 Task: Find a house in Rama, Nicaragua for 6 guests, with a price range of ₹8000 to ₹12000, including WiFi and free parking.
Action: Mouse moved to (595, 135)
Screenshot: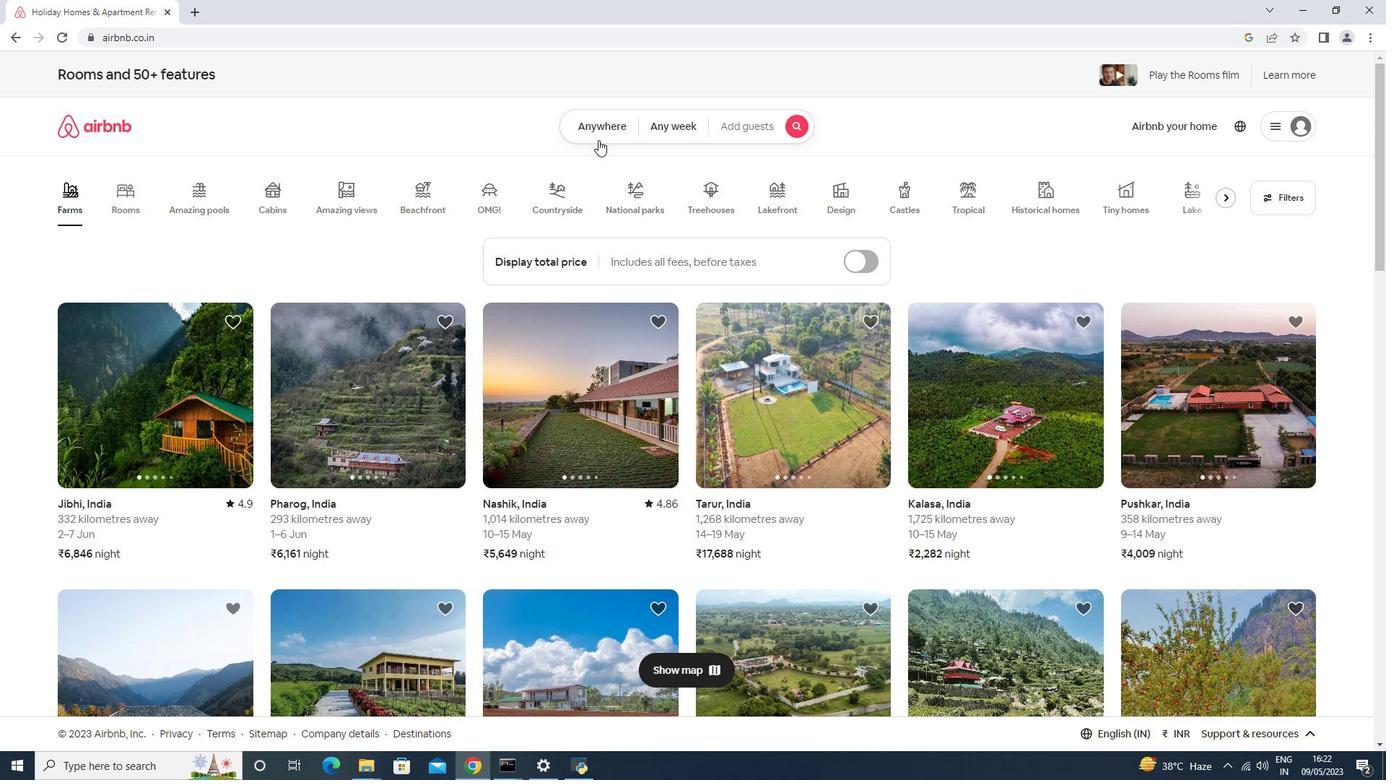 
Action: Mouse pressed left at (595, 135)
Screenshot: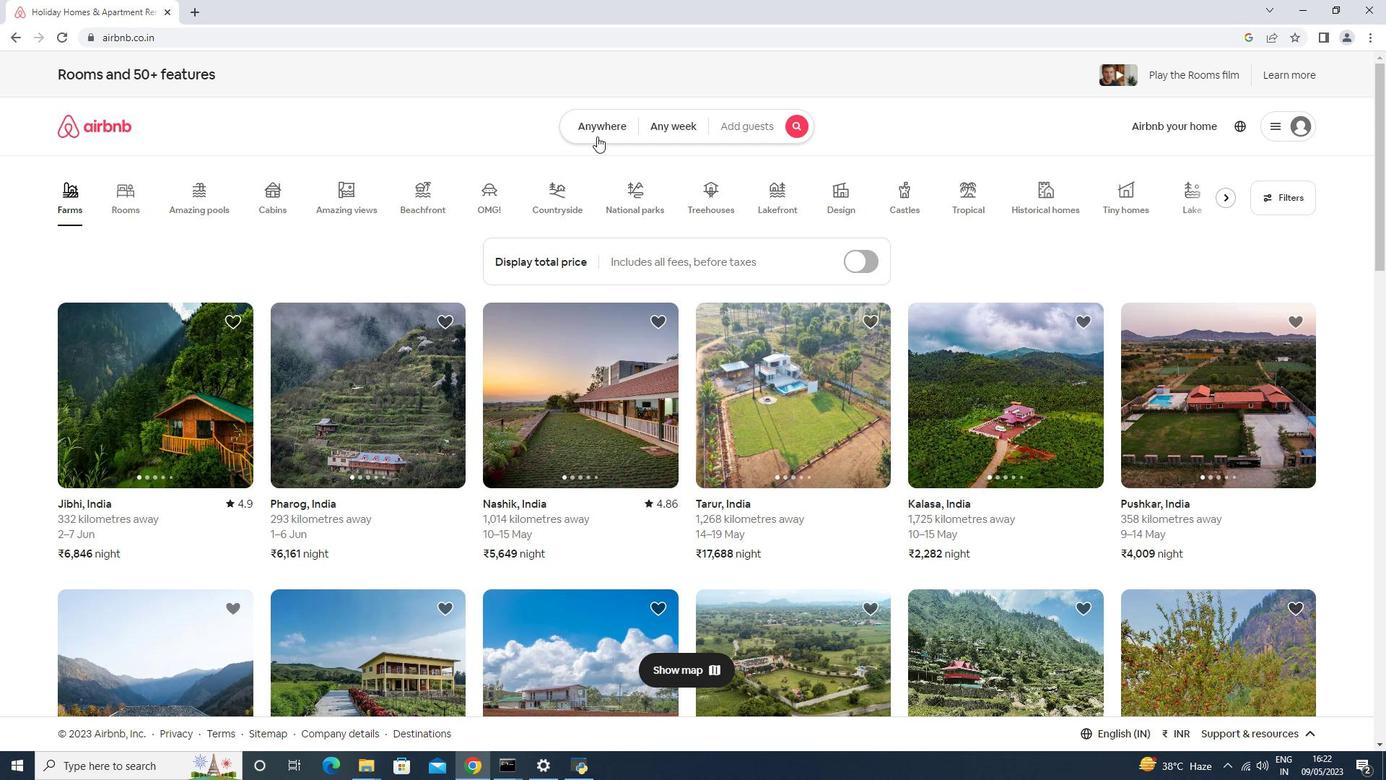 
Action: Mouse moved to (522, 184)
Screenshot: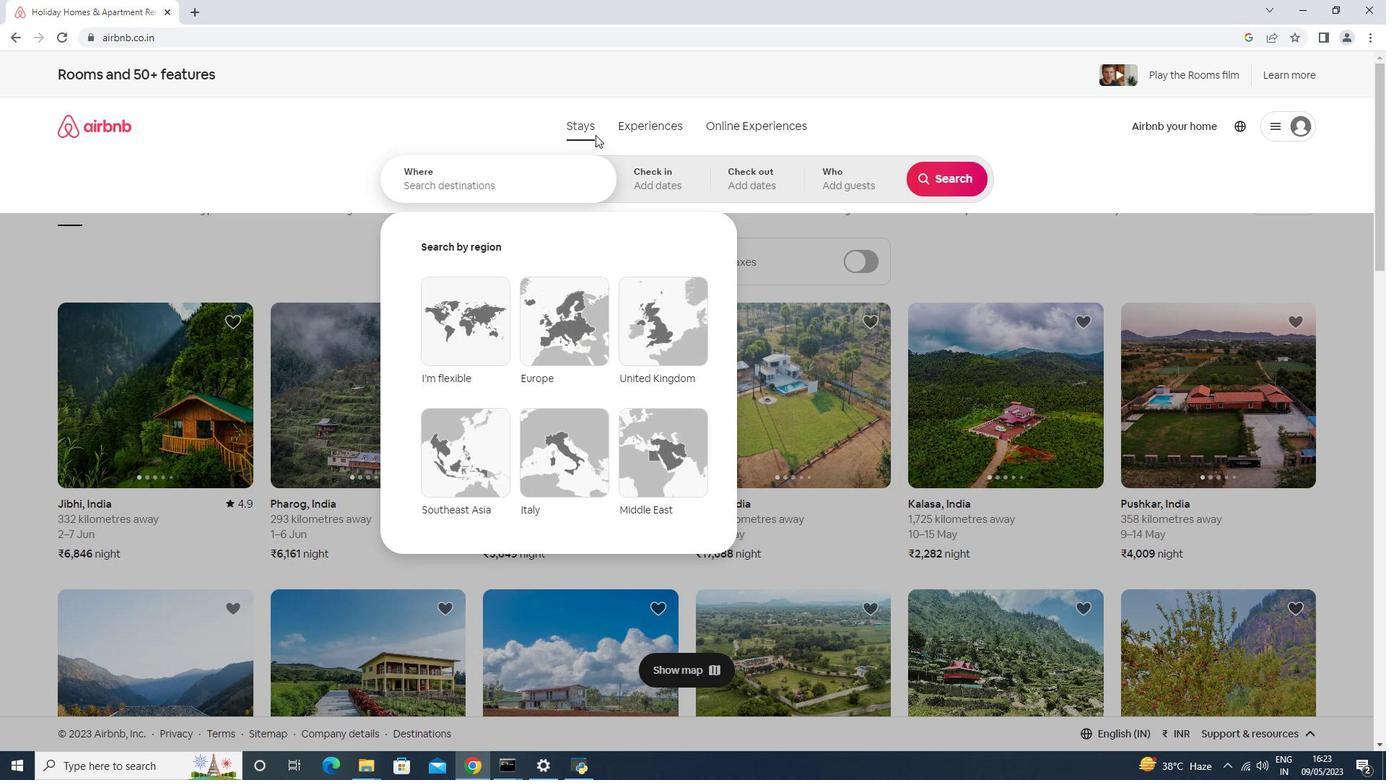 
Action: Mouse pressed left at (522, 184)
Screenshot: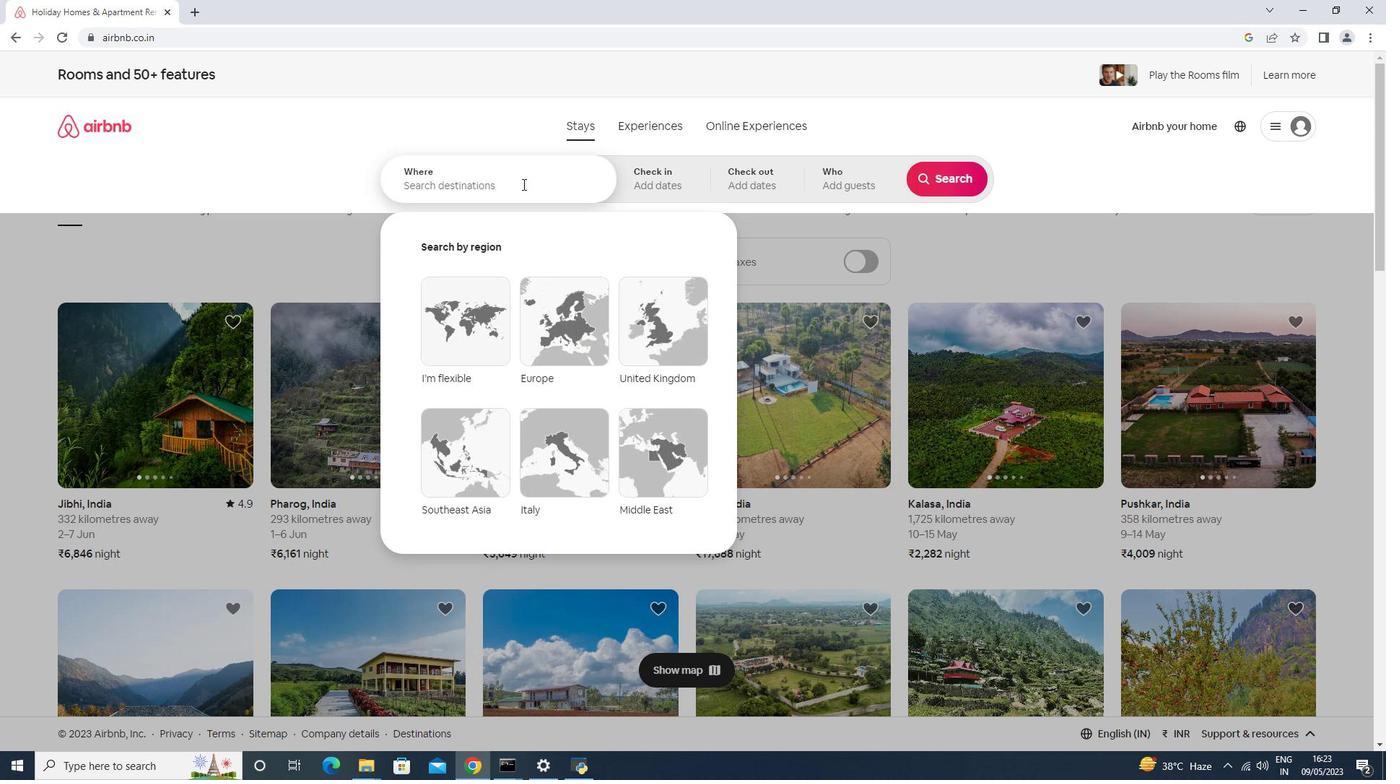 
Action: Key pressed <Key.shift><Key.shift><Key.shift><Key.shift><Key.shift><Key.shift><Key.shift><Key.shift><Key.shift><Key.shift><Key.shift><Key.shift><Key.shift><Key.shift><Key.shift><Key.shift><Key.shift><Key.shift><Key.shift><Key.shift><Key.shift><Key.shift><Key.shift><Key.shift><Key.shift><Key.shift><Key.shift><Key.shift><Key.shift><Key.shift><Key.shift><Key.shift><Key.shift><Key.shift><Key.shift><Key.shift><Key.shift><Key.shift><Key.shift><Key.shift><Key.shift><Key.shift><Key.shift><Key.shift><Key.shift>Rama<Key.space><Key.backspace>,<Key.space><Key.shift>Nicaragua<Key.down><Key.enter>
Screenshot: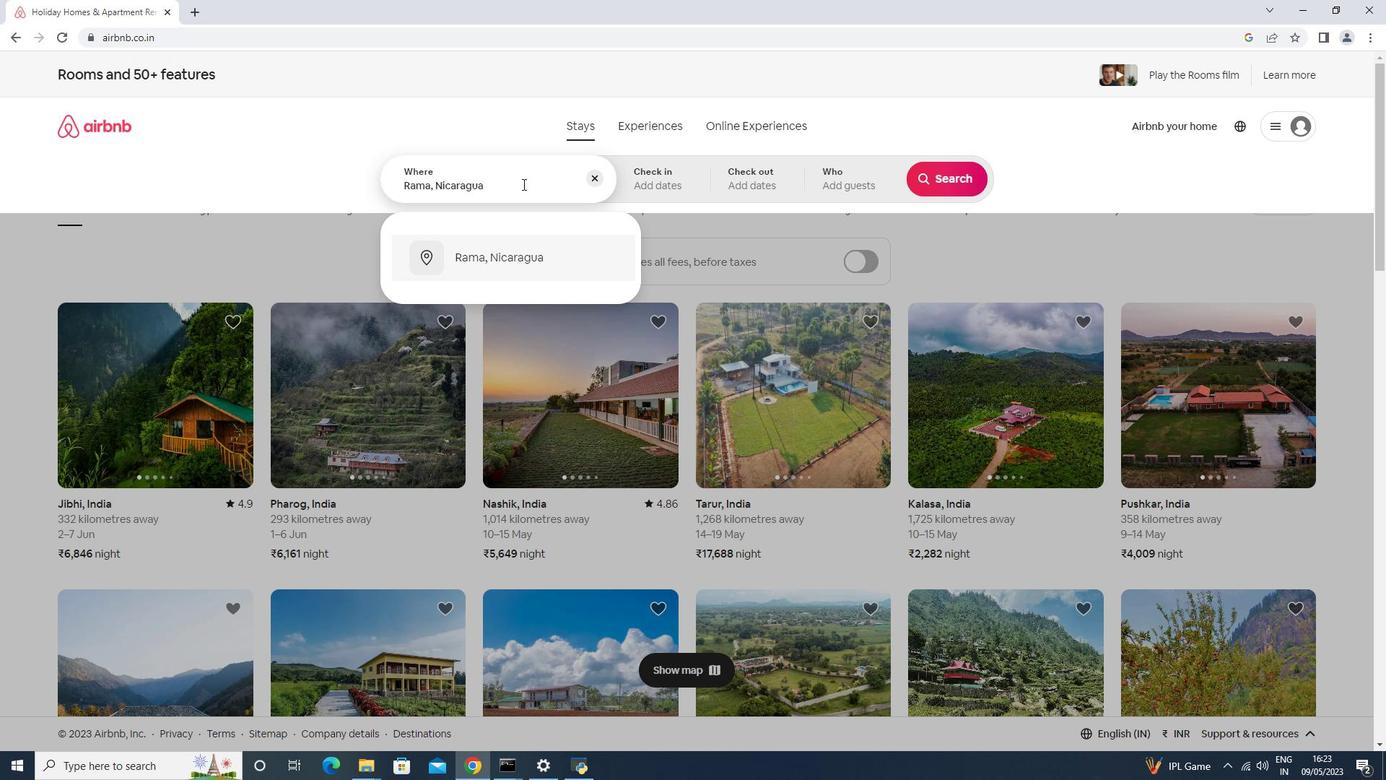 
Action: Mouse moved to (942, 297)
Screenshot: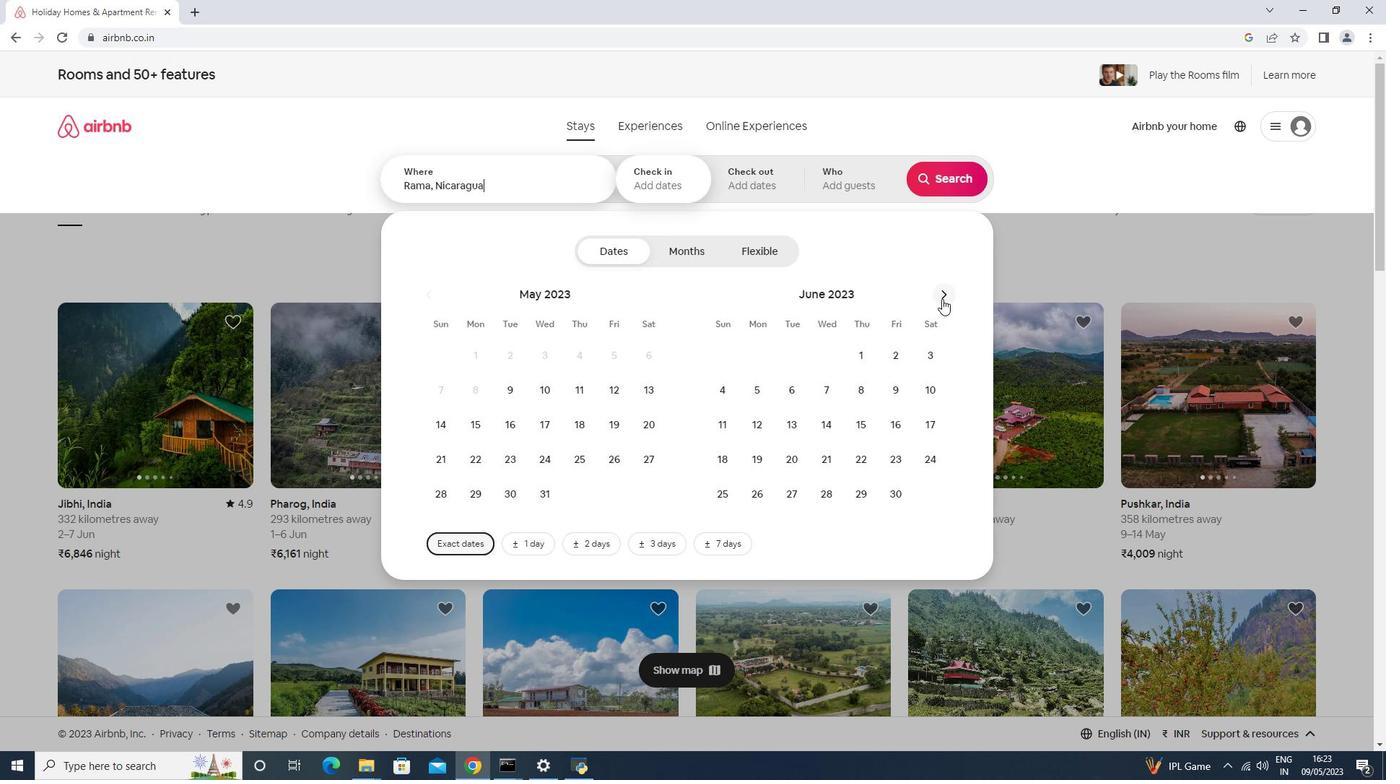 
Action: Mouse pressed left at (942, 297)
Screenshot: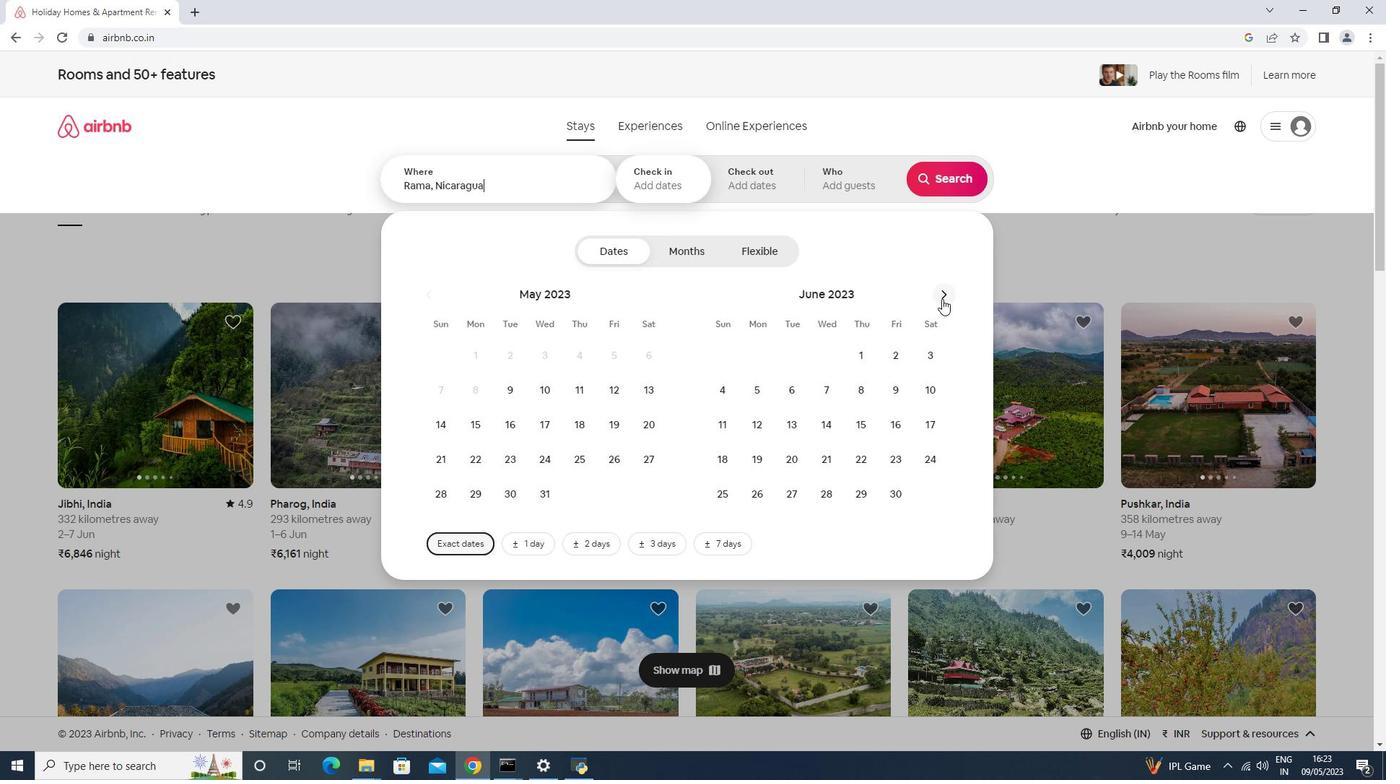 
Action: Mouse pressed left at (942, 297)
Screenshot: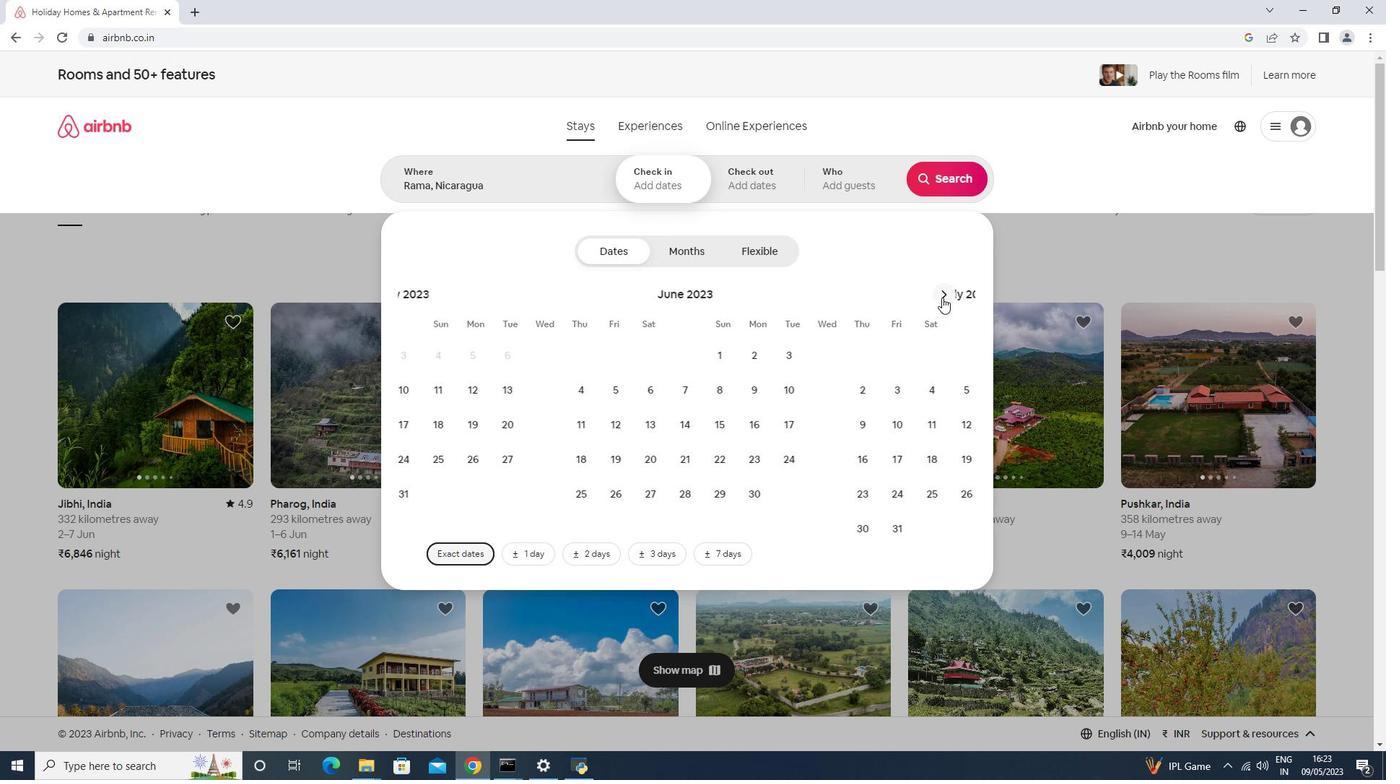 
Action: Mouse pressed left at (942, 297)
Screenshot: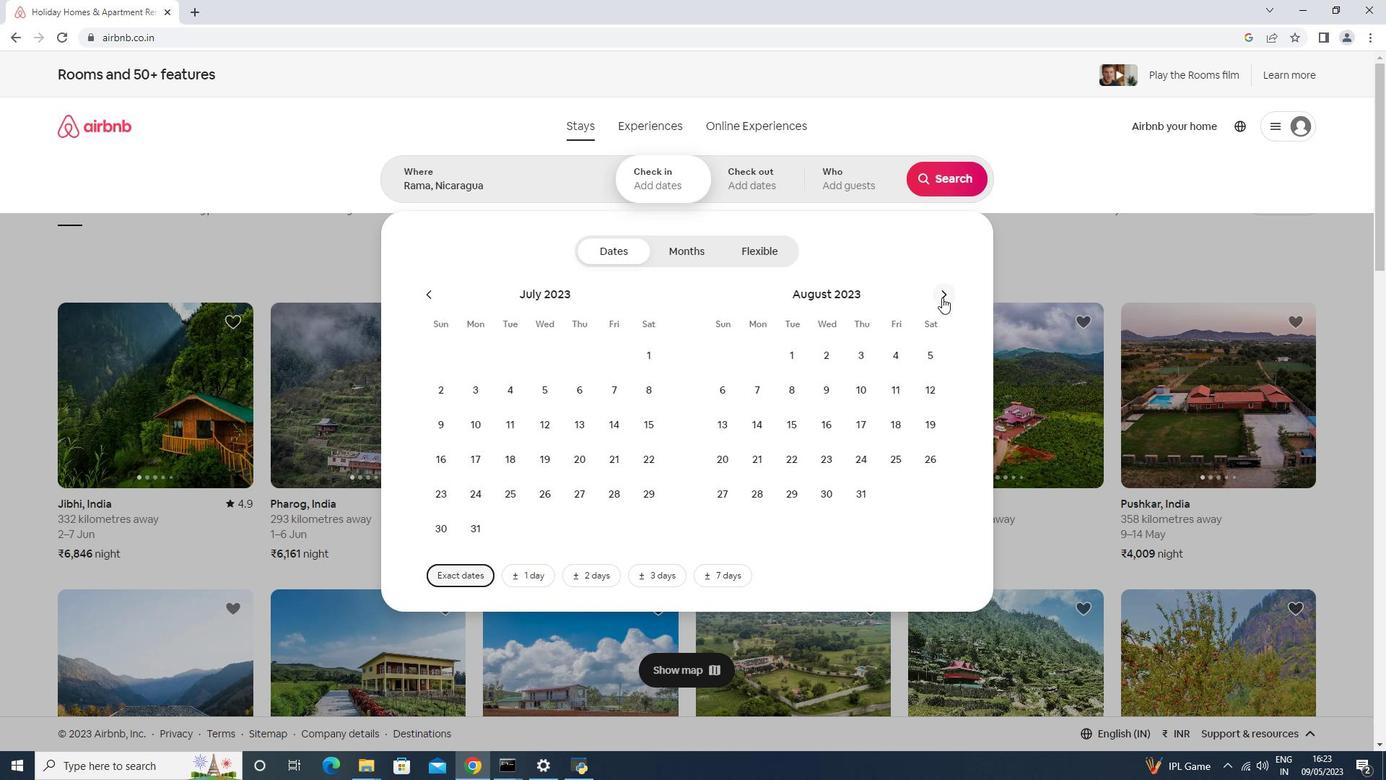
Action: Mouse moved to (832, 389)
Screenshot: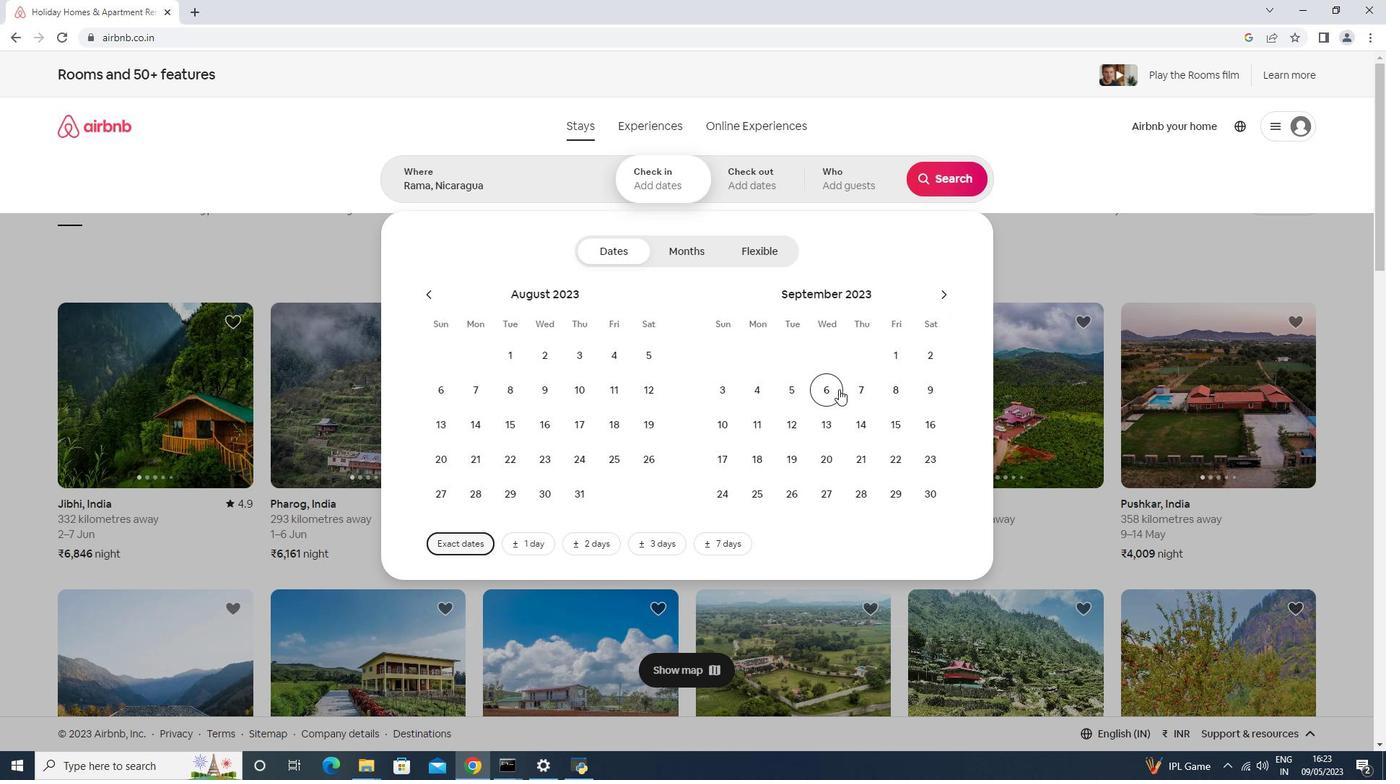 
Action: Mouse pressed left at (832, 389)
Screenshot: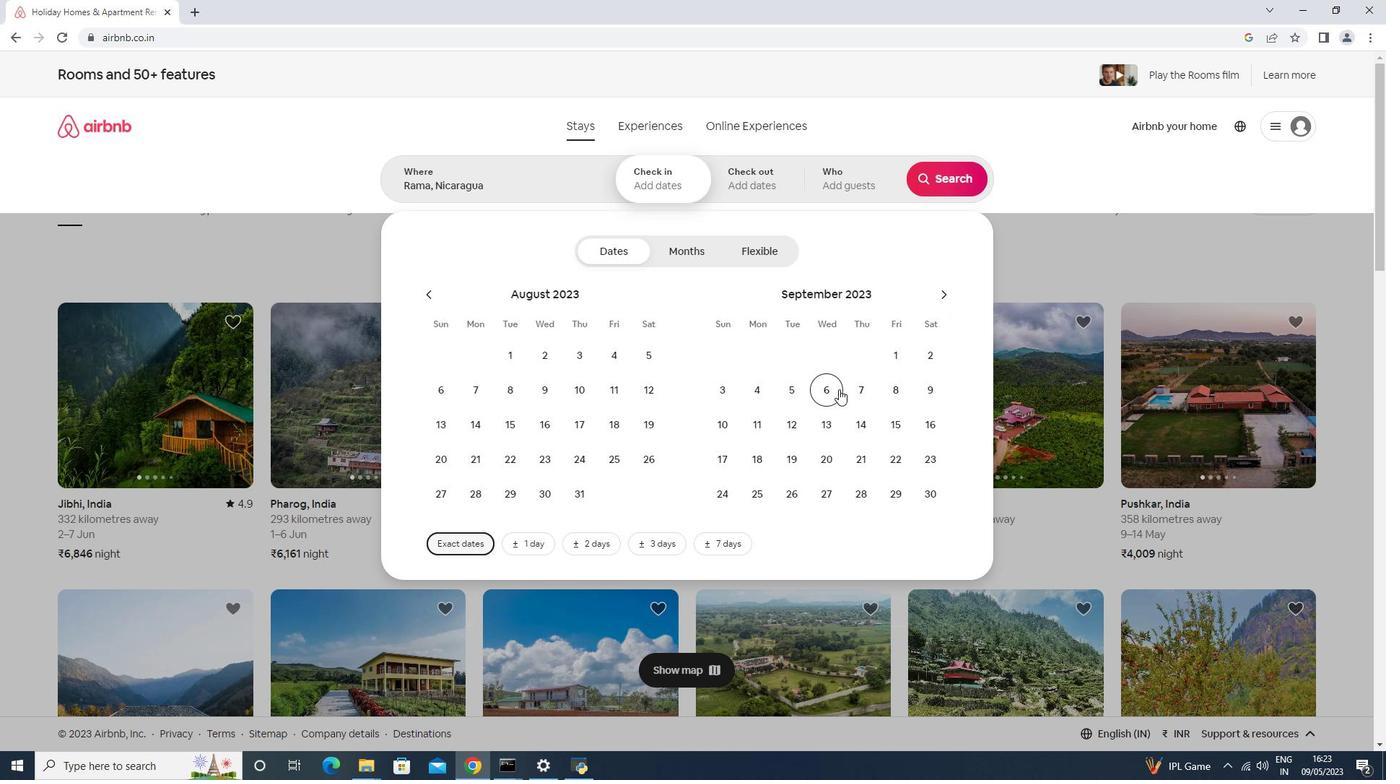 
Action: Mouse moved to (793, 417)
Screenshot: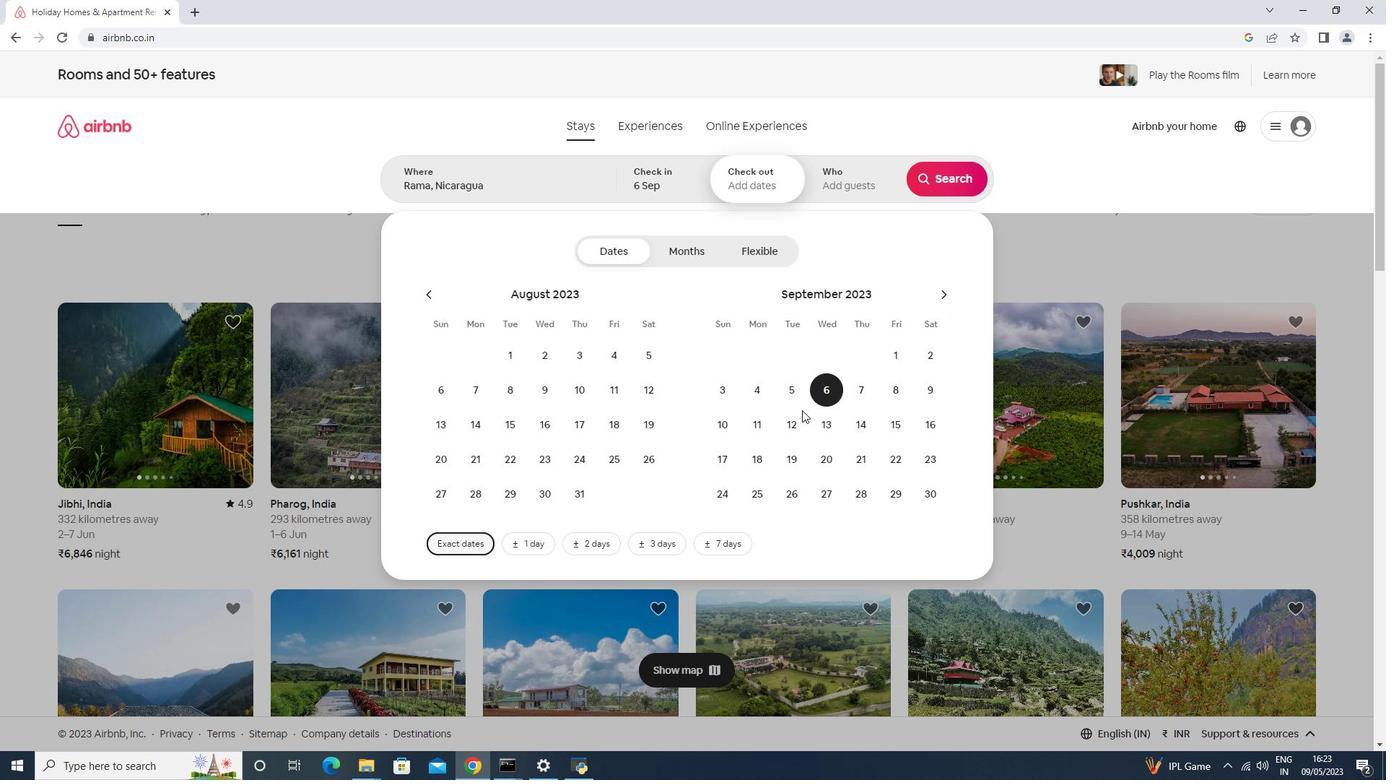 
Action: Mouse pressed left at (793, 417)
Screenshot: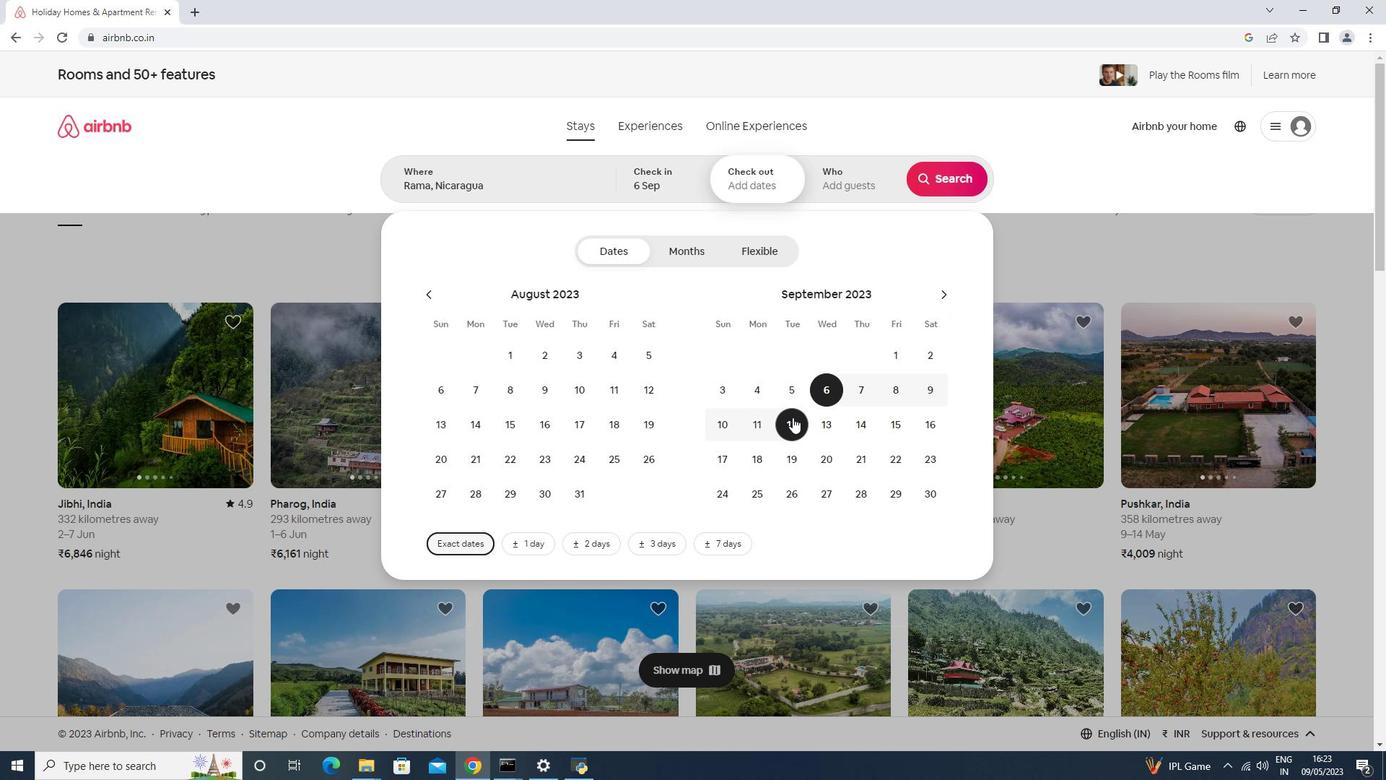 
Action: Mouse moved to (840, 193)
Screenshot: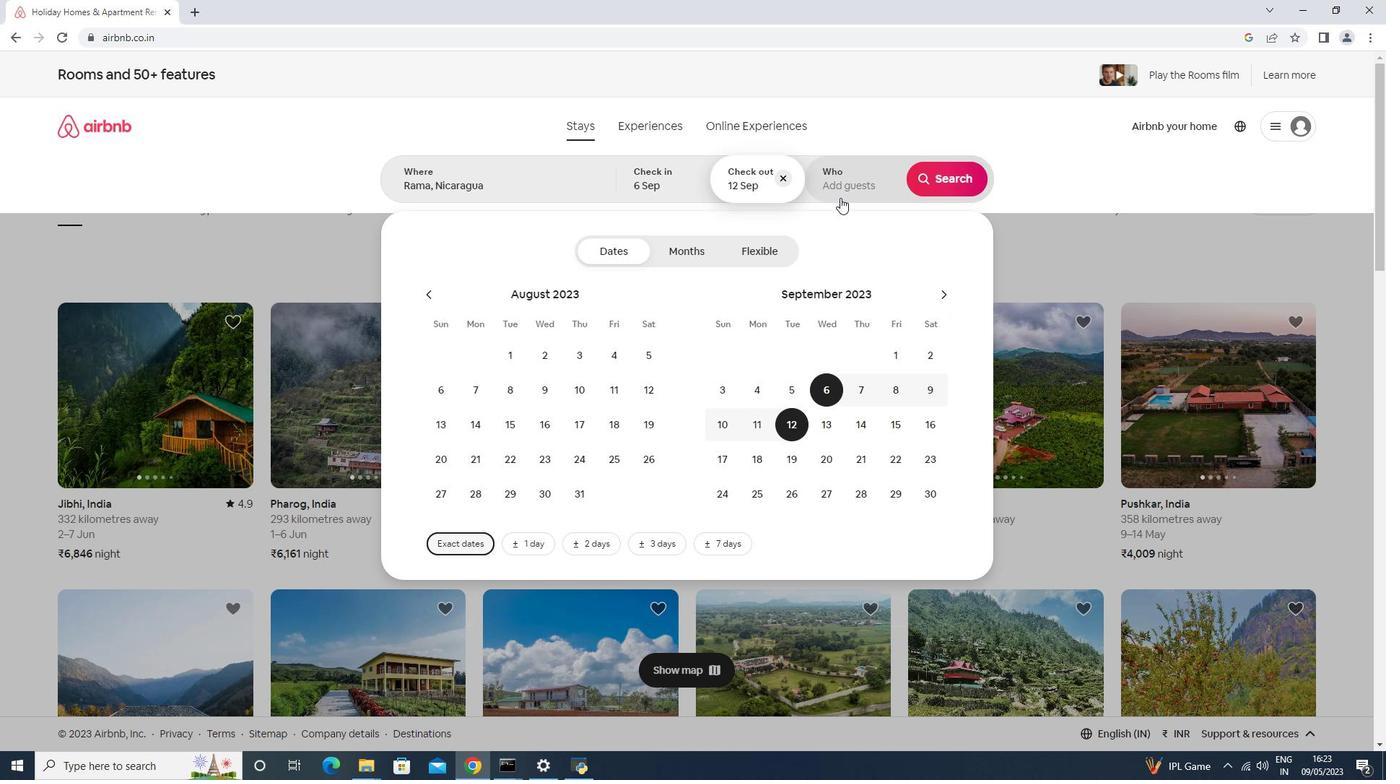 
Action: Mouse pressed left at (840, 193)
Screenshot: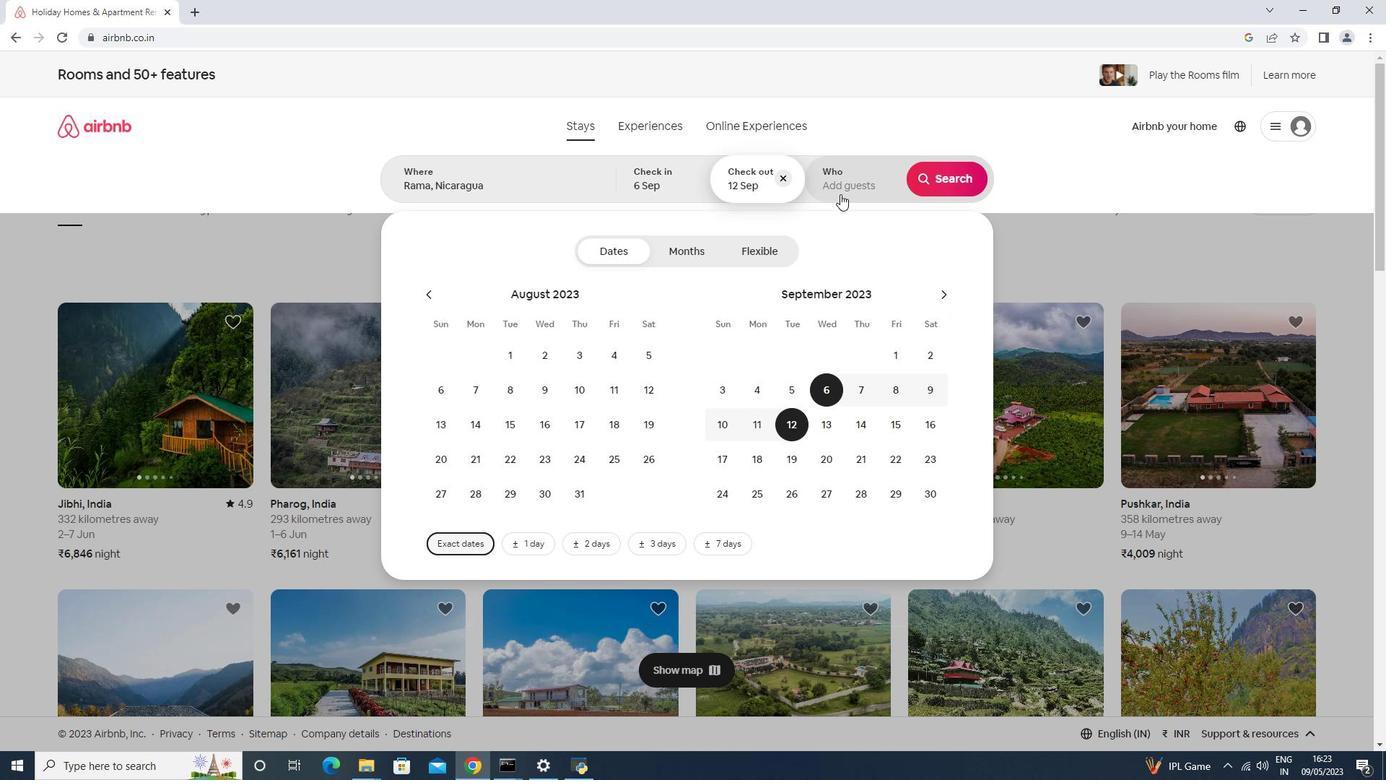 
Action: Mouse moved to (942, 259)
Screenshot: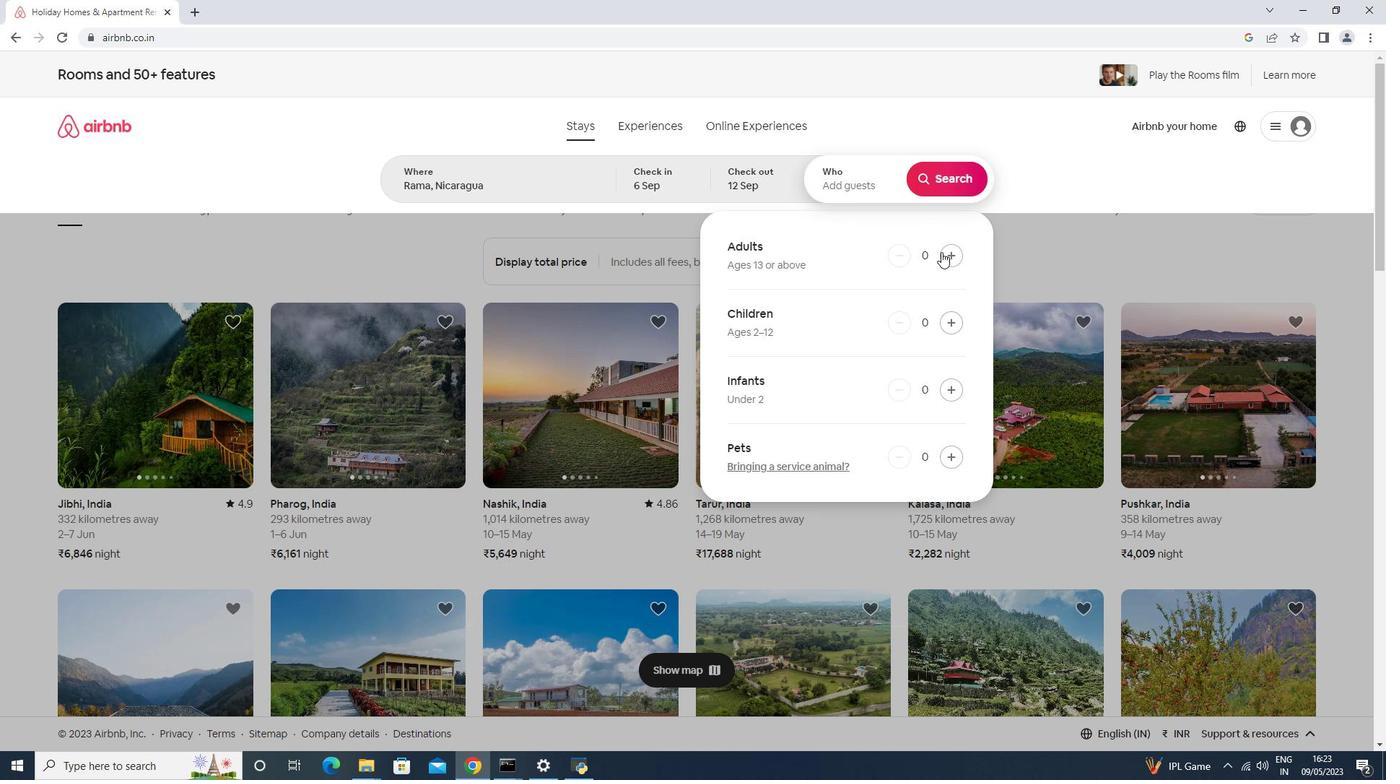 
Action: Mouse pressed left at (942, 259)
Screenshot: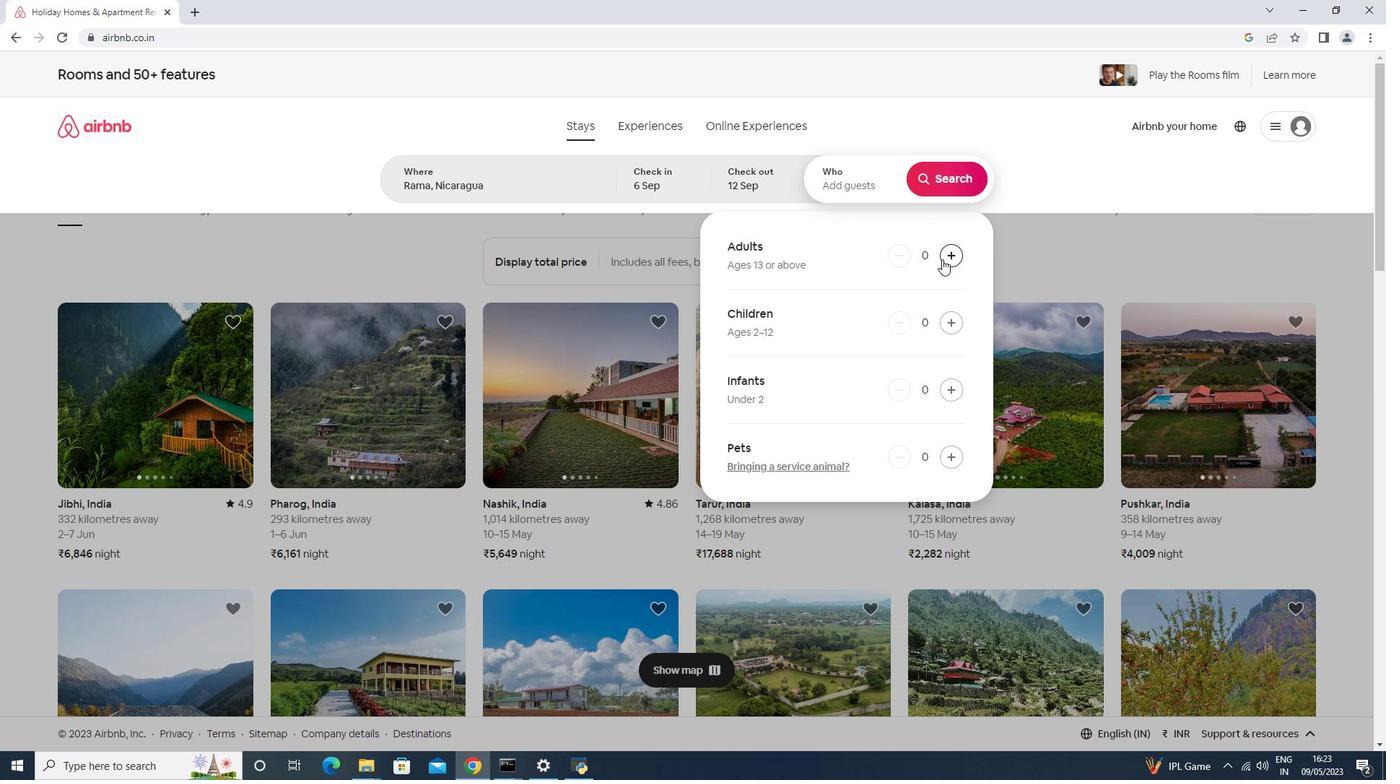 
Action: Mouse pressed left at (942, 259)
Screenshot: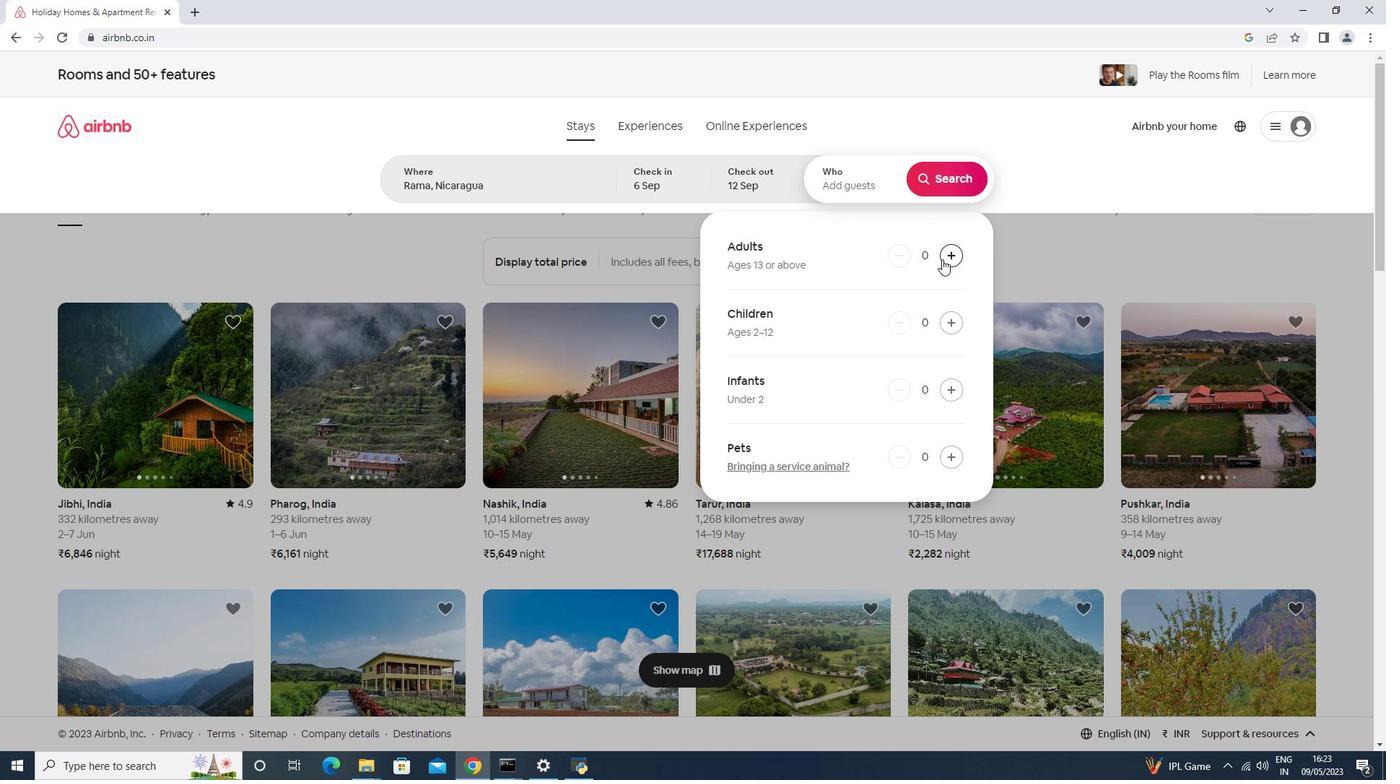 
Action: Mouse pressed left at (942, 259)
Screenshot: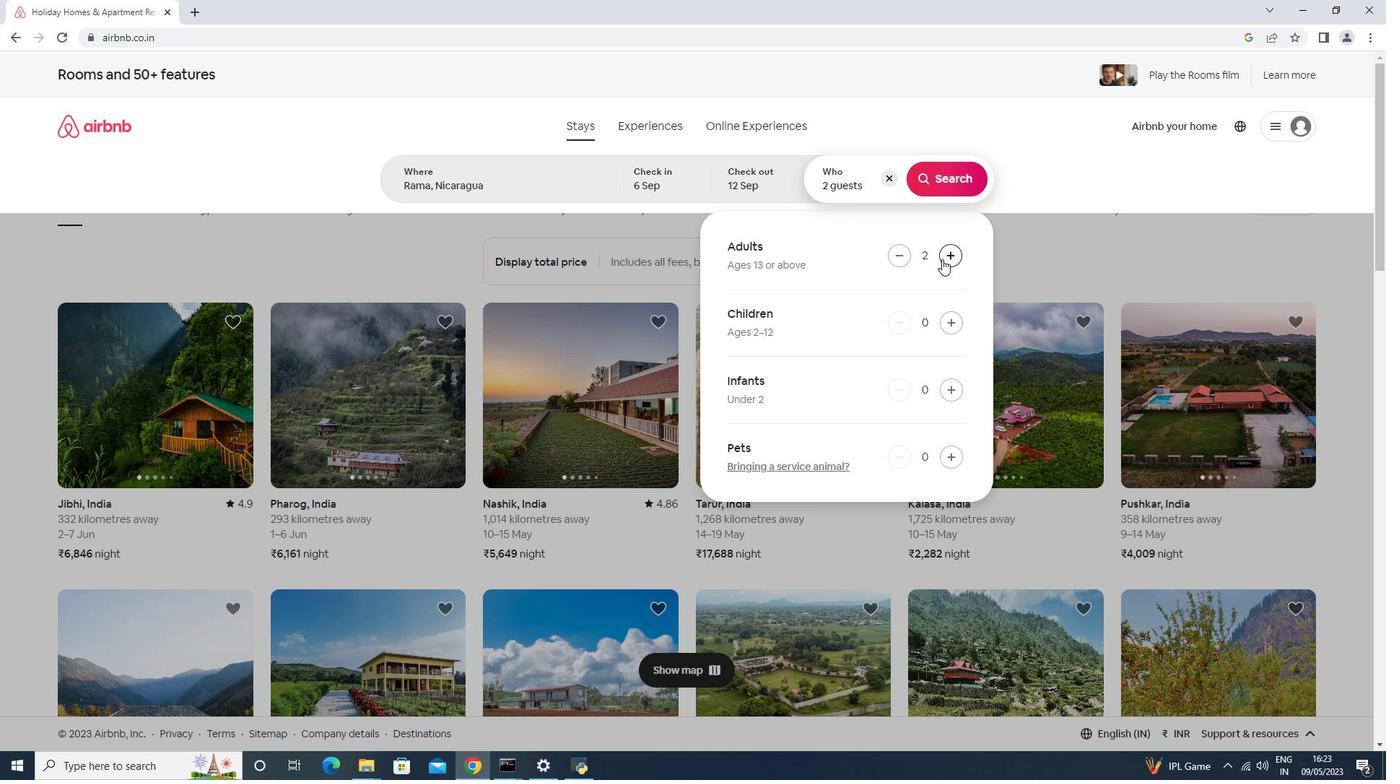 
Action: Mouse pressed left at (942, 259)
Screenshot: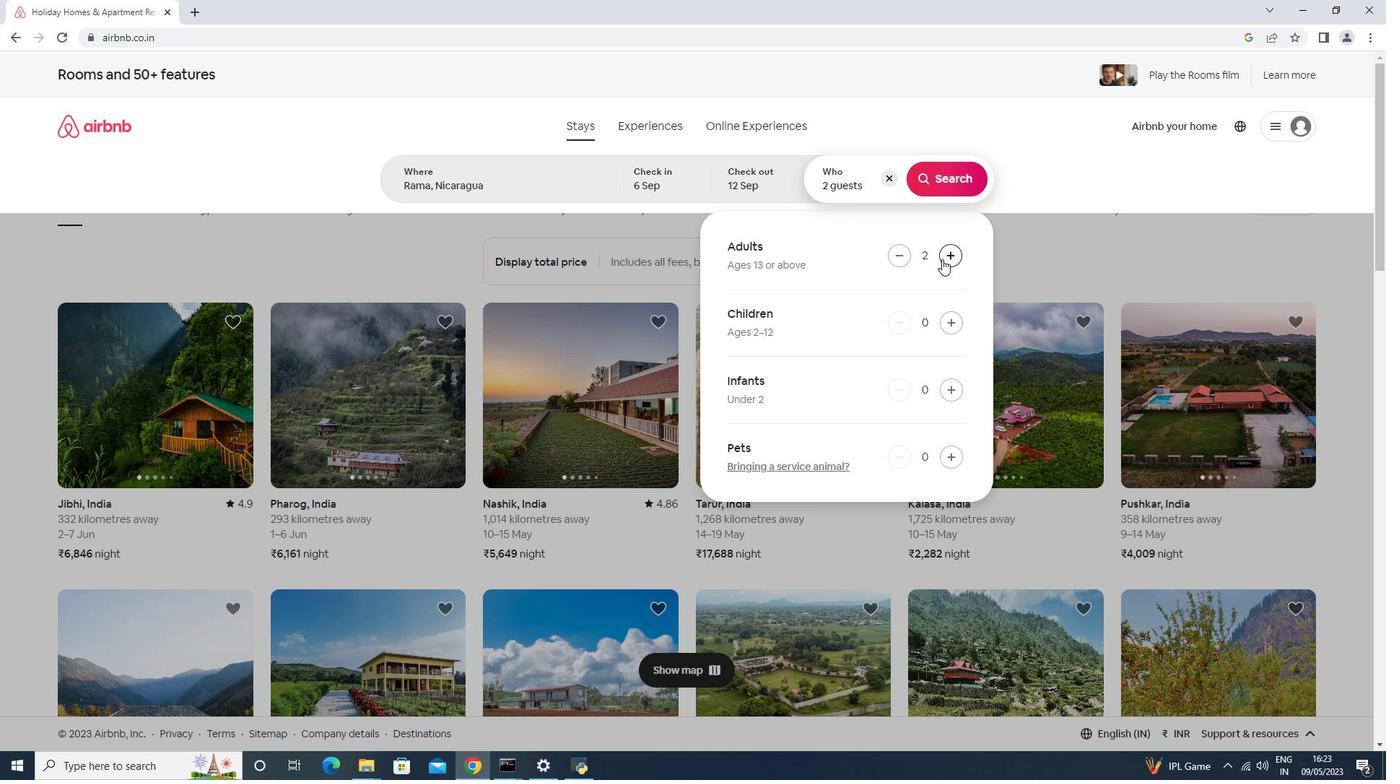 
Action: Mouse pressed left at (942, 259)
Screenshot: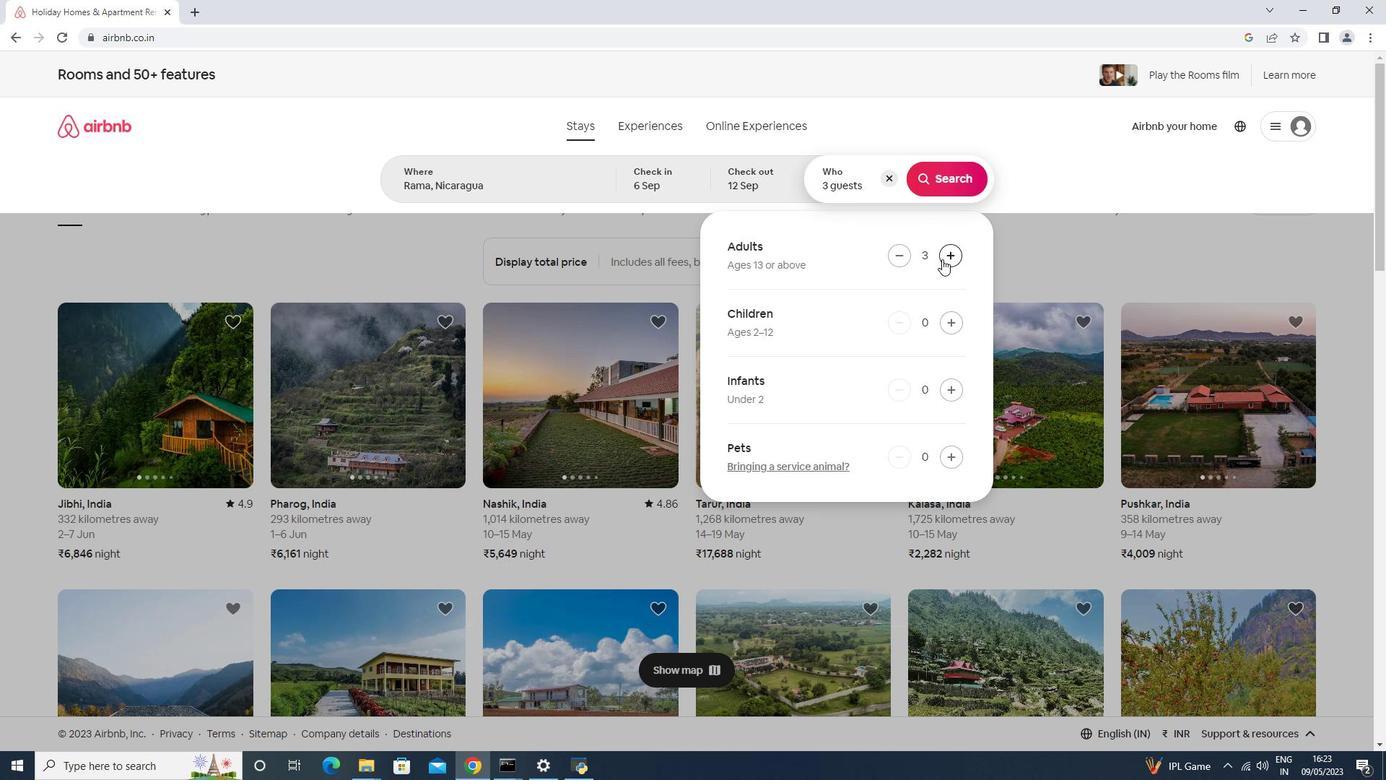 
Action: Mouse pressed left at (942, 259)
Screenshot: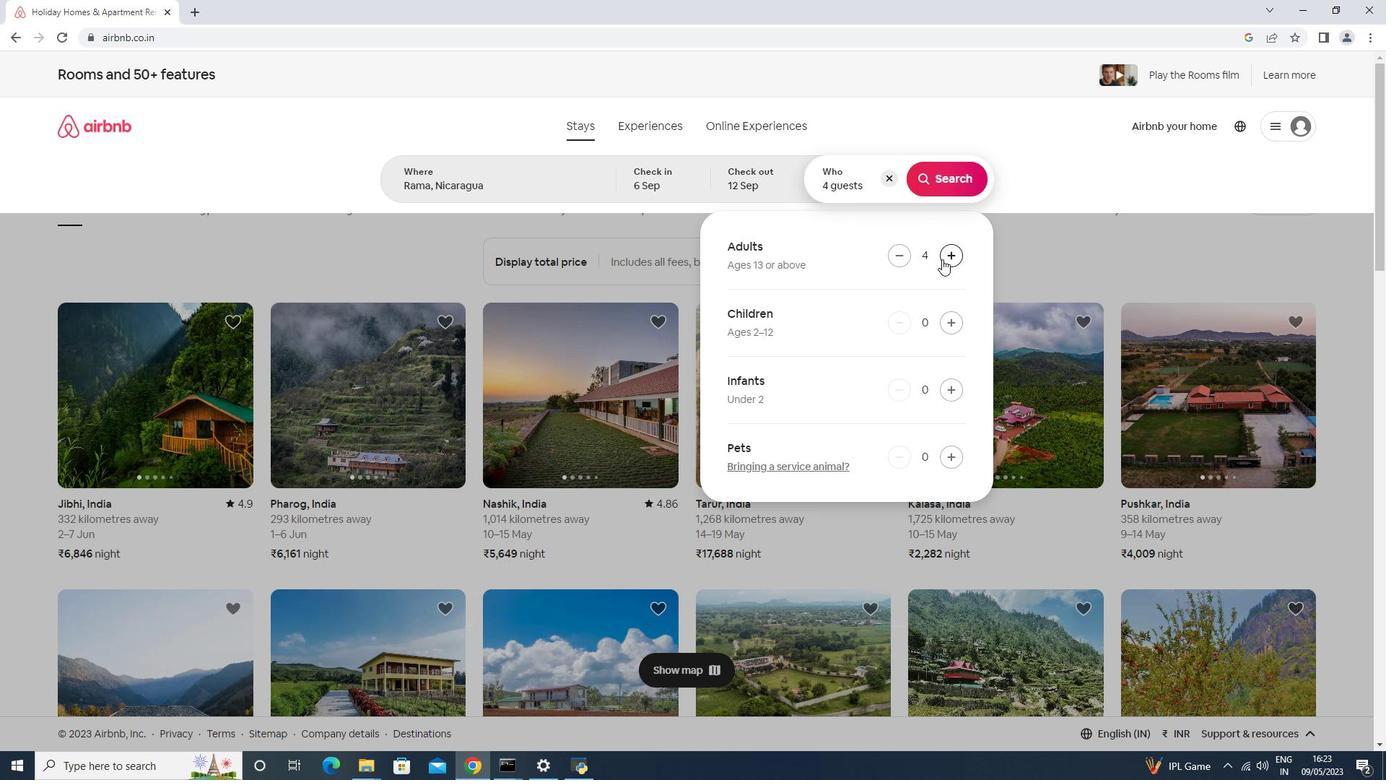 
Action: Mouse moved to (940, 172)
Screenshot: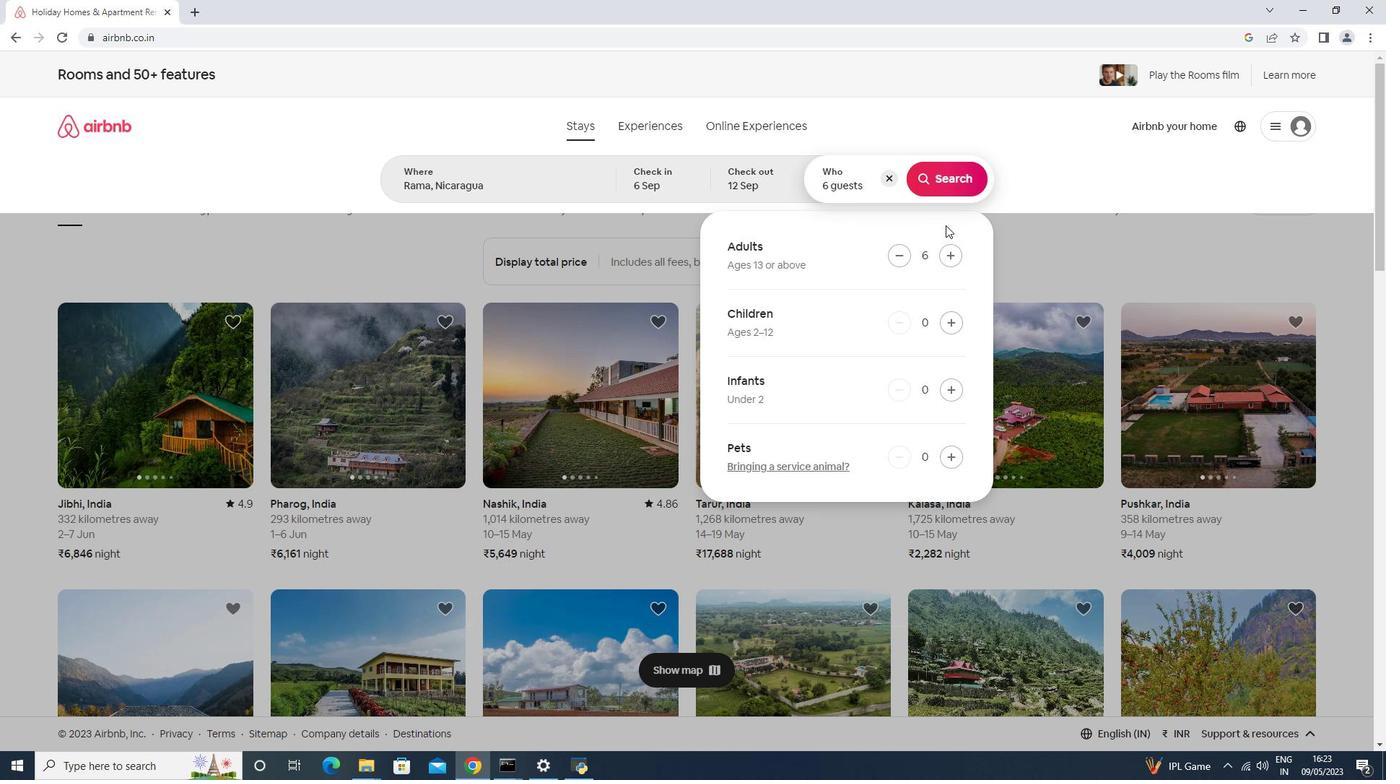 
Action: Mouse pressed left at (940, 172)
Screenshot: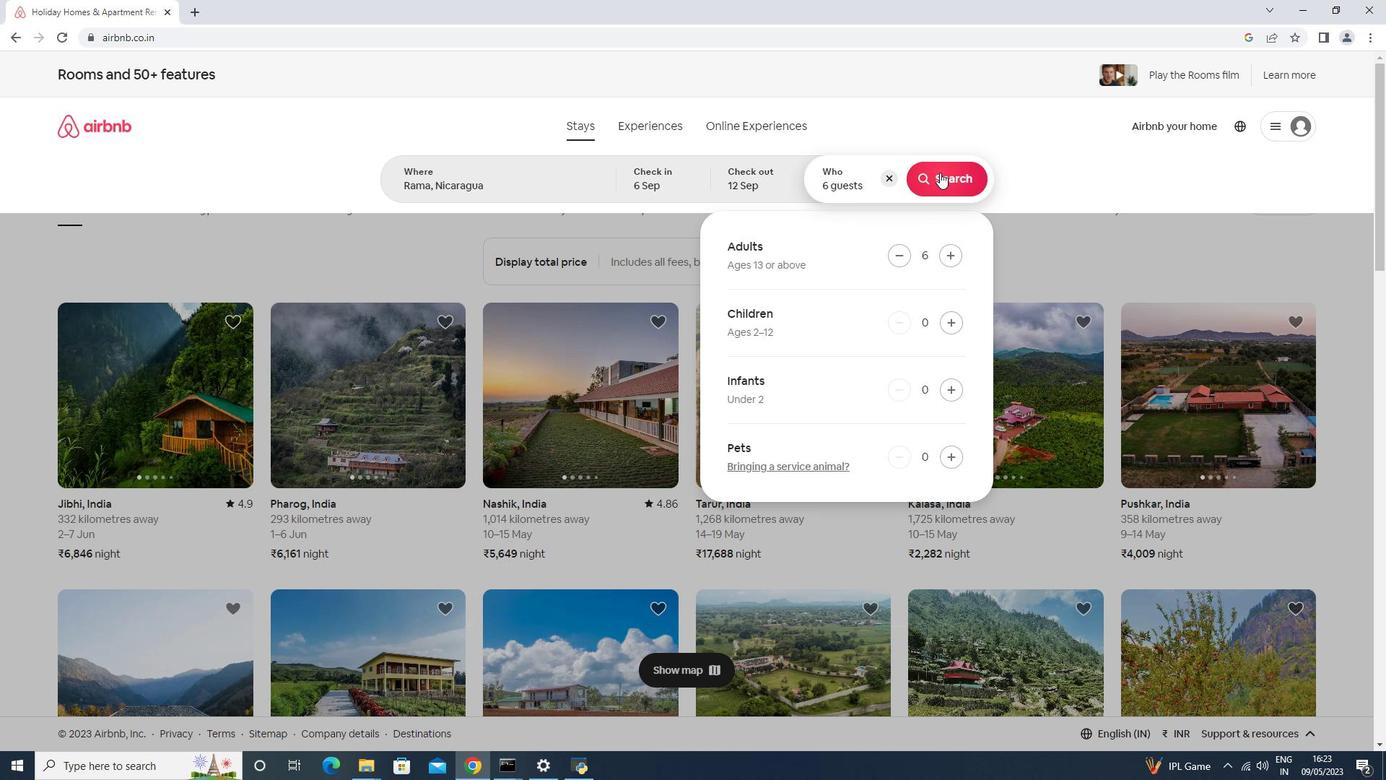 
Action: Mouse moved to (1319, 140)
Screenshot: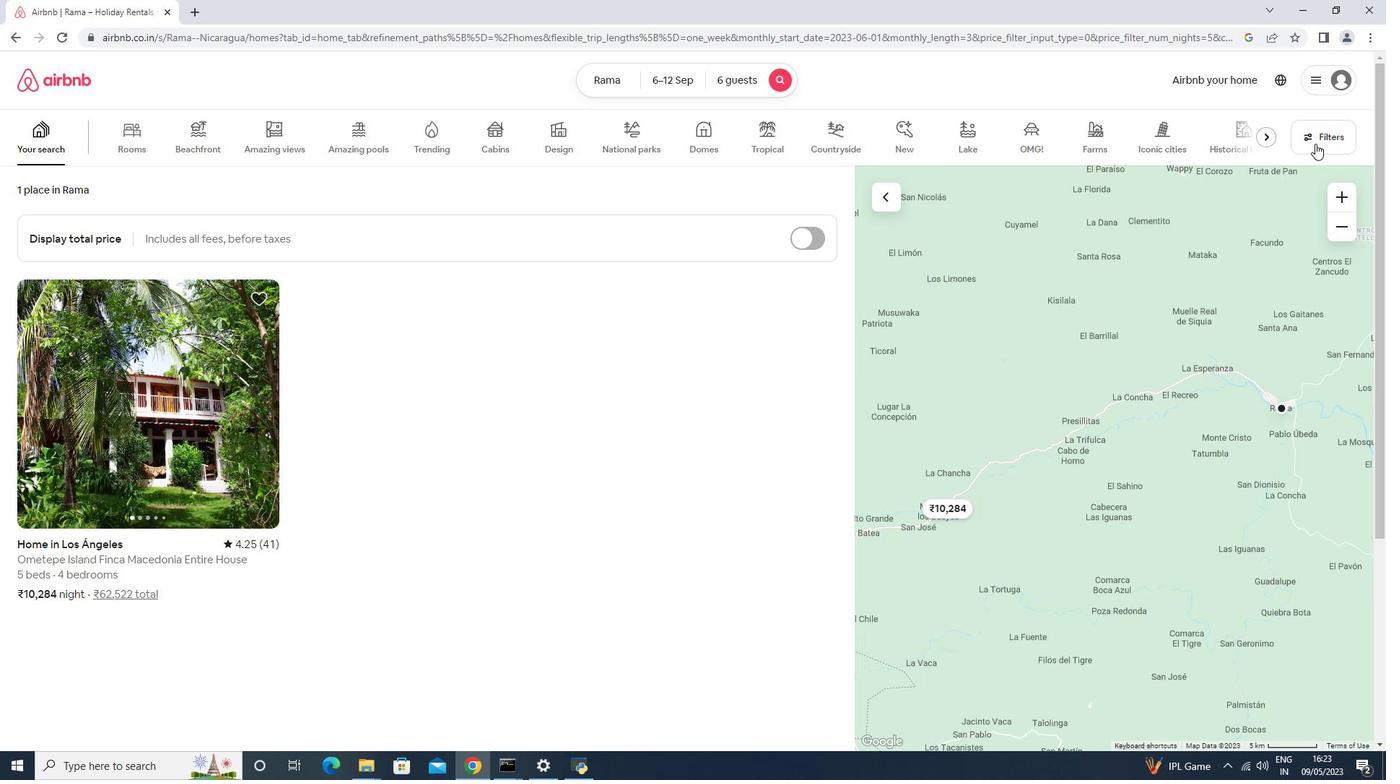 
Action: Mouse pressed left at (1319, 140)
Screenshot: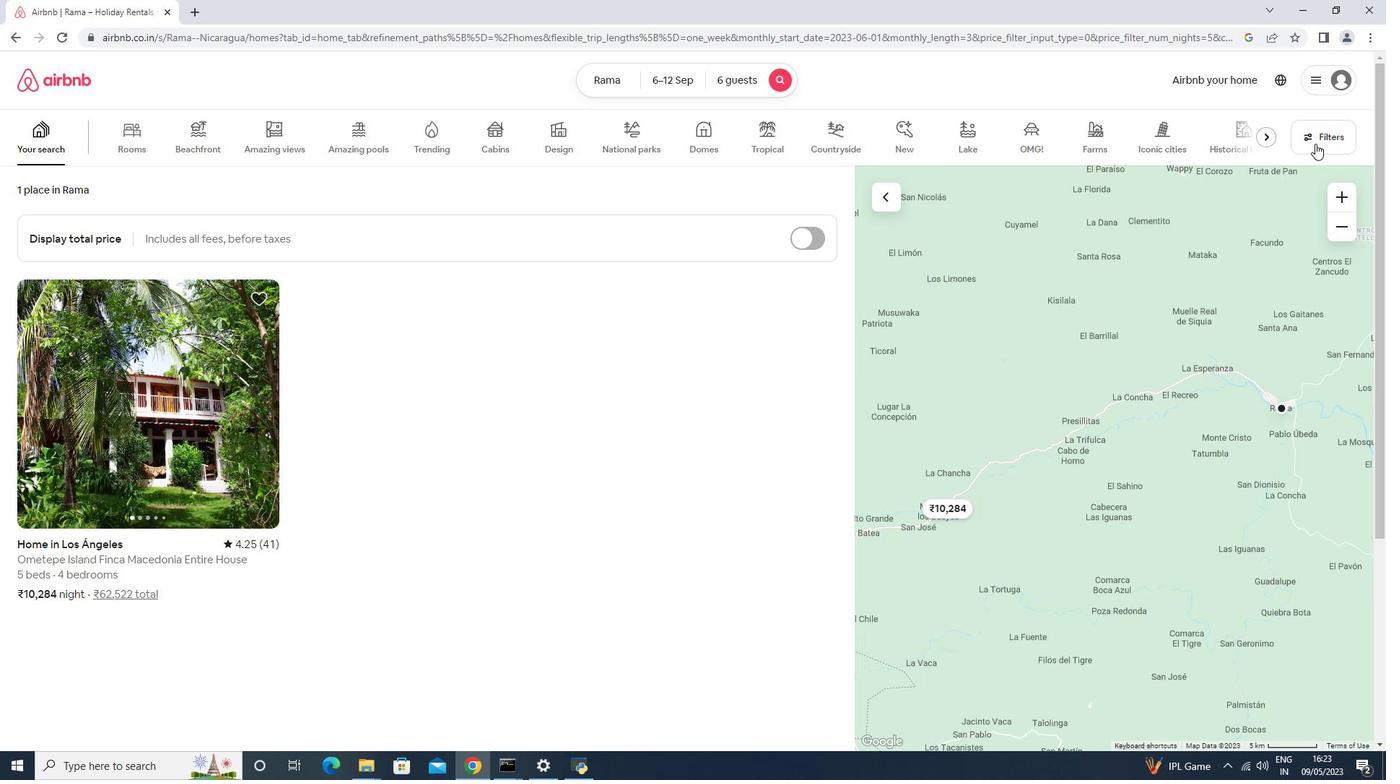 
Action: Mouse moved to (600, 478)
Screenshot: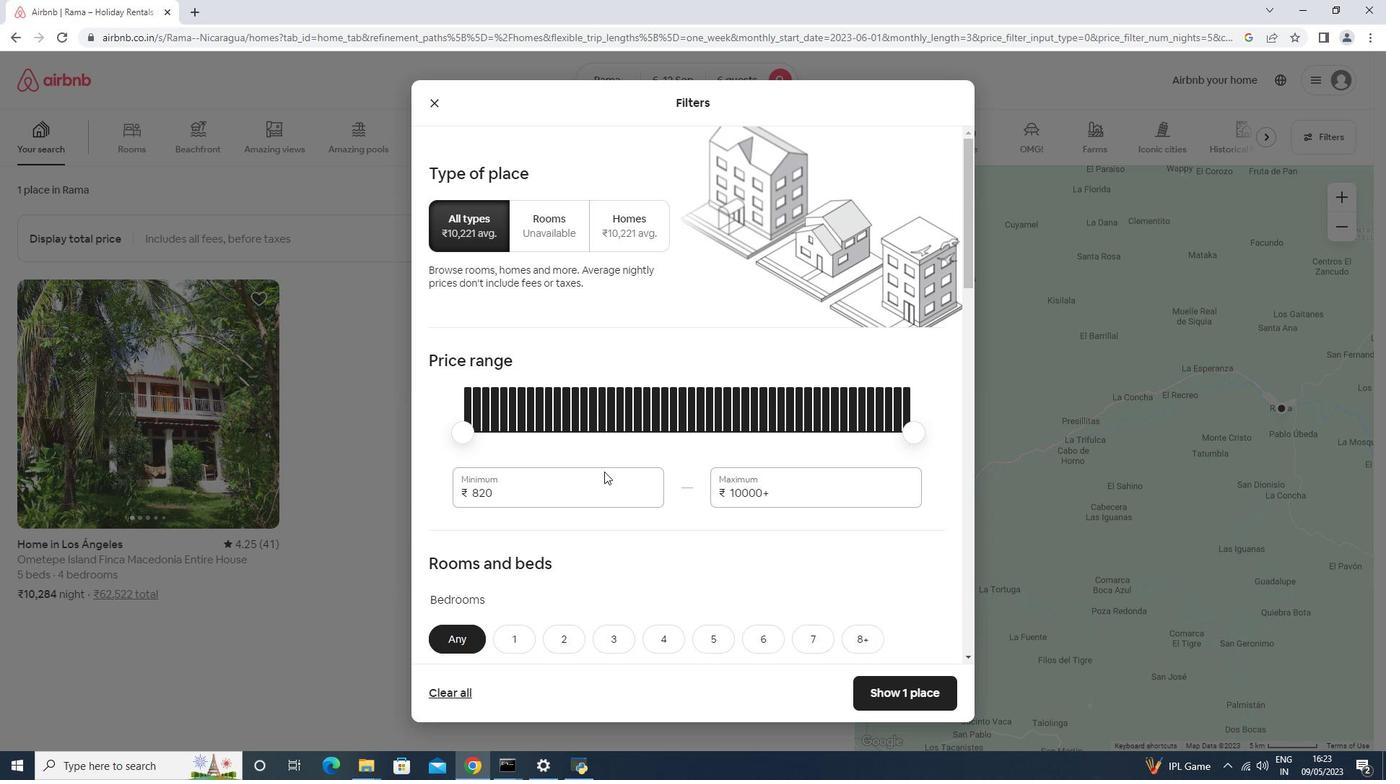 
Action: Mouse pressed left at (600, 478)
Screenshot: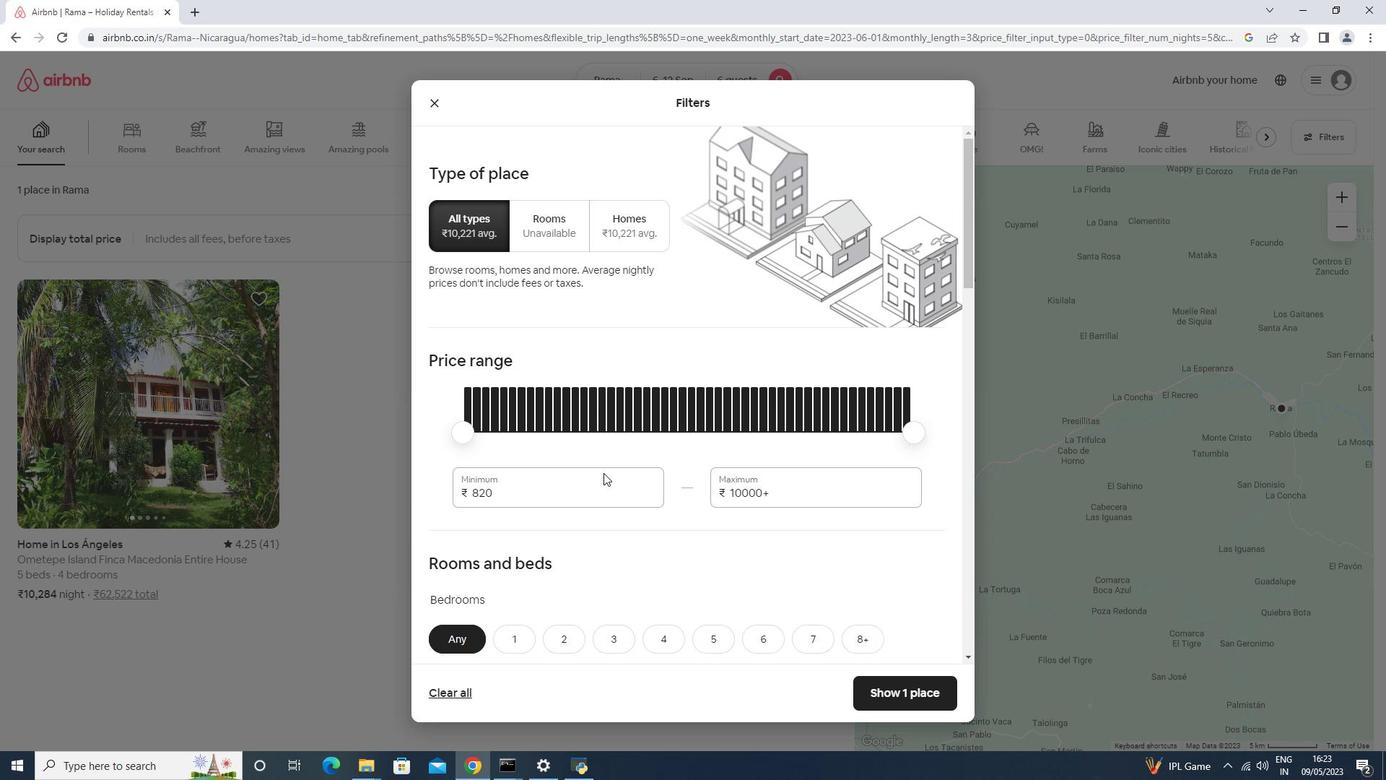 
Action: Key pressed <Key.backspace><Key.backspace>000<Key.tab>12000
Screenshot: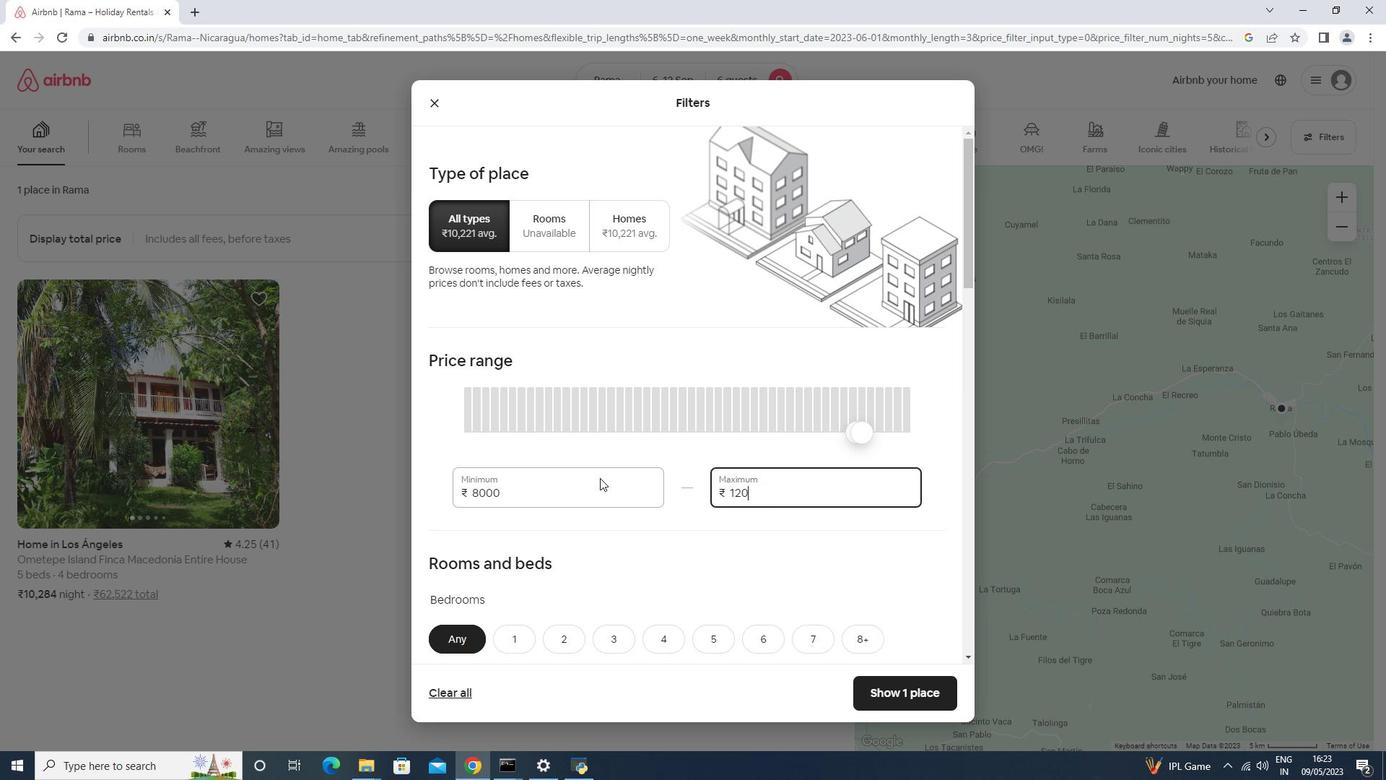 
Action: Mouse scrolled (600, 477) with delta (0, 0)
Screenshot: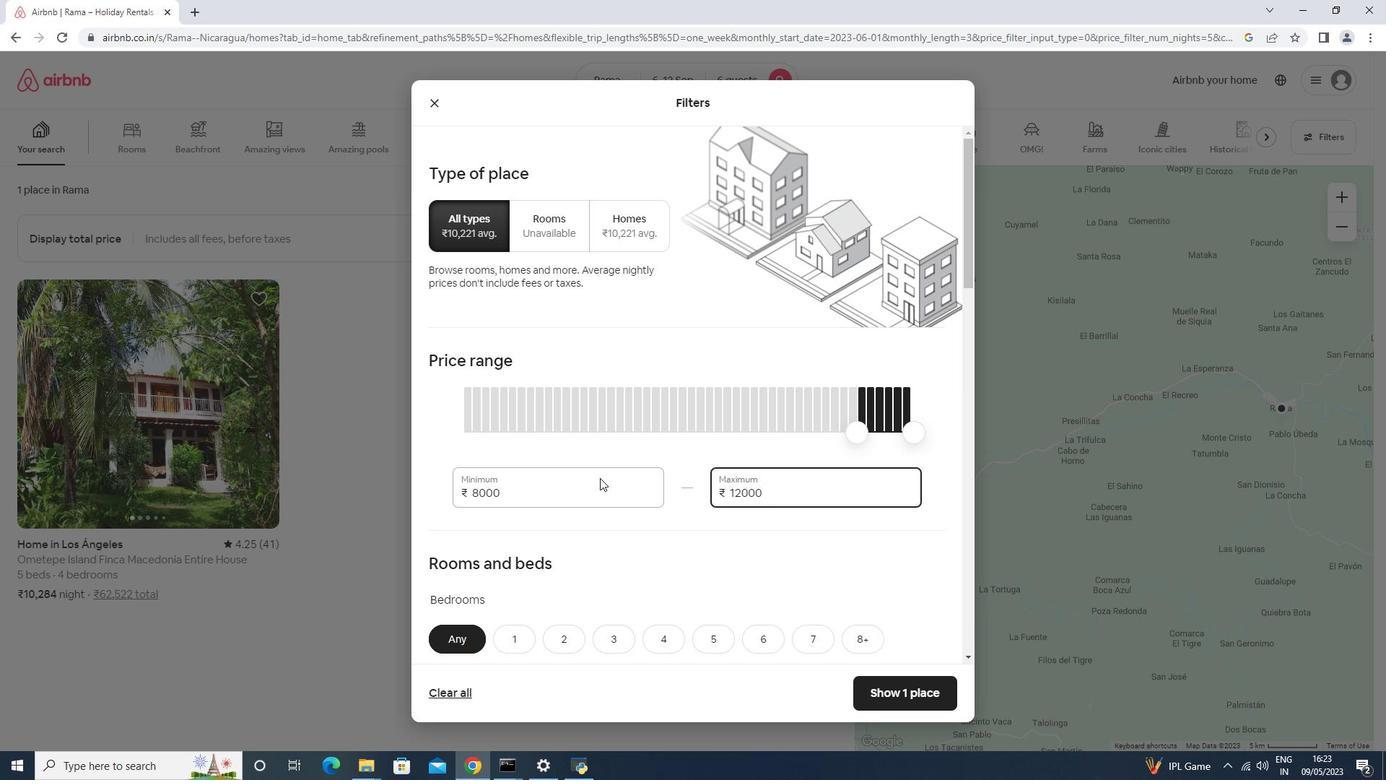 
Action: Mouse scrolled (600, 477) with delta (0, 0)
Screenshot: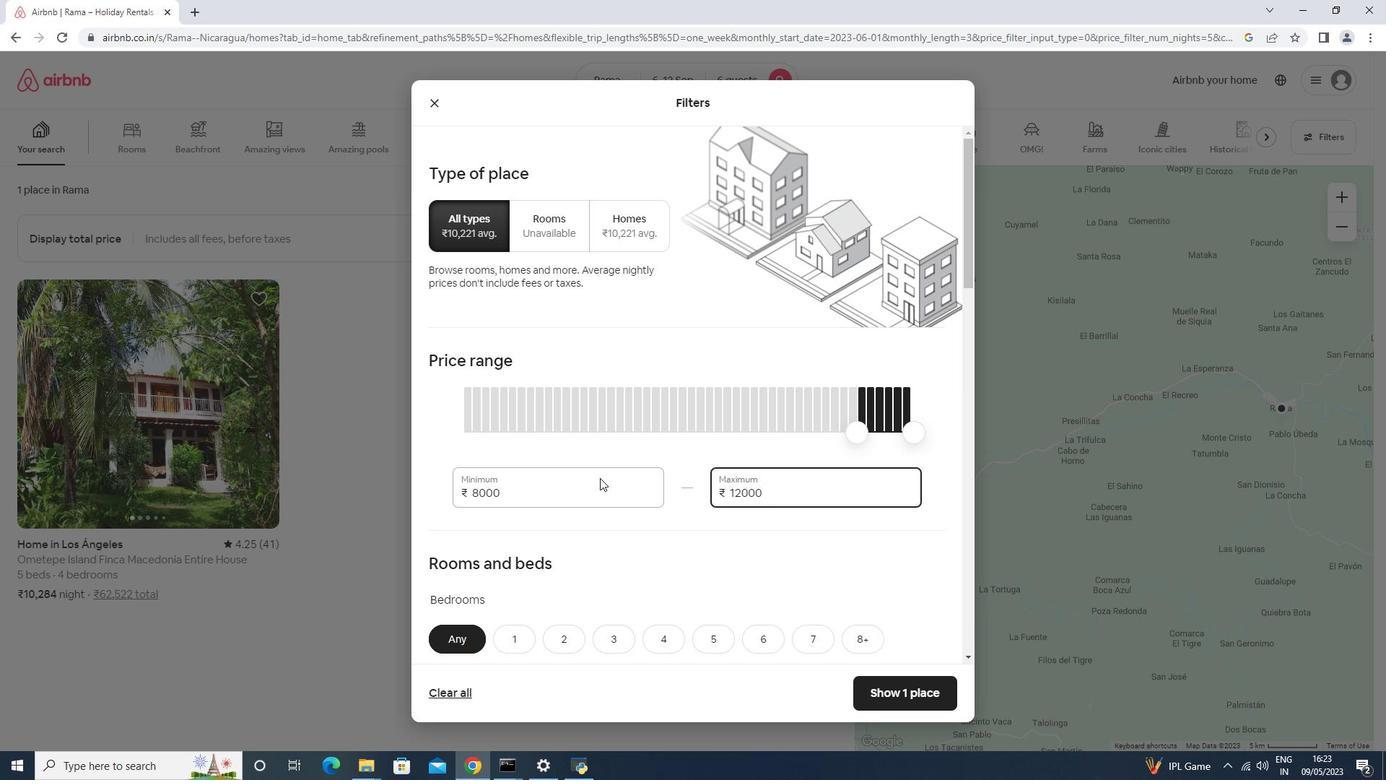 
Action: Mouse scrolled (600, 477) with delta (0, 0)
Screenshot: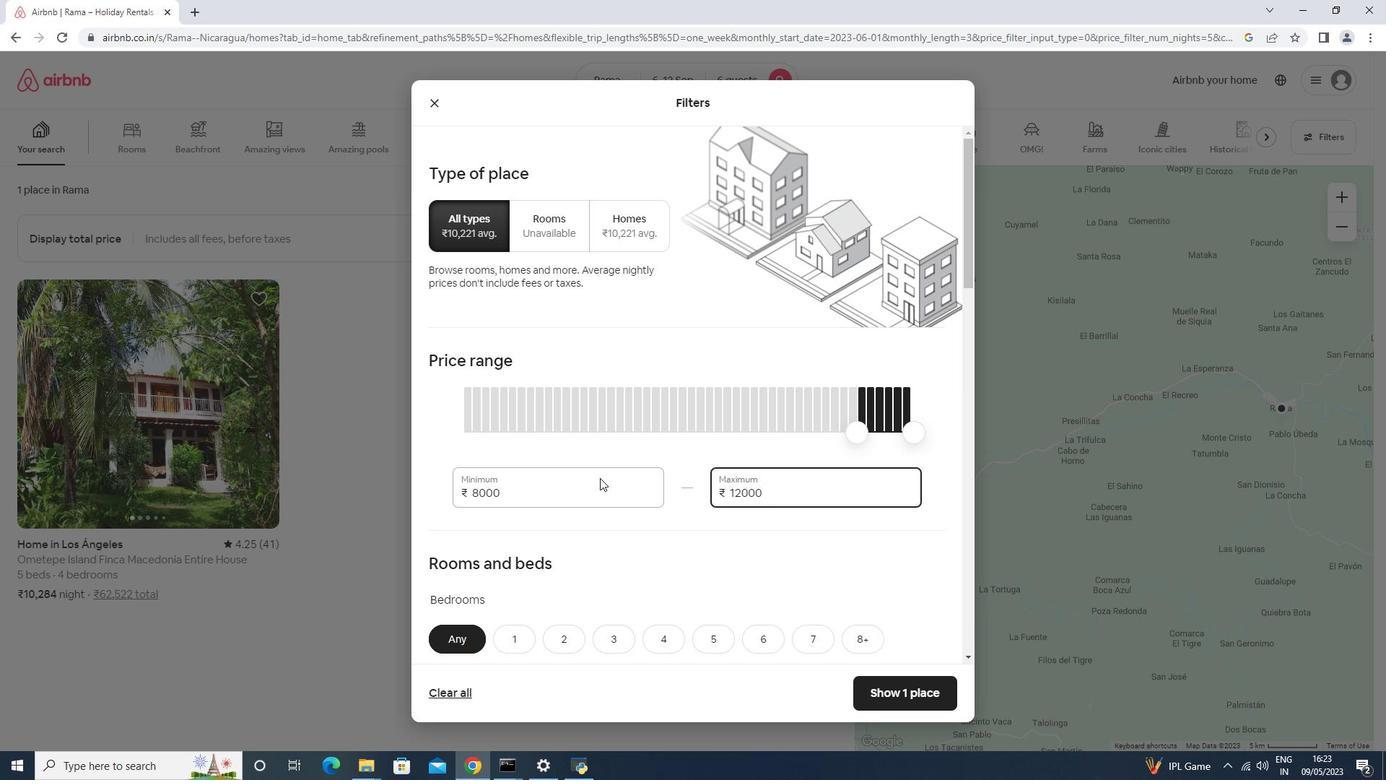 
Action: Mouse moved to (765, 426)
Screenshot: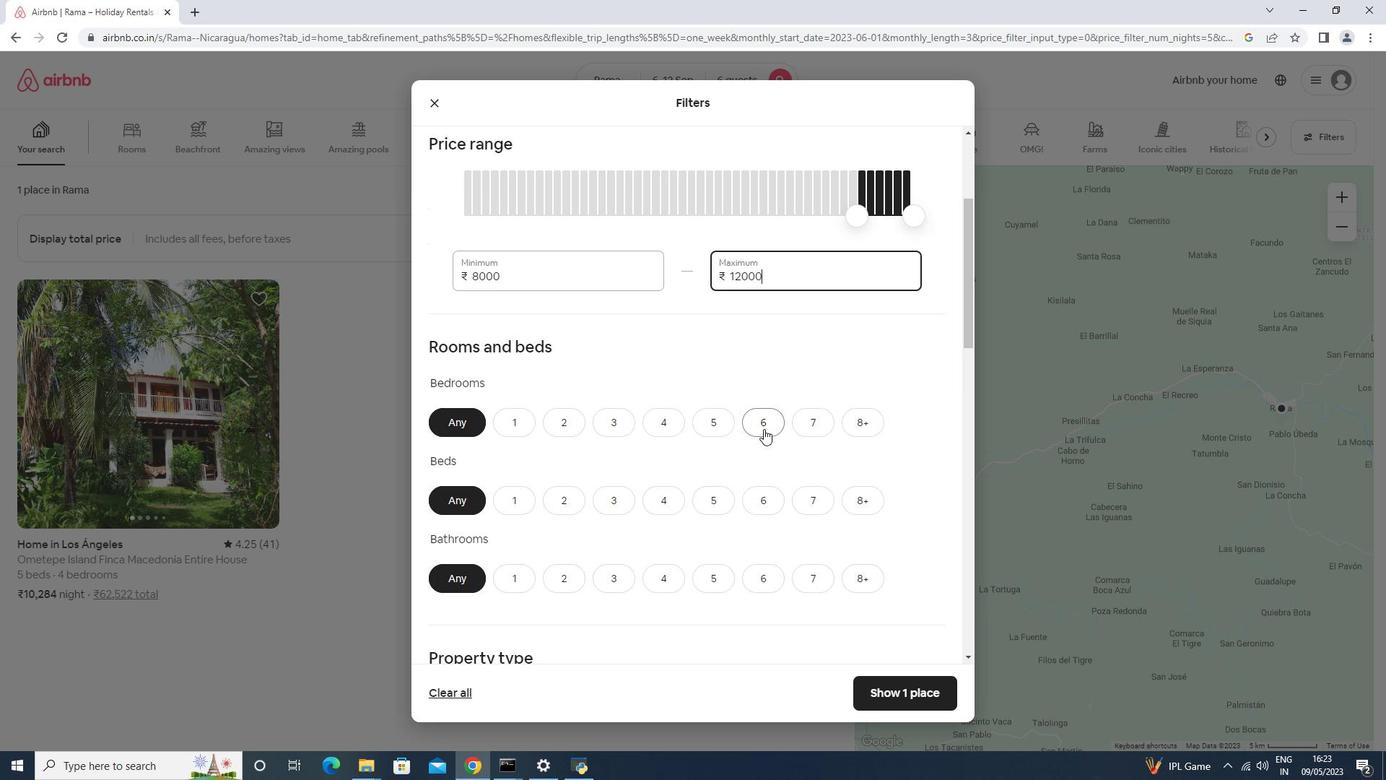 
Action: Mouse pressed left at (765, 426)
Screenshot: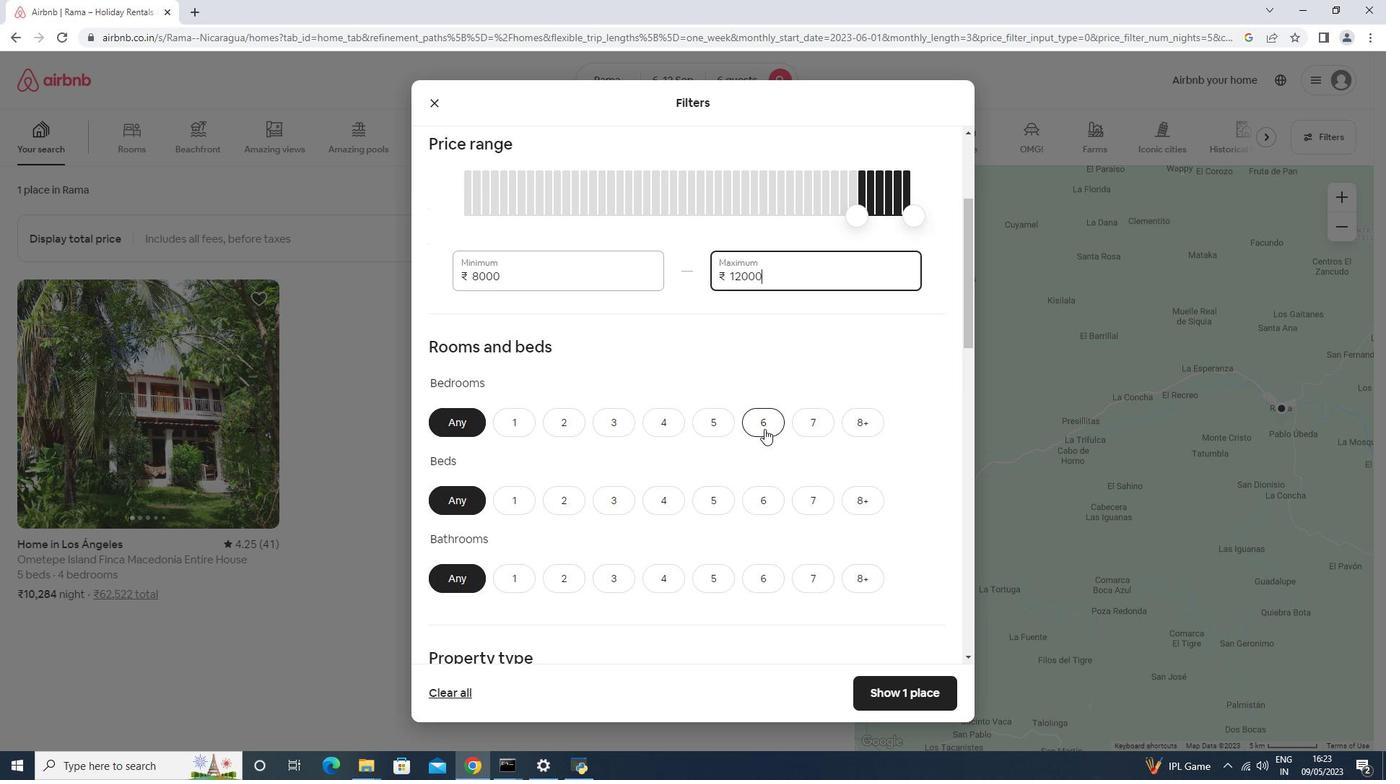 
Action: Mouse moved to (775, 537)
Screenshot: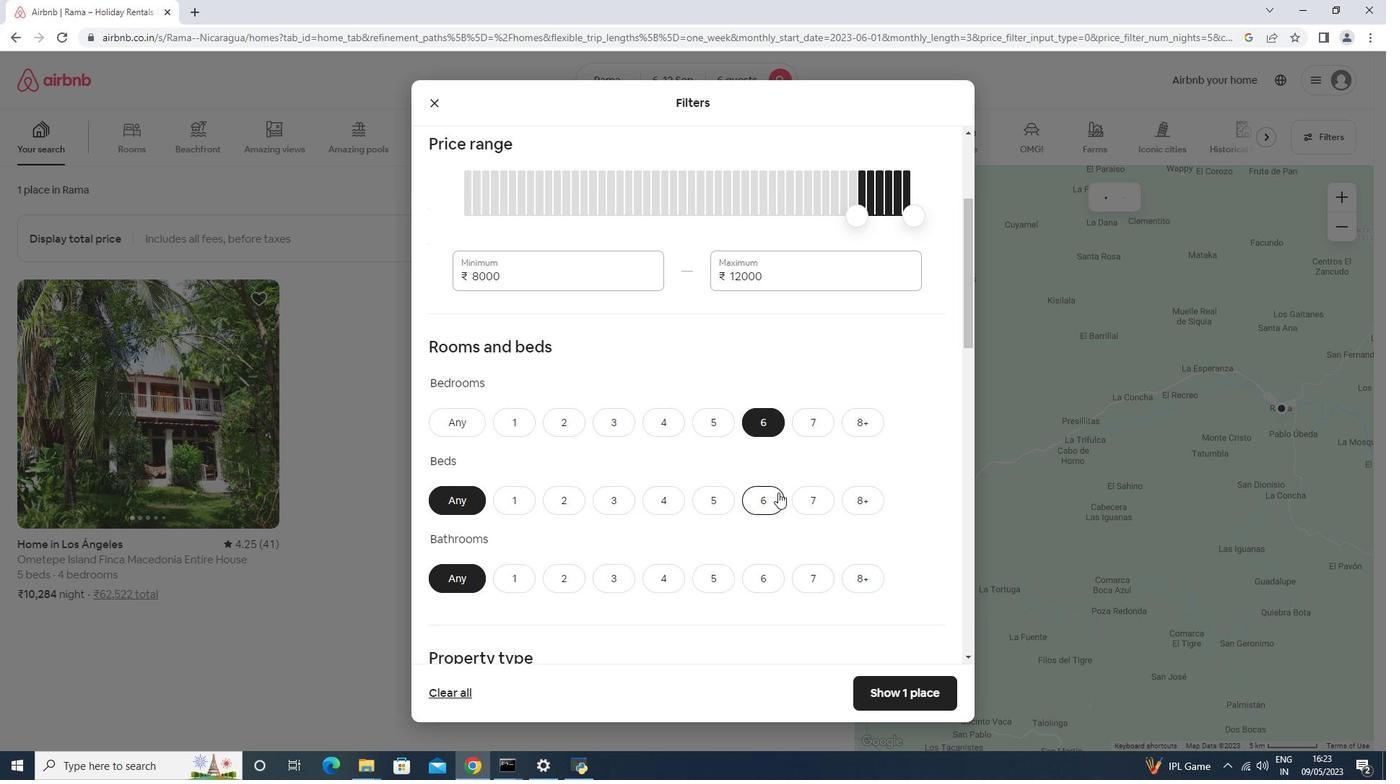 
Action: Mouse pressed left at (774, 499)
Screenshot: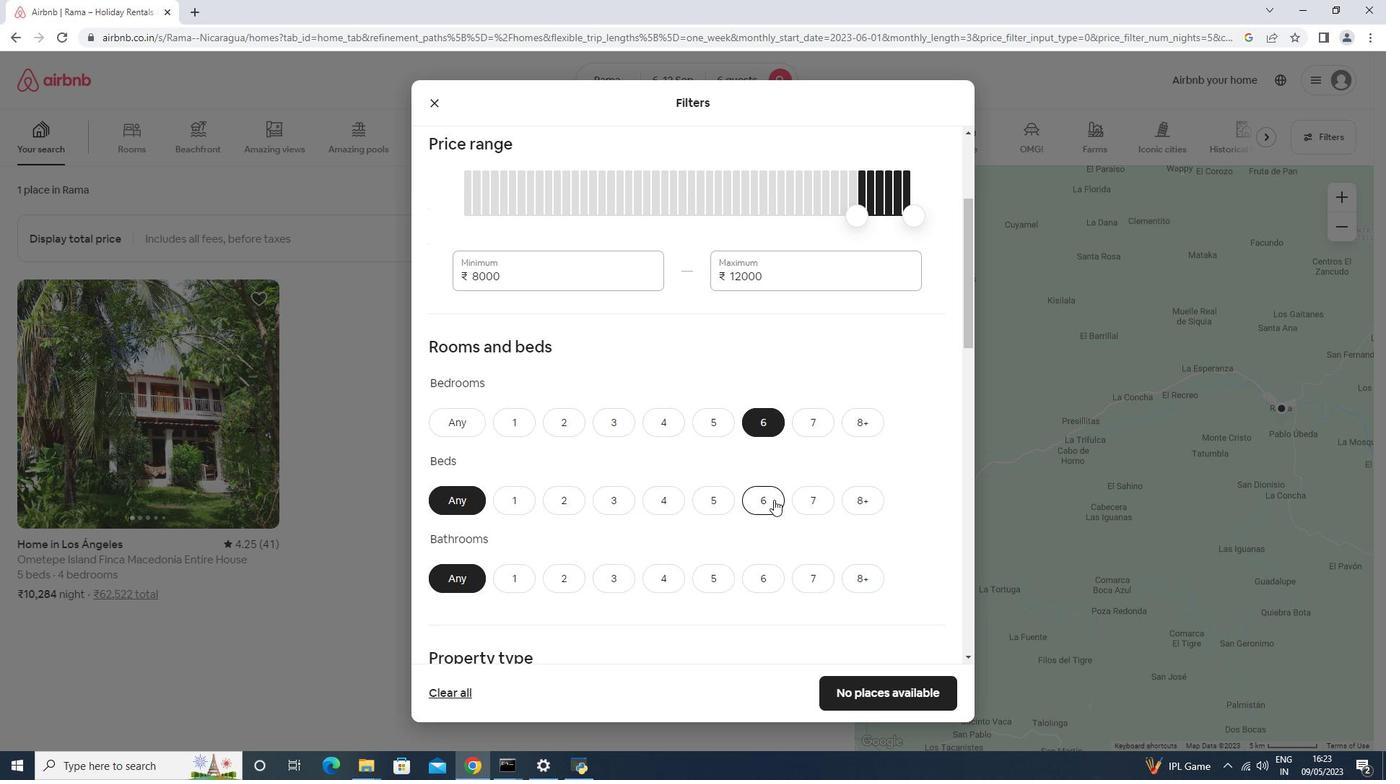 
Action: Mouse moved to (758, 598)
Screenshot: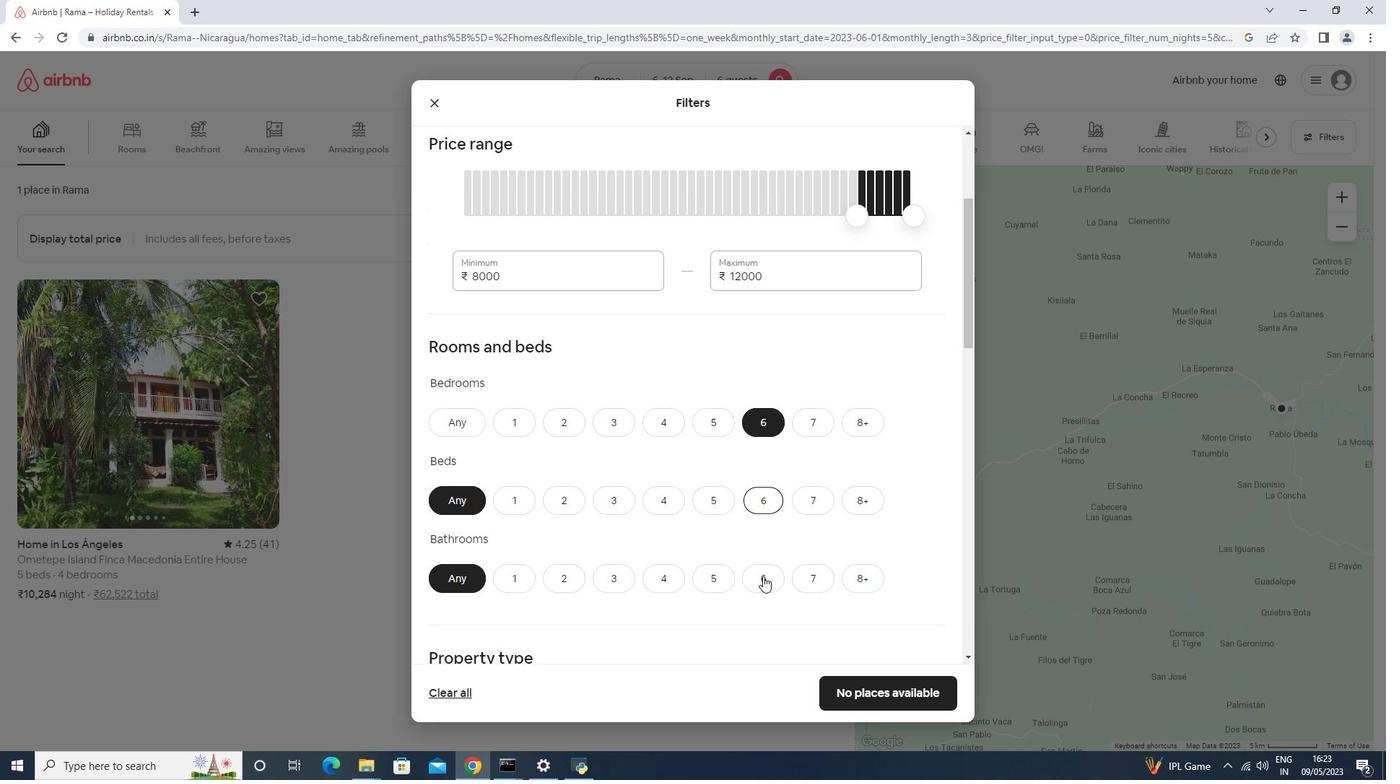 
Action: Mouse pressed left at (758, 598)
Screenshot: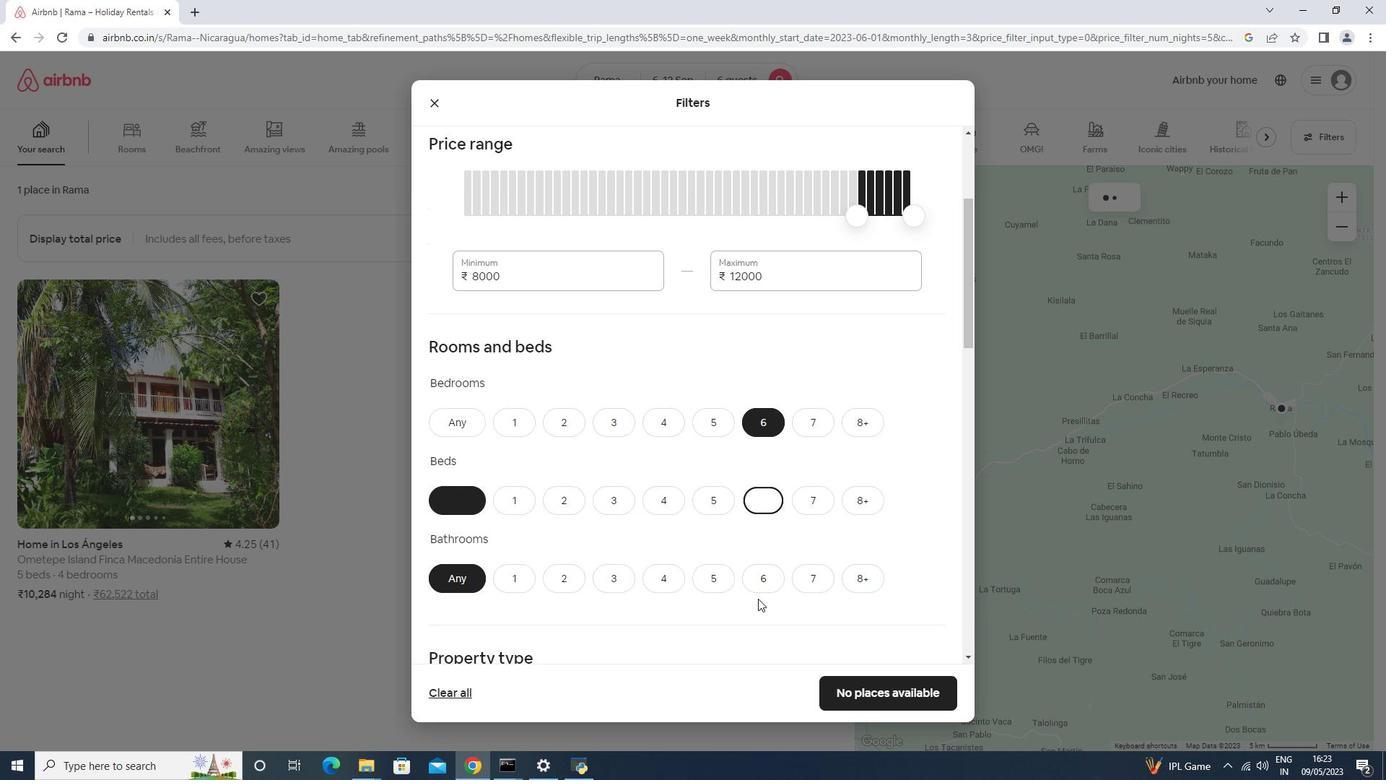 
Action: Mouse moved to (759, 584)
Screenshot: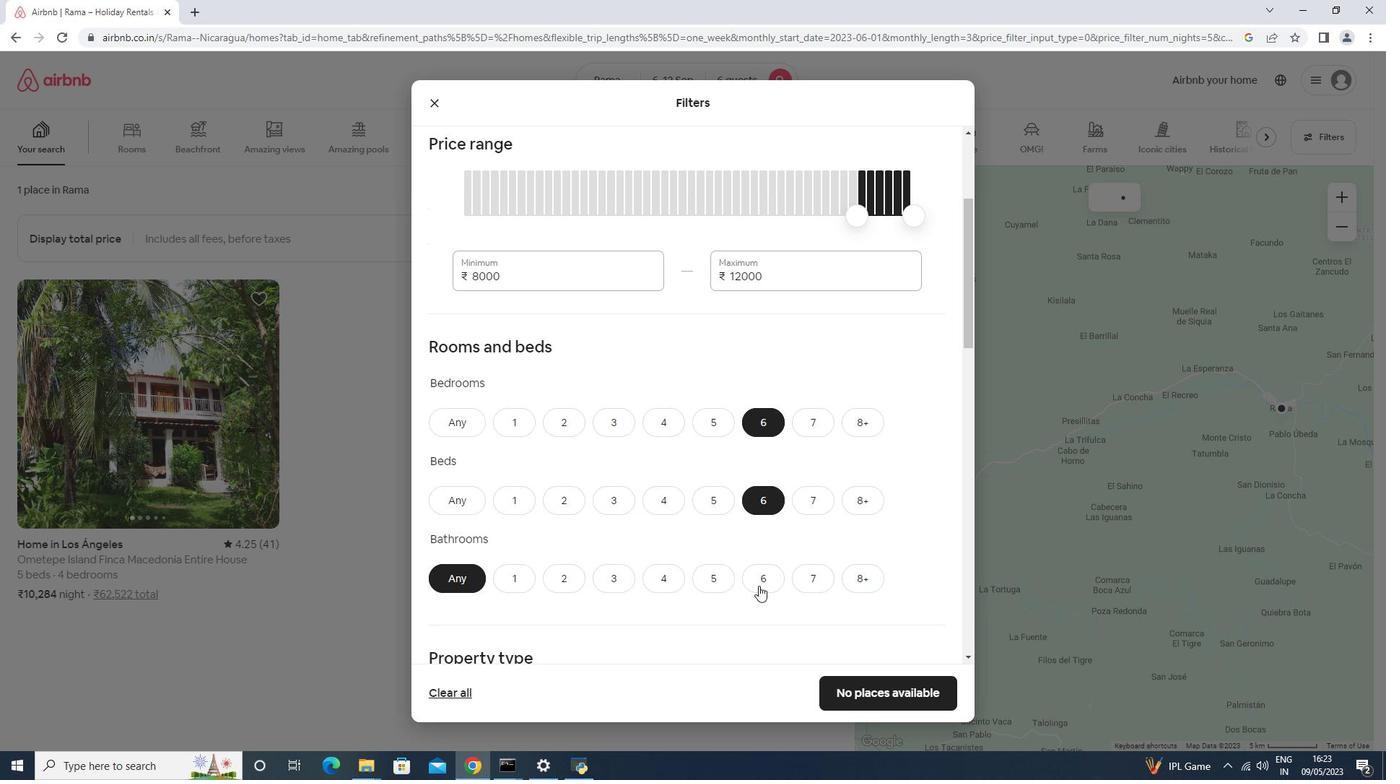 
Action: Mouse pressed left at (759, 584)
Screenshot: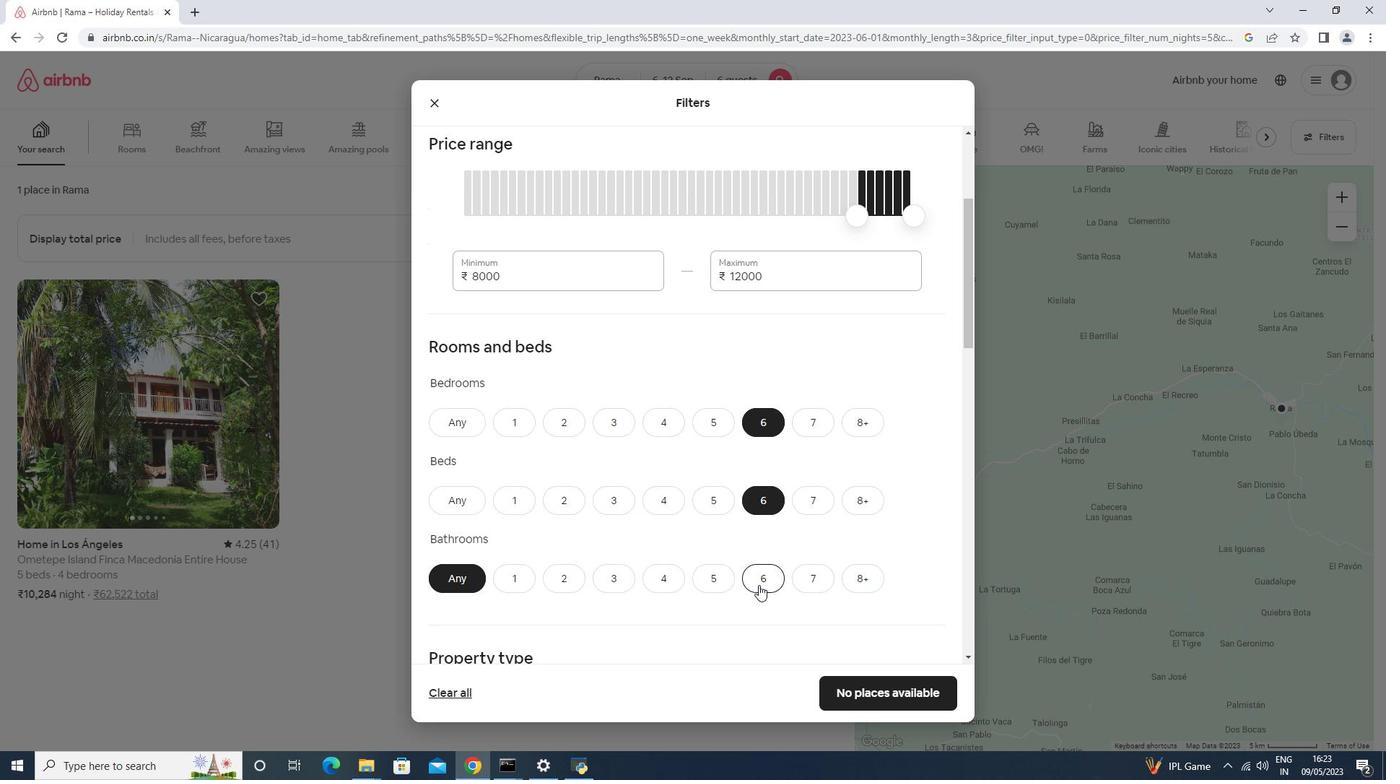 
Action: Mouse moved to (759, 572)
Screenshot: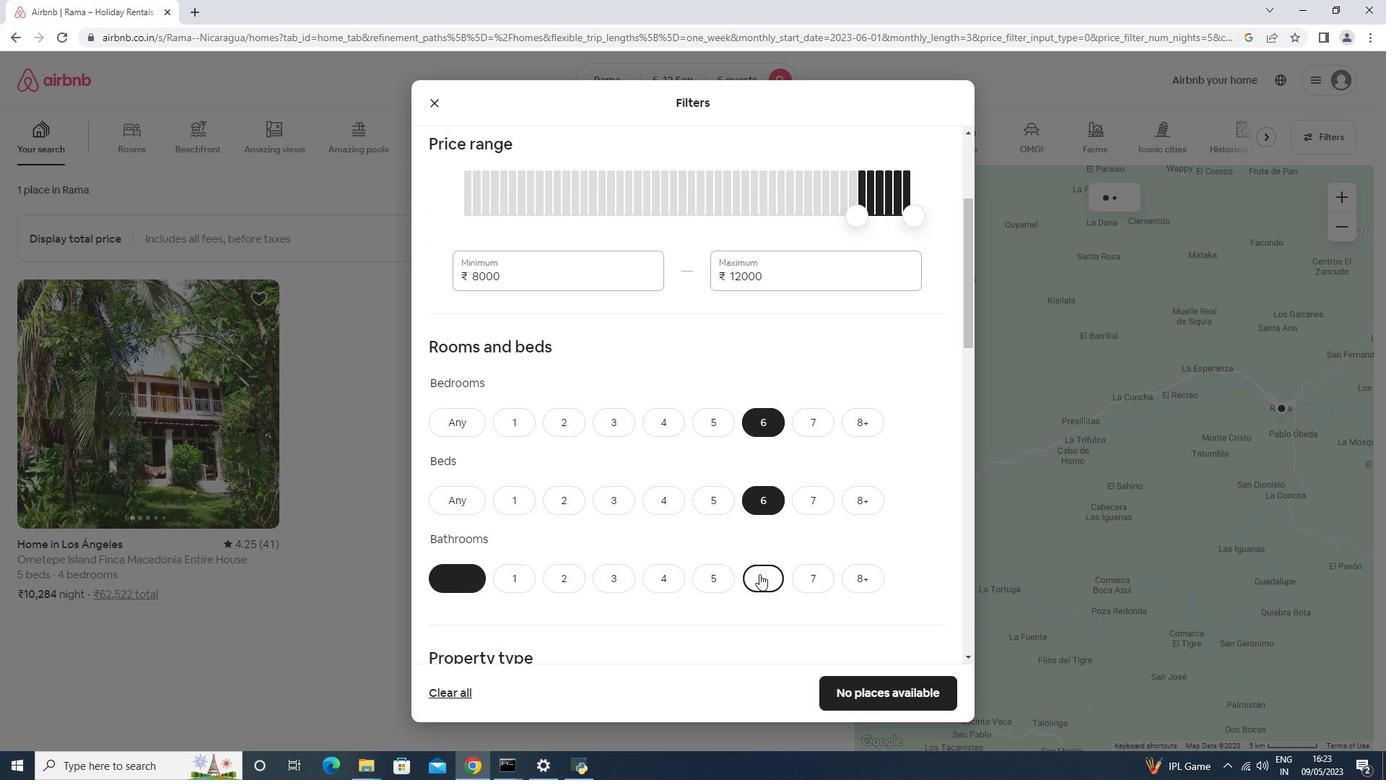 
Action: Mouse scrolled (759, 571) with delta (0, 0)
Screenshot: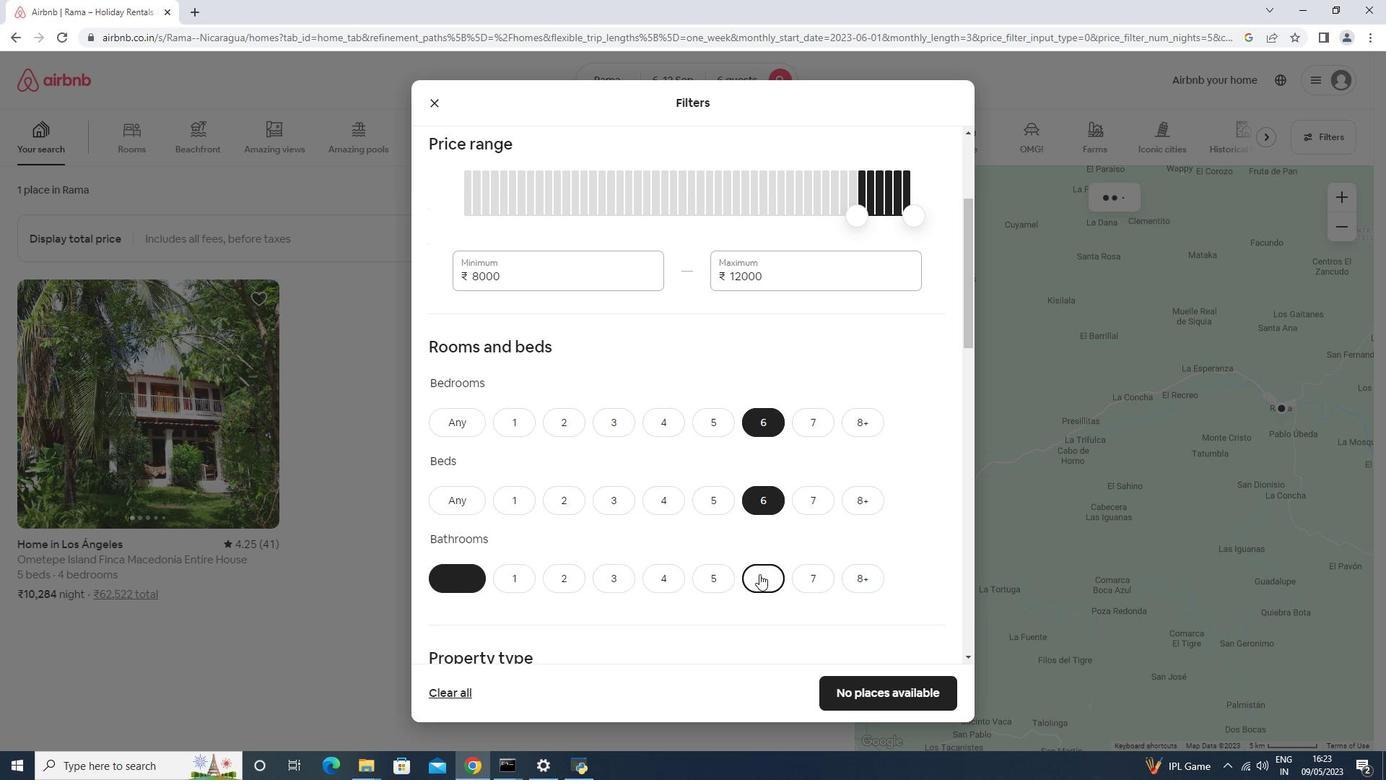 
Action: Mouse scrolled (759, 571) with delta (0, 0)
Screenshot: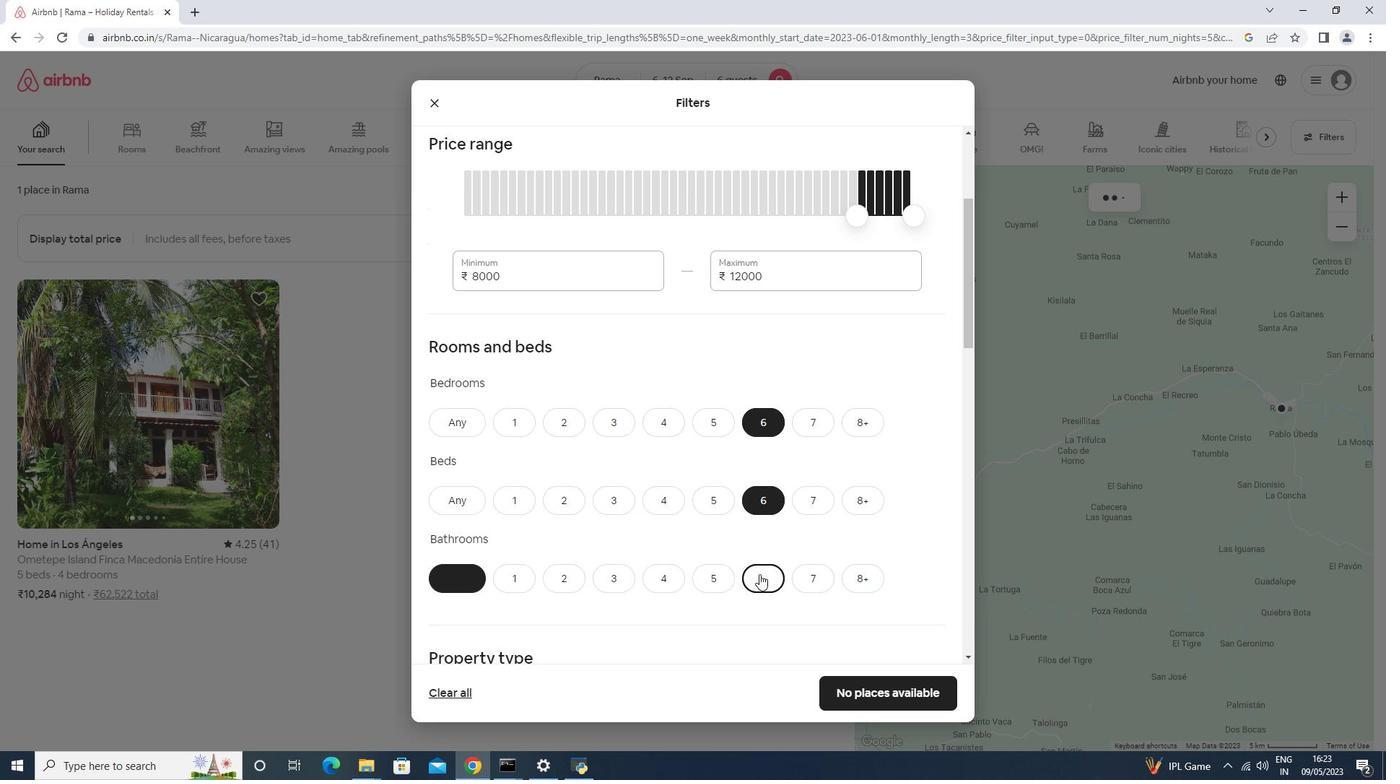 
Action: Mouse scrolled (759, 571) with delta (0, 0)
Screenshot: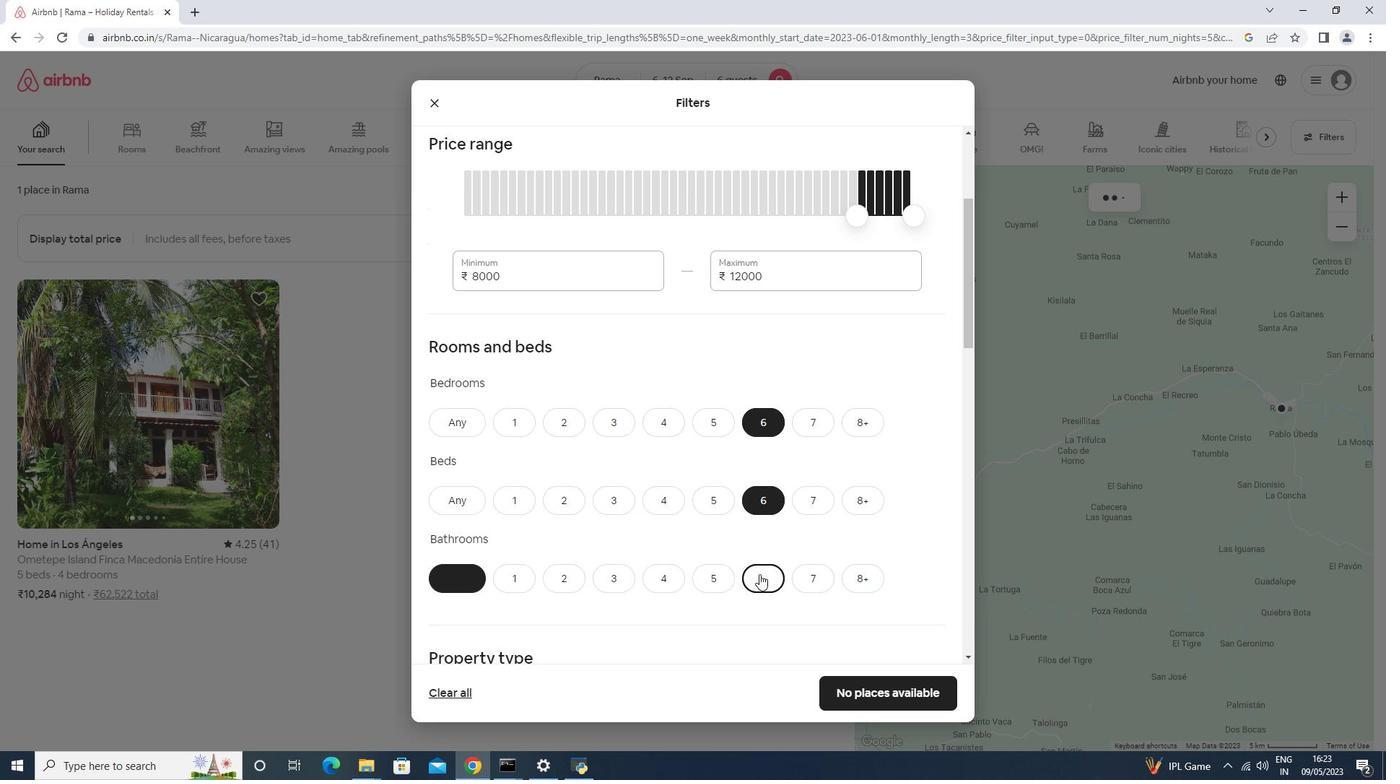 
Action: Mouse scrolled (759, 571) with delta (0, 0)
Screenshot: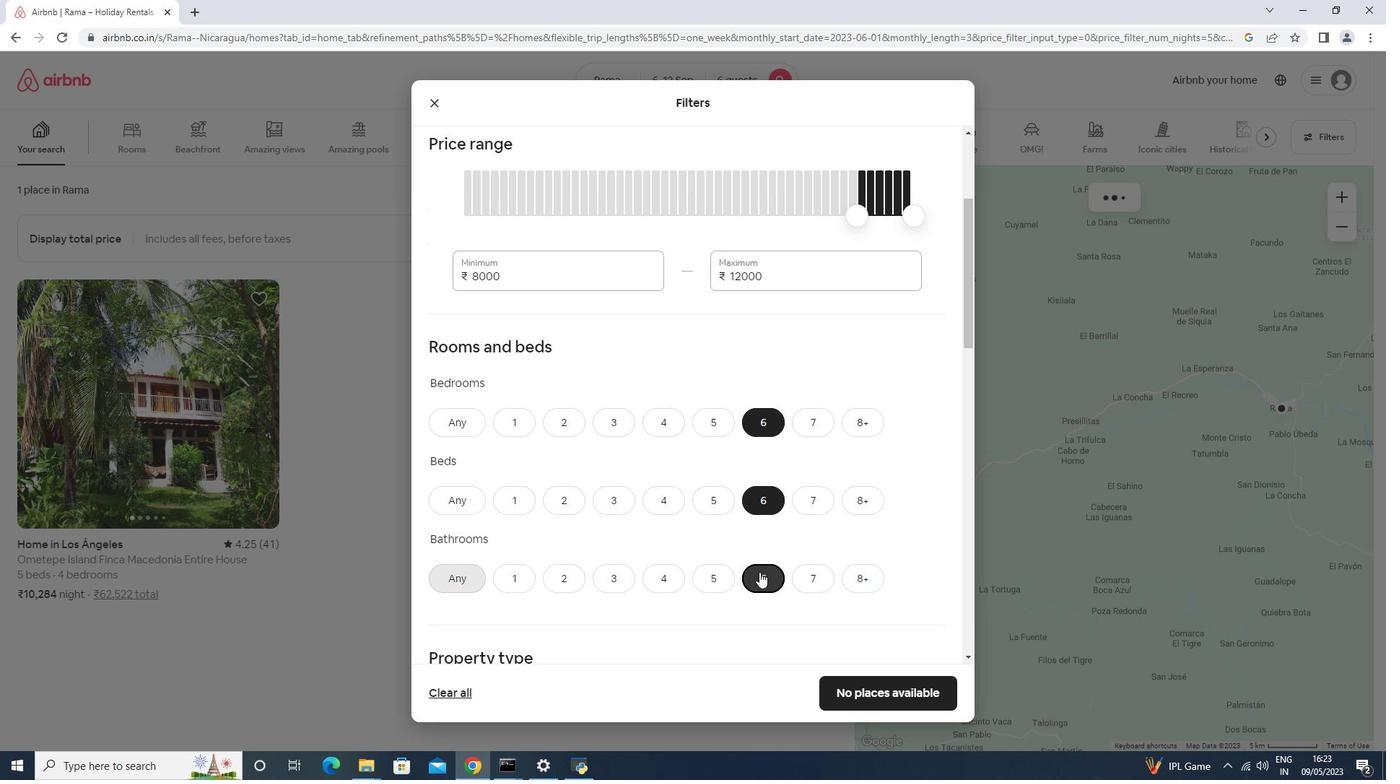 
Action: Mouse moved to (598, 566)
Screenshot: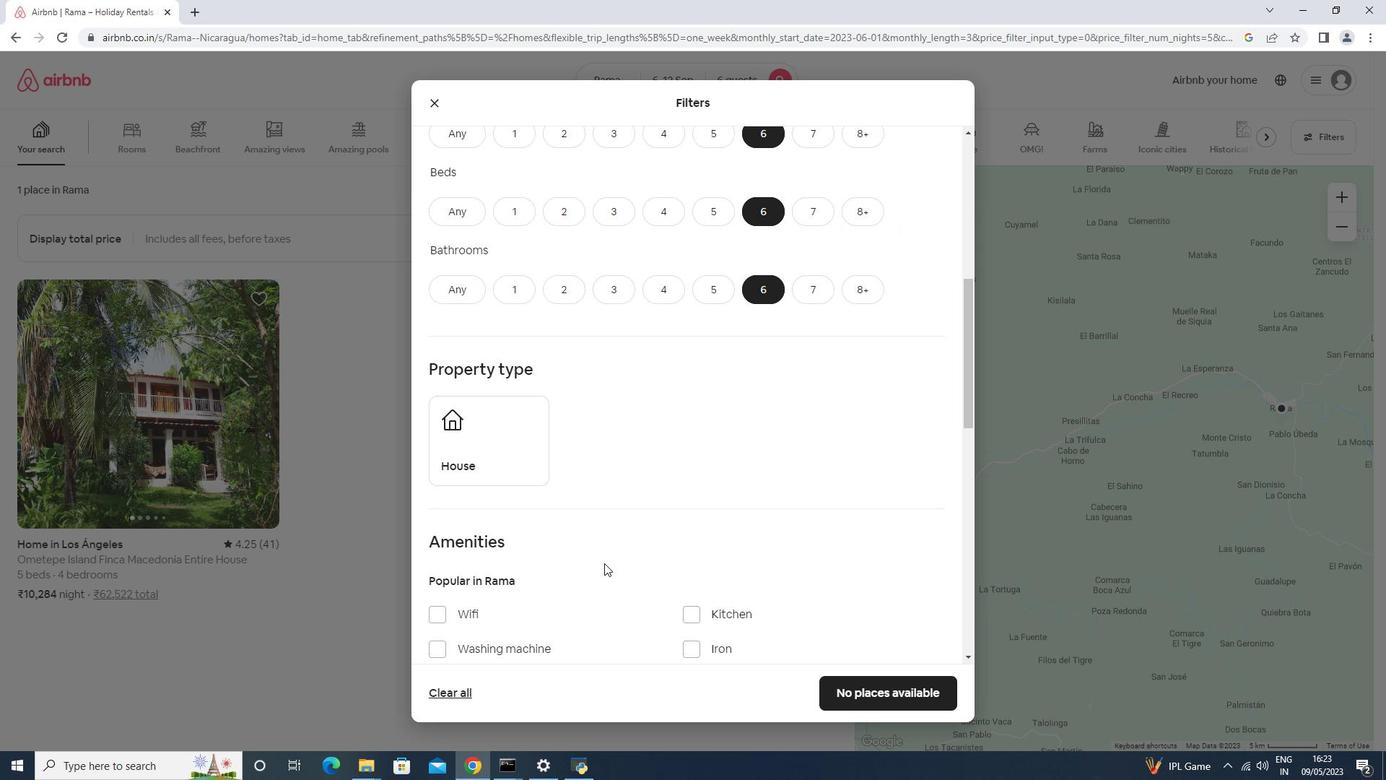 
Action: Mouse scrolled (598, 565) with delta (0, 0)
Screenshot: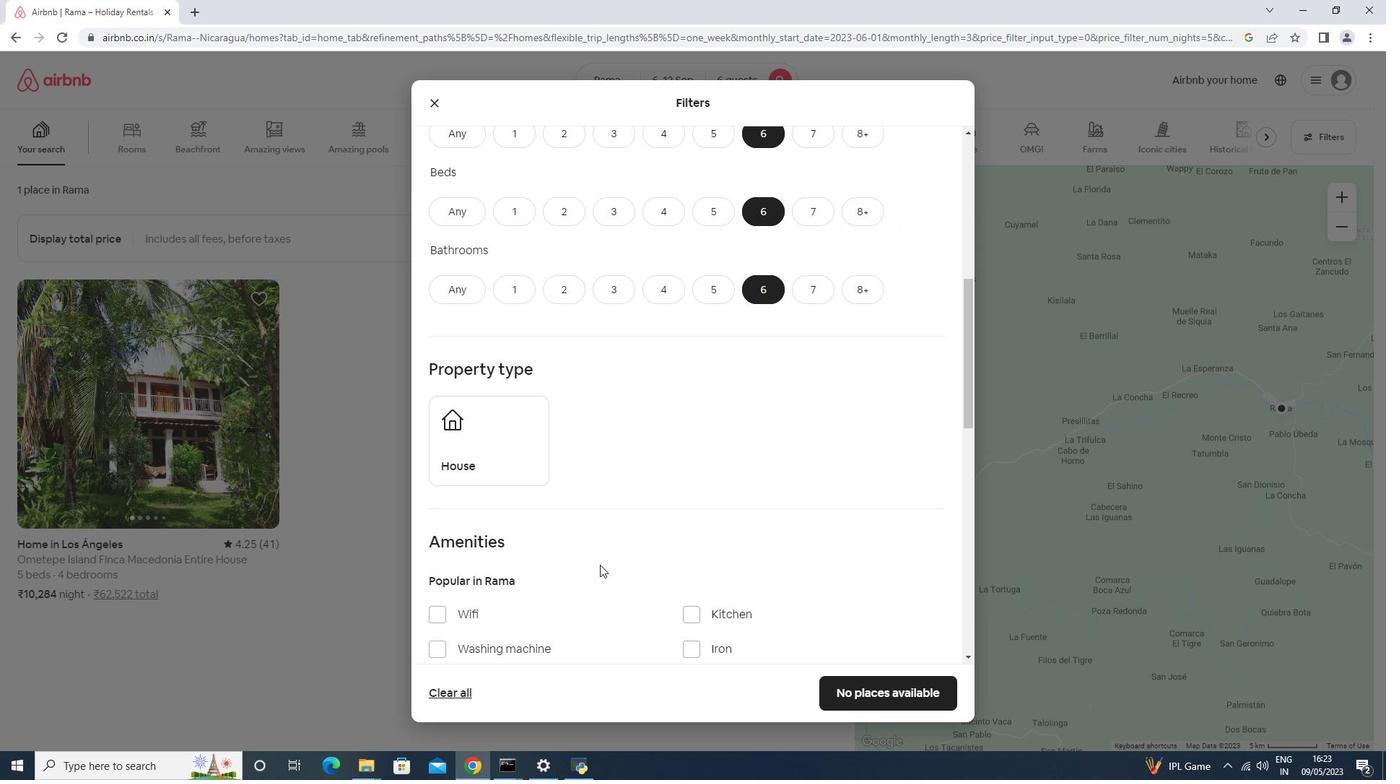 
Action: Mouse scrolled (598, 565) with delta (0, 0)
Screenshot: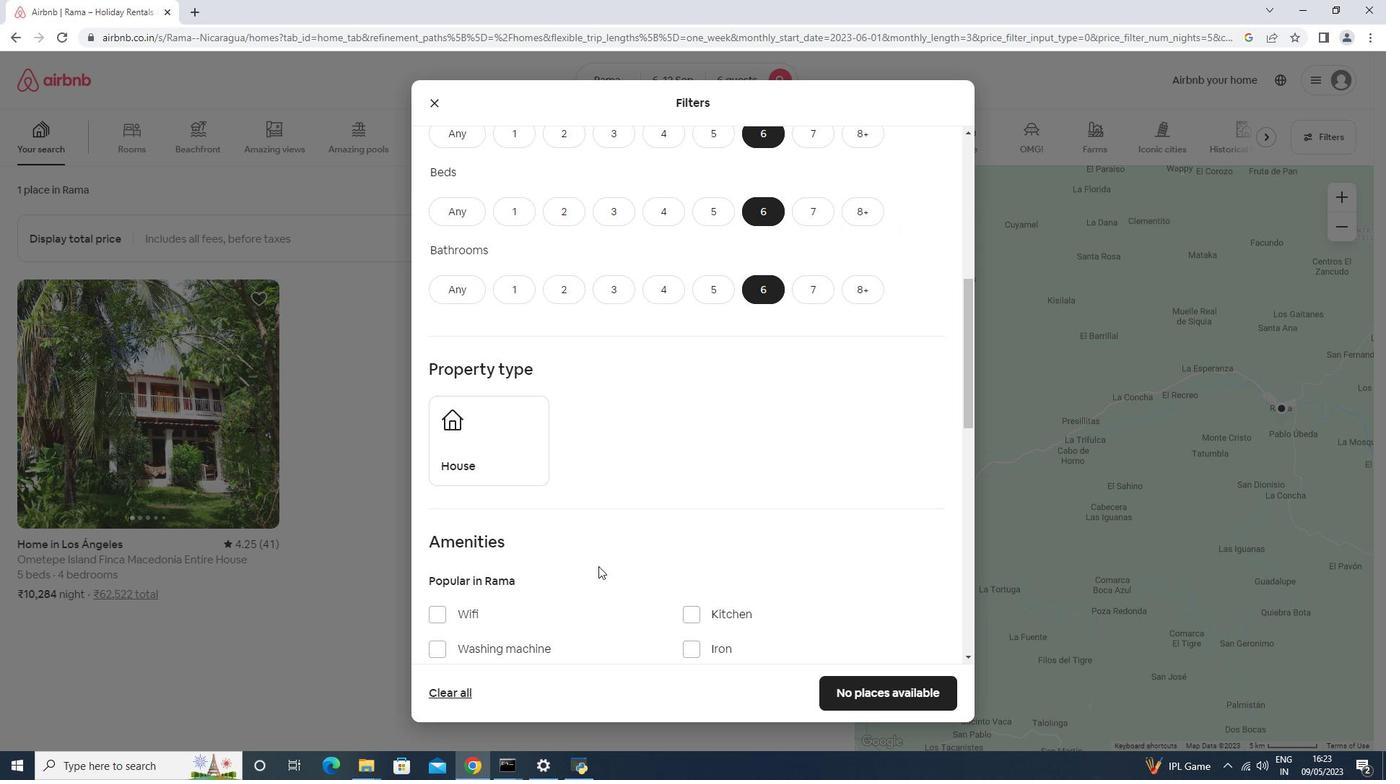 
Action: Mouse scrolled (598, 565) with delta (0, 0)
Screenshot: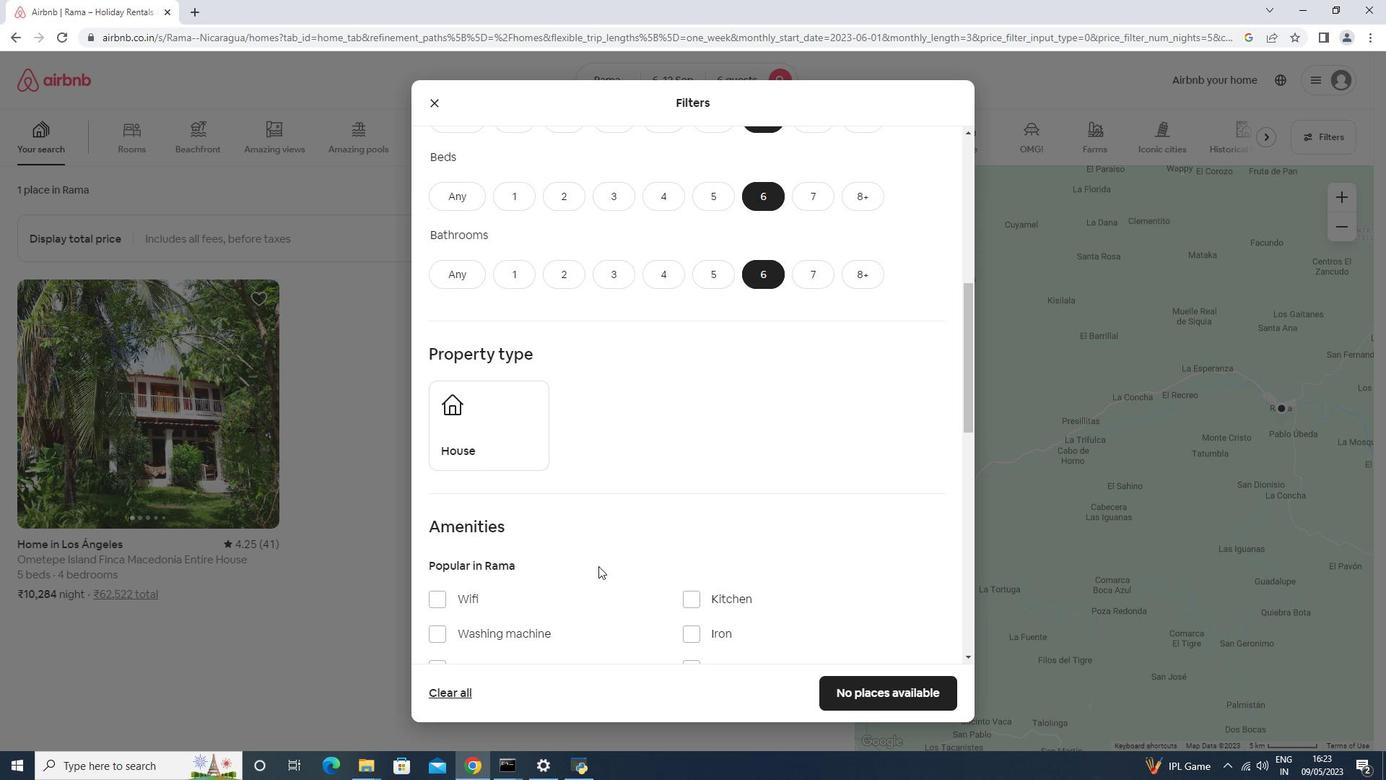 
Action: Mouse moved to (481, 494)
Screenshot: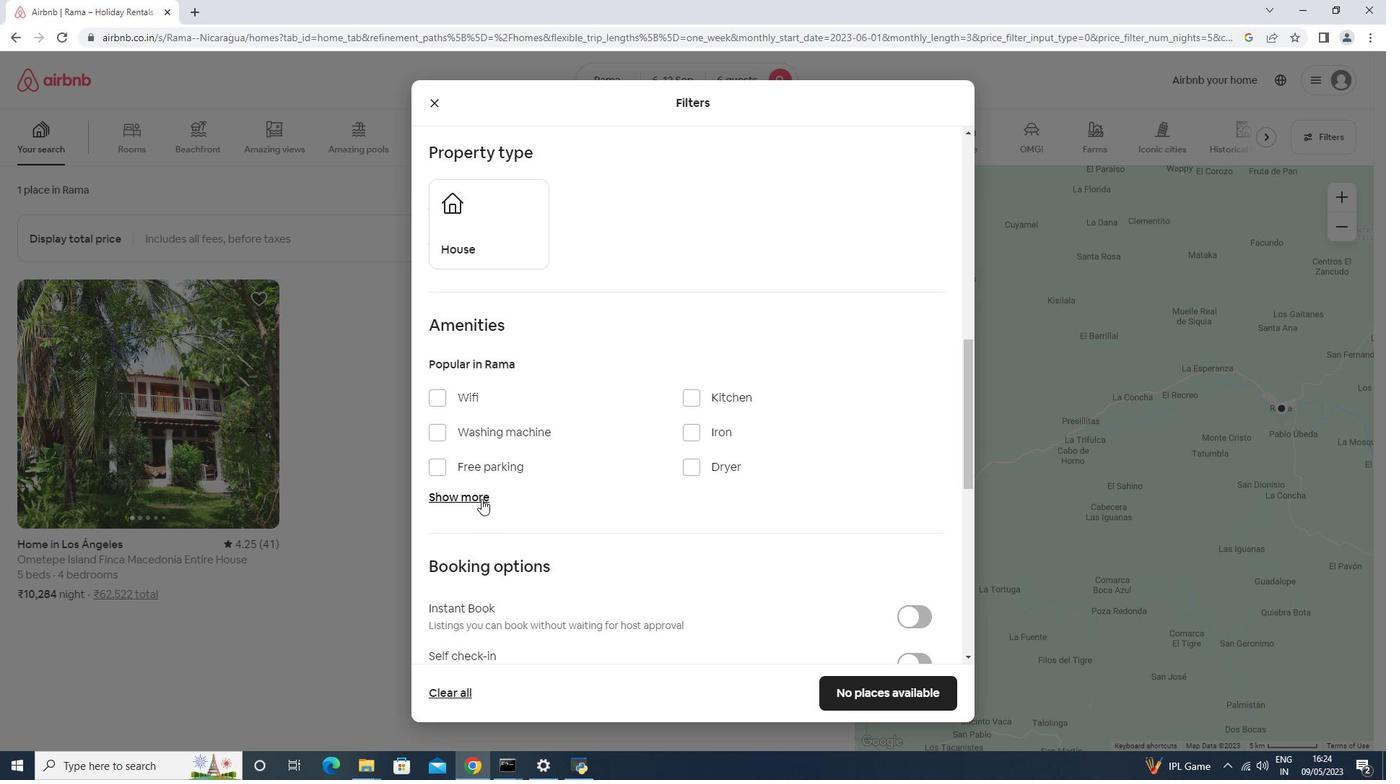 
Action: Mouse pressed left at (481, 494)
Screenshot: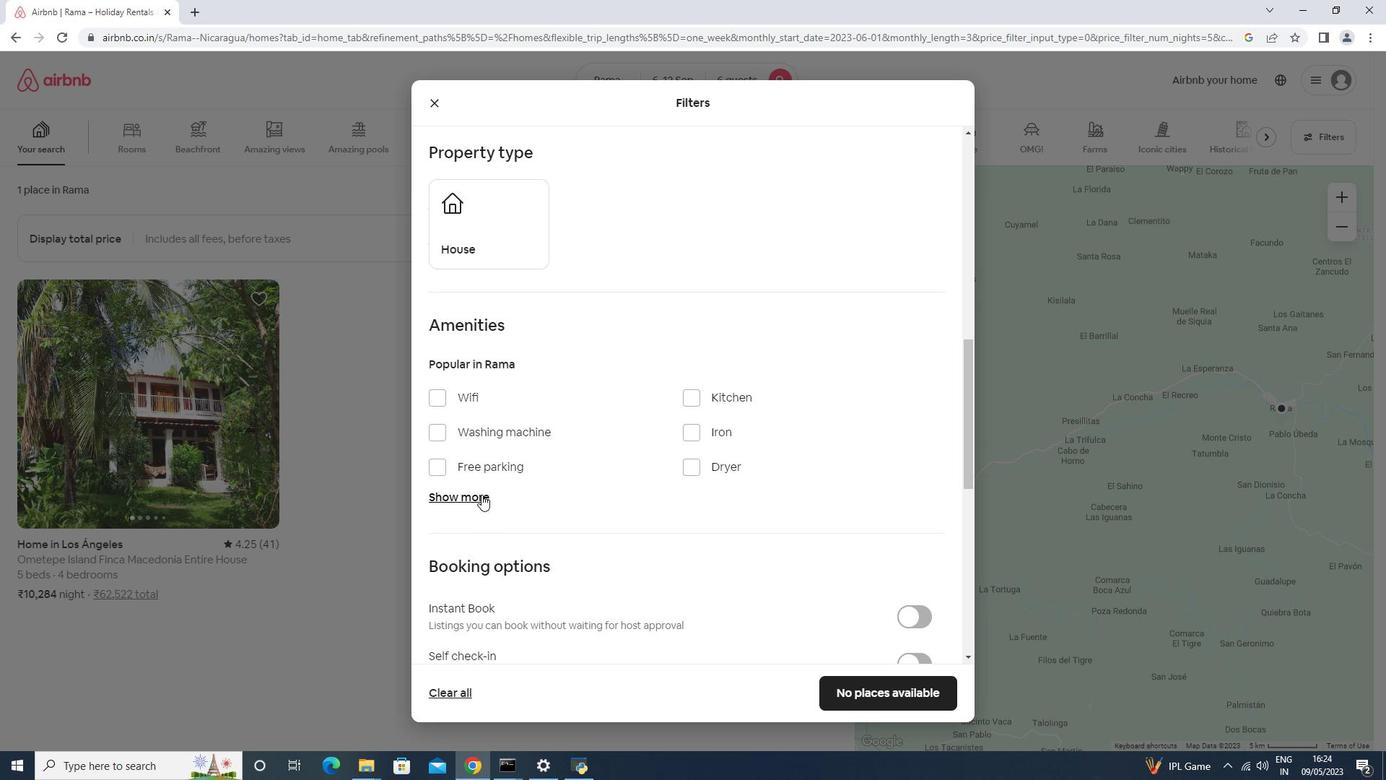 
Action: Mouse moved to (471, 393)
Screenshot: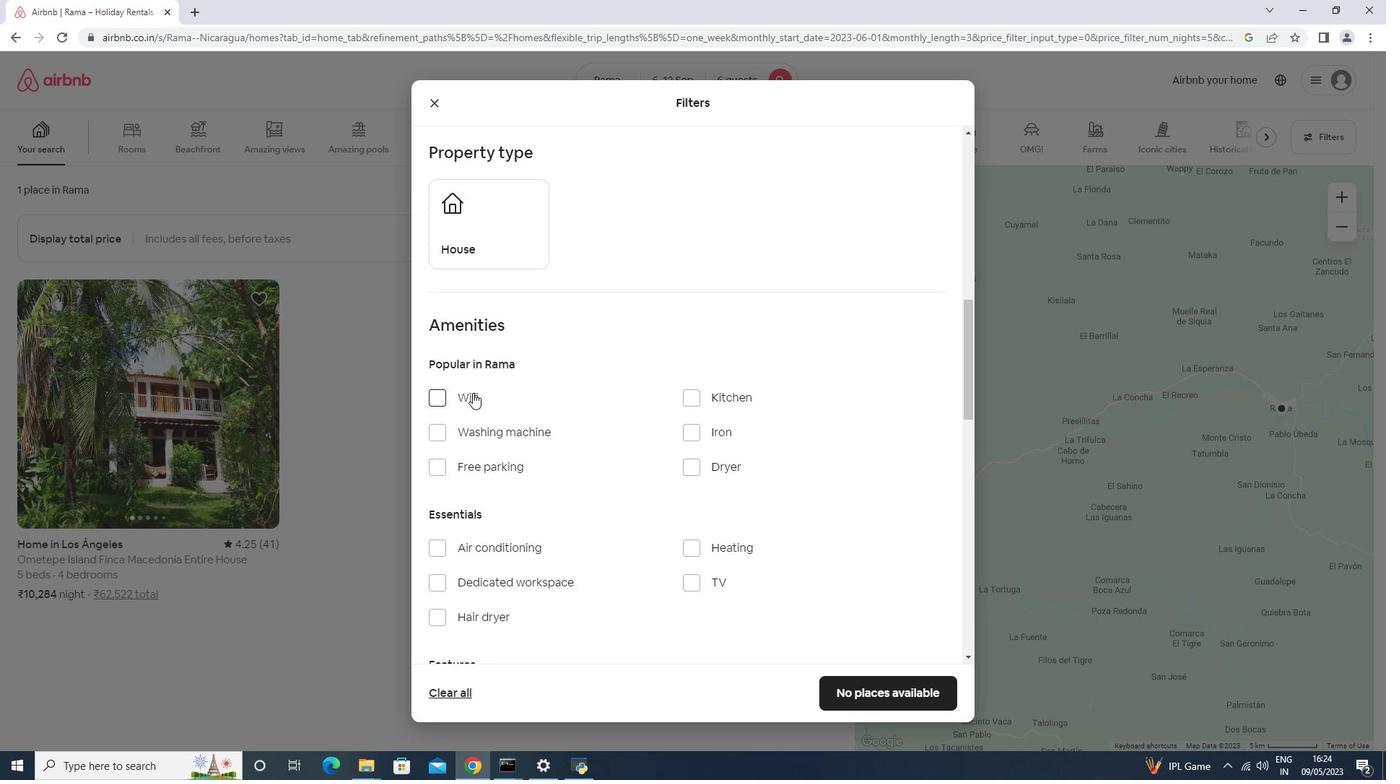 
Action: Mouse pressed left at (471, 393)
Screenshot: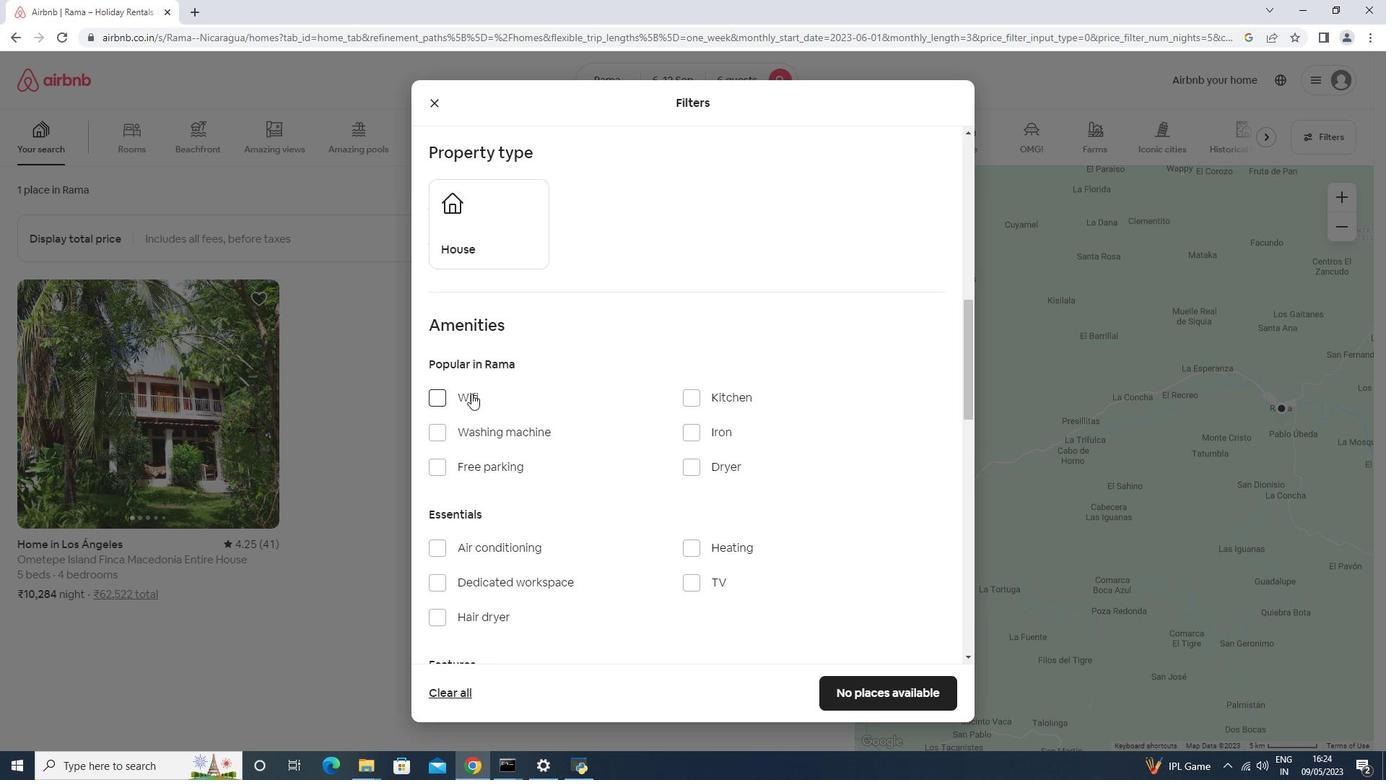 
Action: Mouse moved to (496, 465)
Screenshot: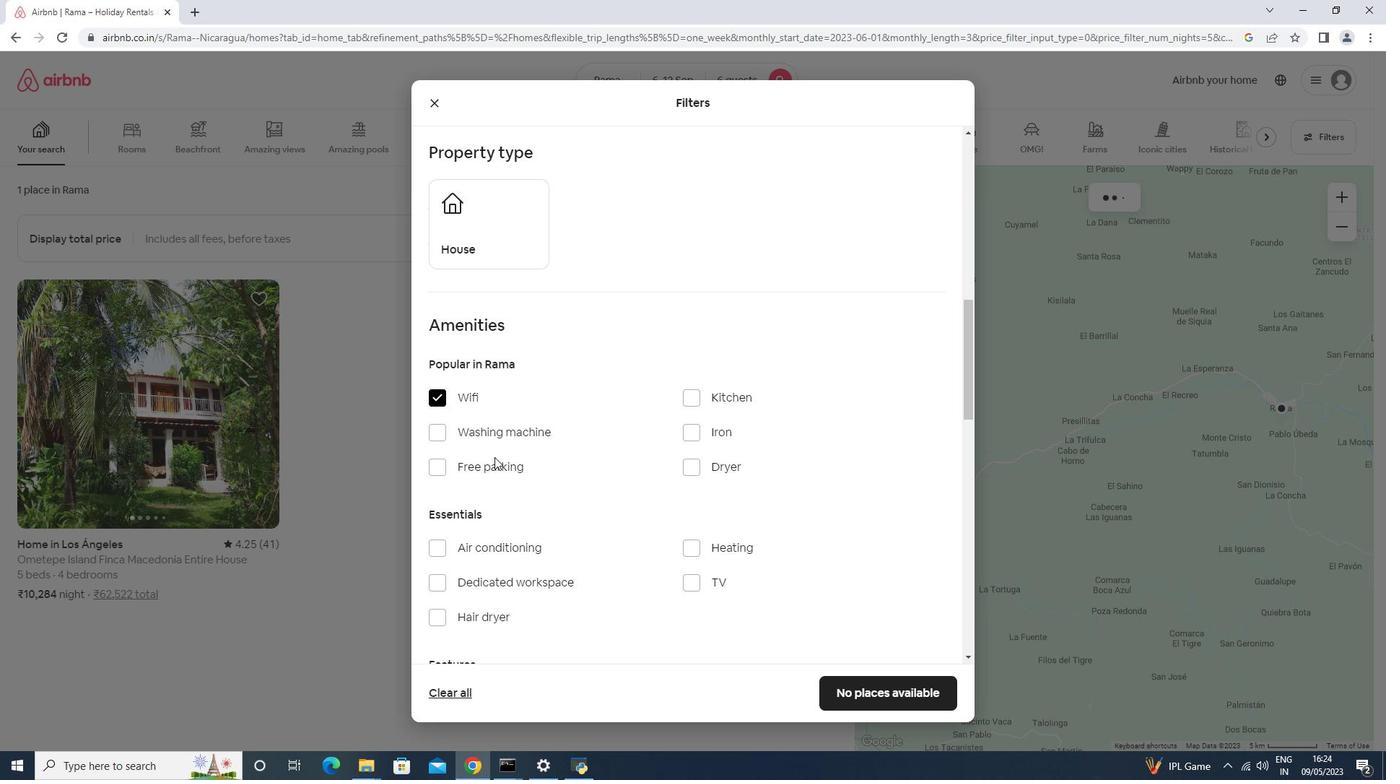 
Action: Mouse pressed left at (496, 465)
Screenshot: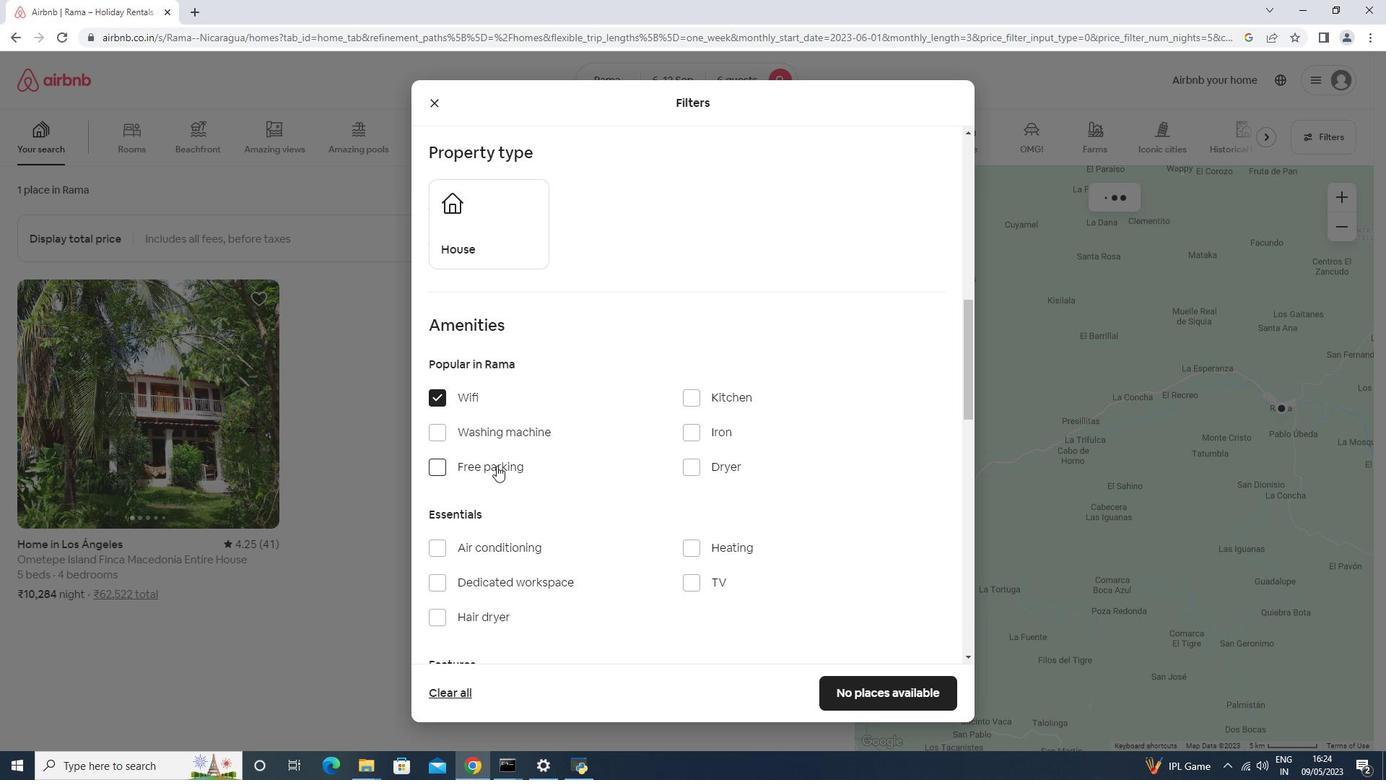
Action: Mouse moved to (689, 585)
Screenshot: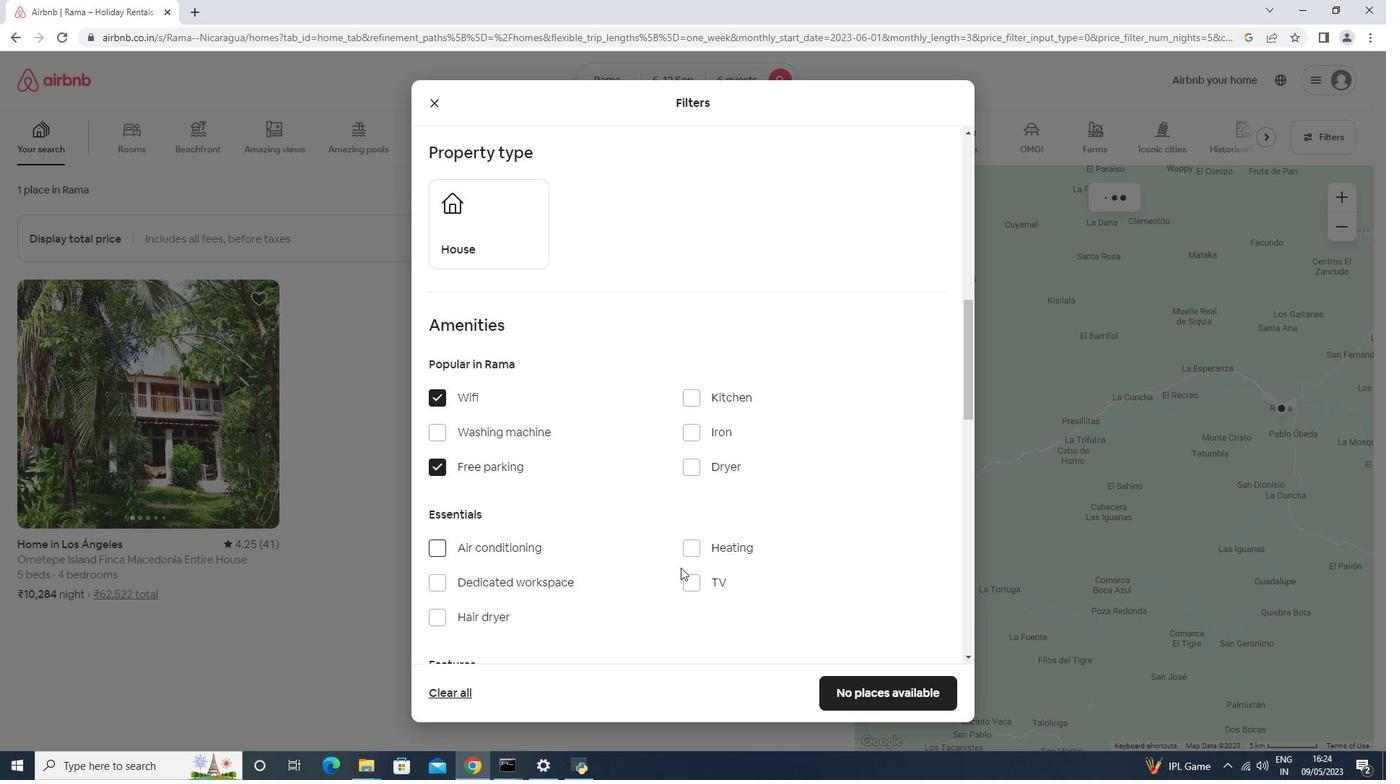 
Action: Mouse pressed left at (689, 585)
Screenshot: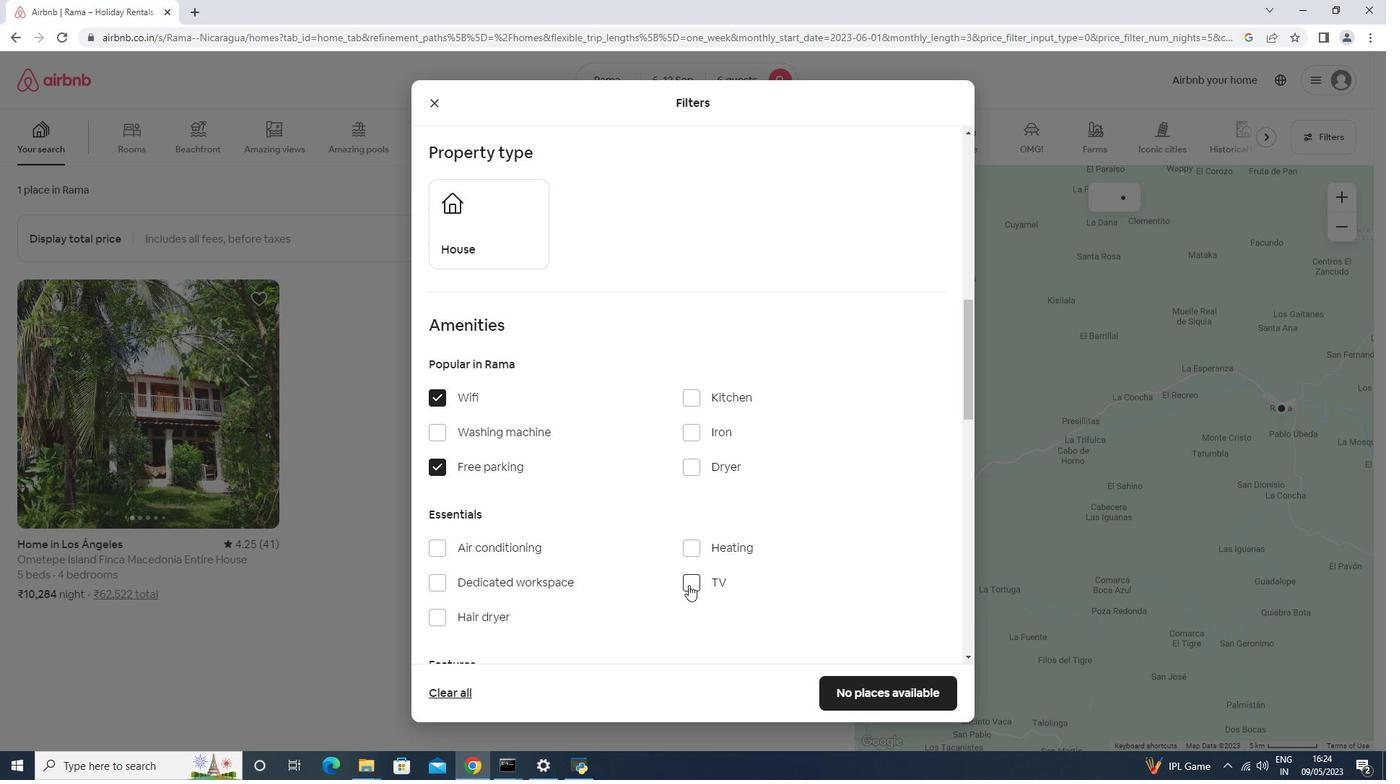 
Action: Mouse moved to (690, 574)
Screenshot: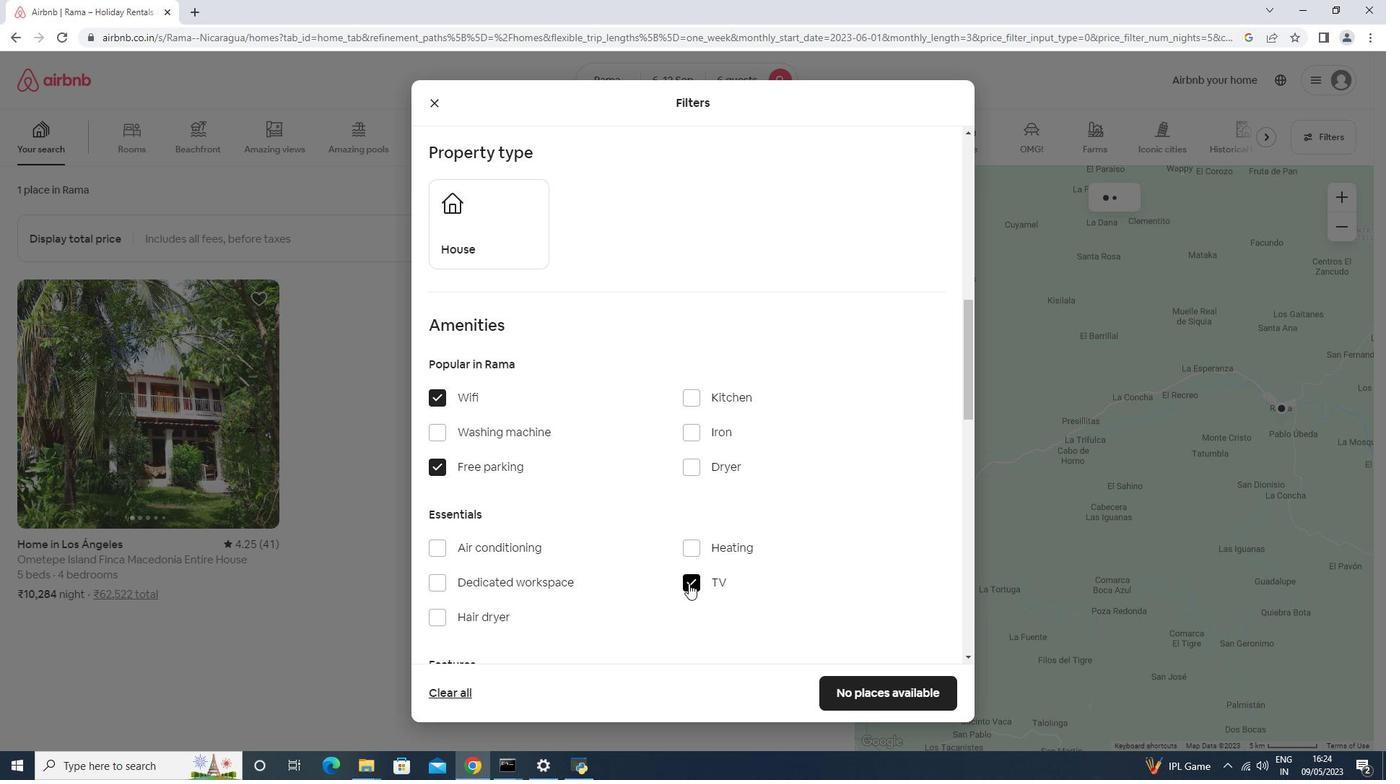 
Action: Mouse scrolled (690, 573) with delta (0, 0)
Screenshot: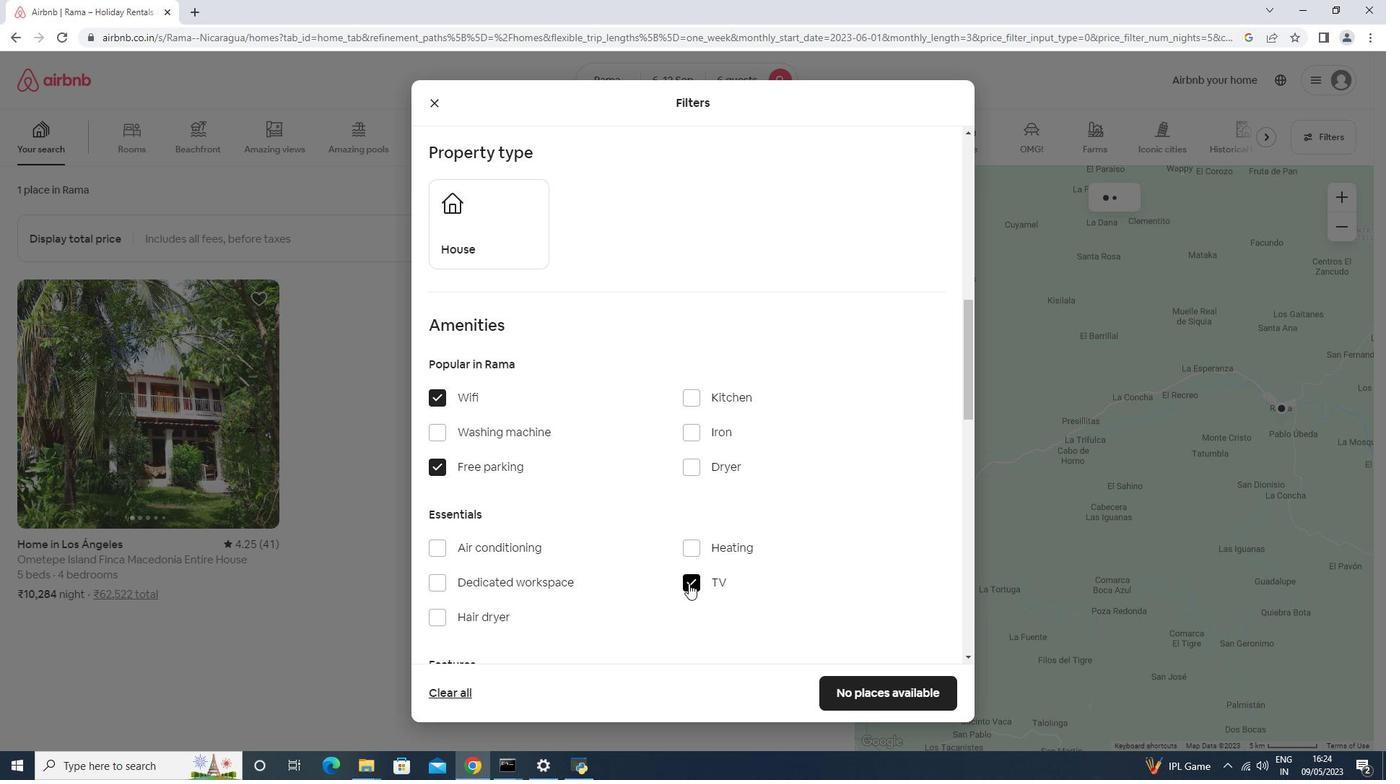 
Action: Mouse scrolled (690, 573) with delta (0, 0)
Screenshot: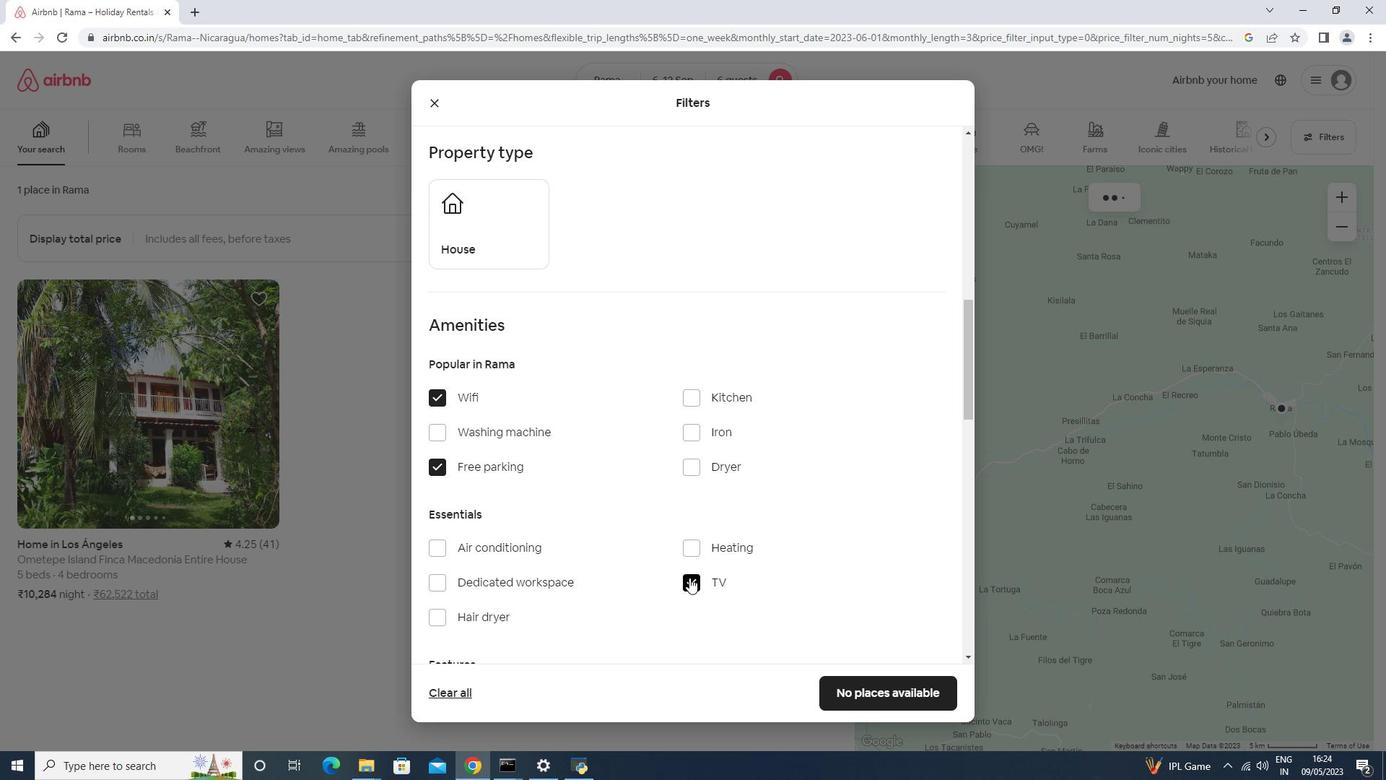 
Action: Mouse scrolled (690, 573) with delta (0, 0)
Screenshot: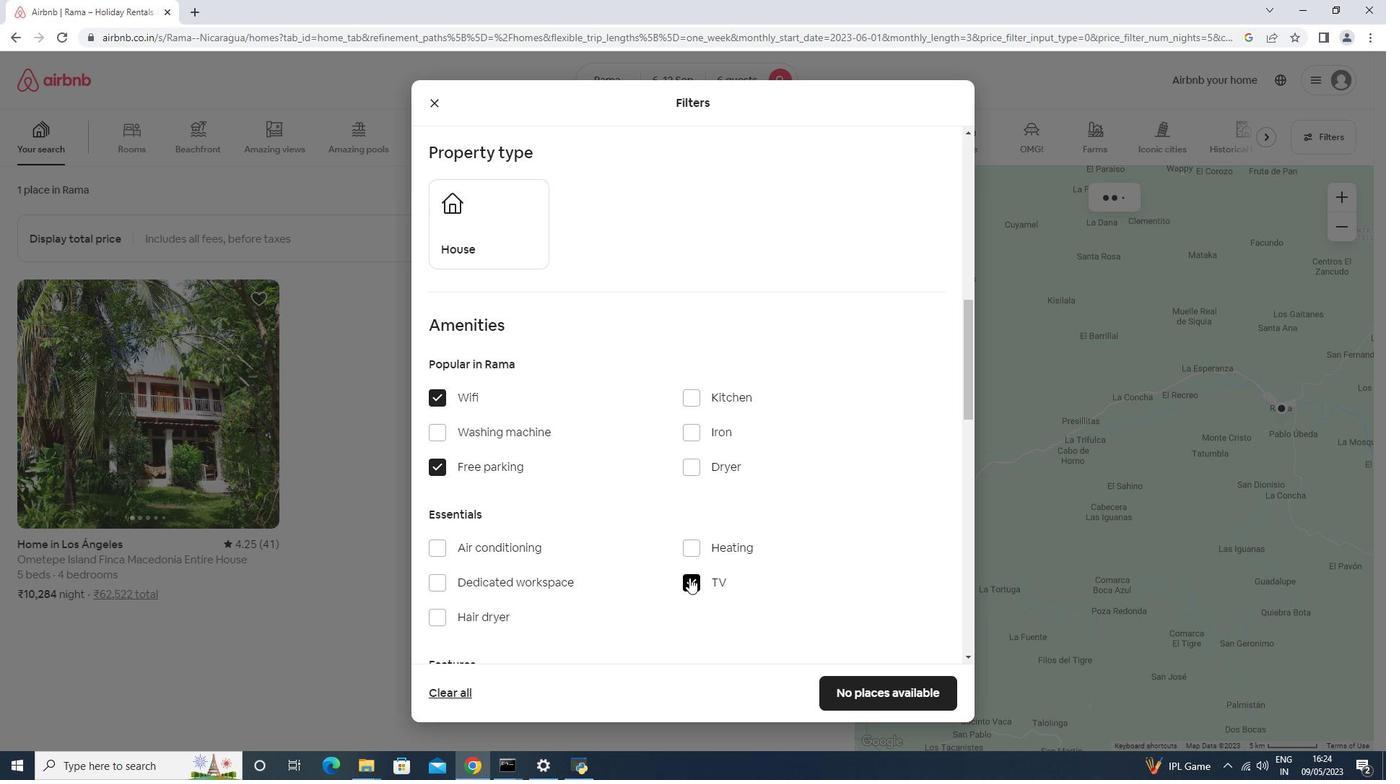 
Action: Mouse scrolled (690, 573) with delta (0, 0)
Screenshot: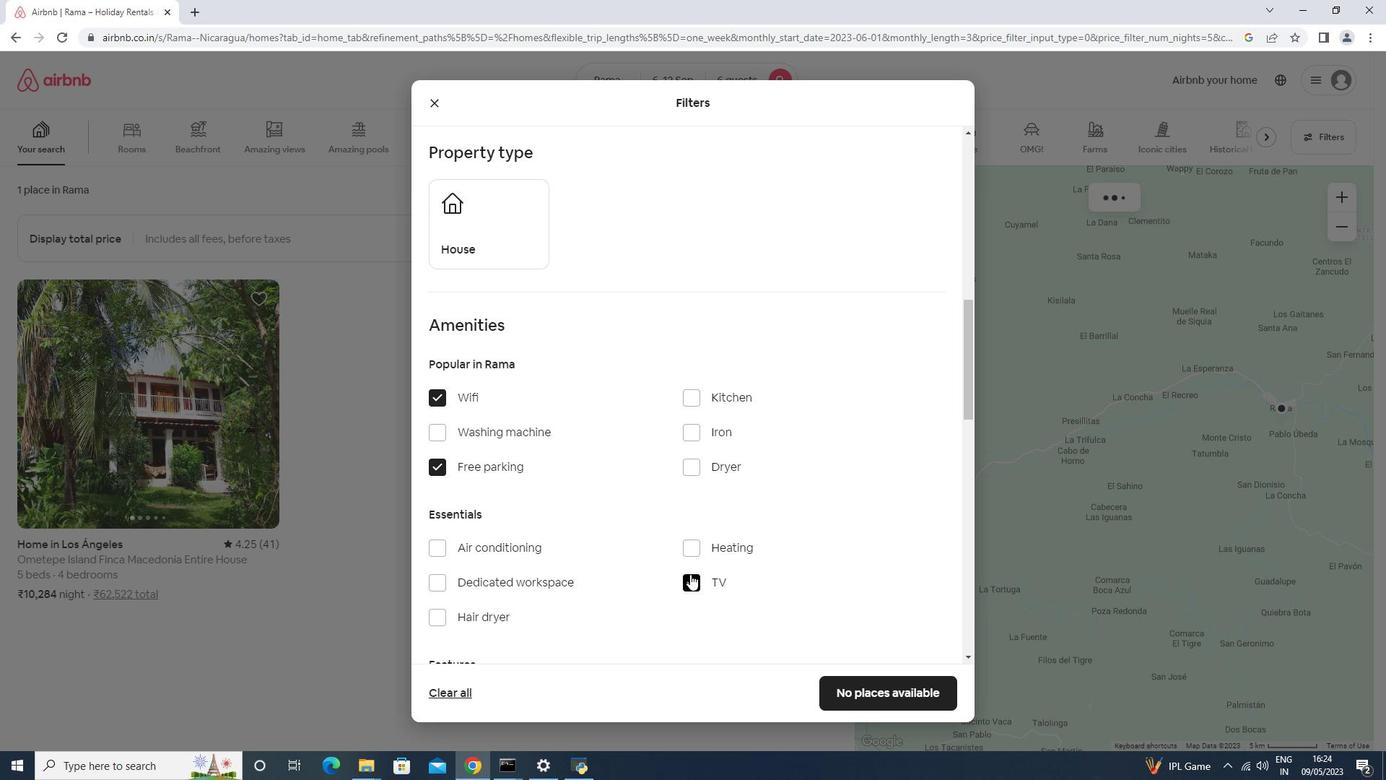 
Action: Mouse moved to (525, 482)
Screenshot: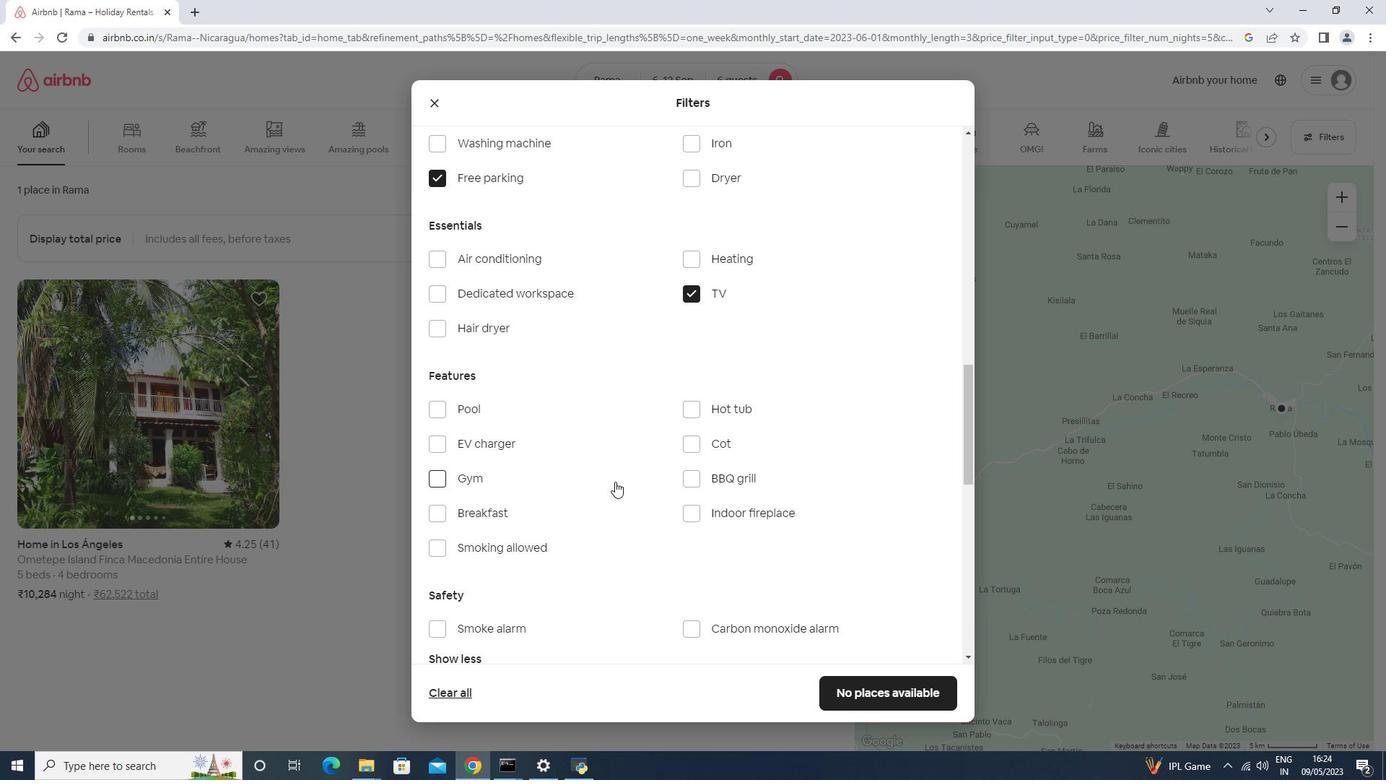 
Action: Mouse pressed left at (525, 482)
Screenshot: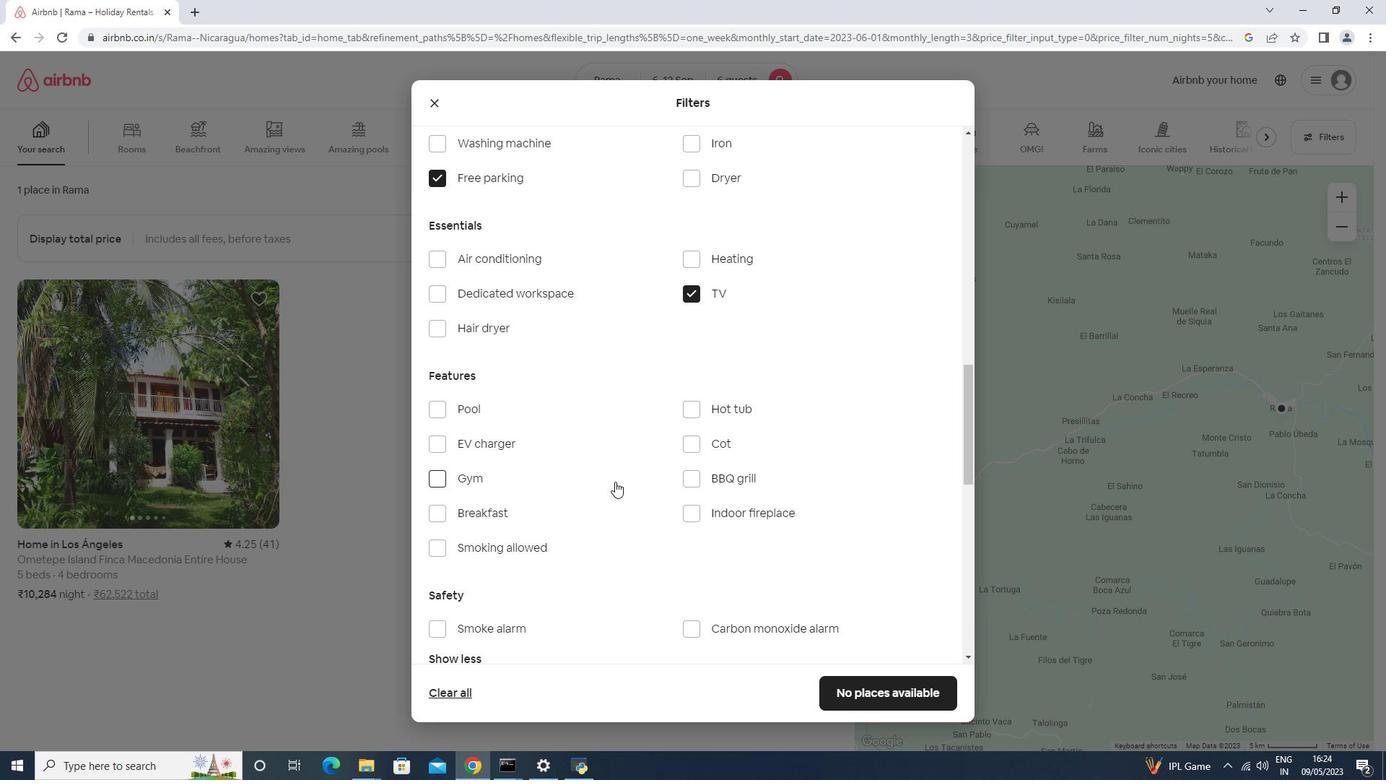 
Action: Mouse moved to (522, 517)
Screenshot: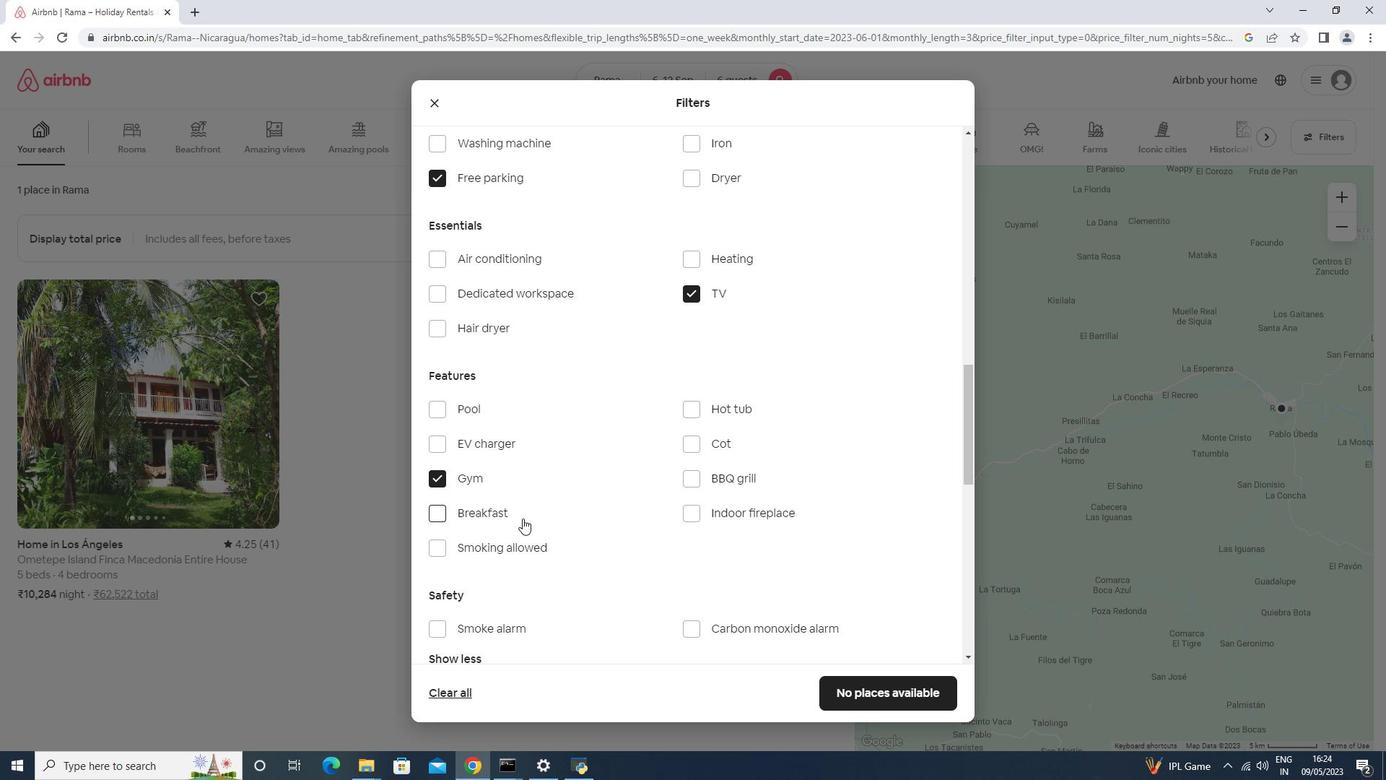 
Action: Mouse pressed left at (522, 517)
Screenshot: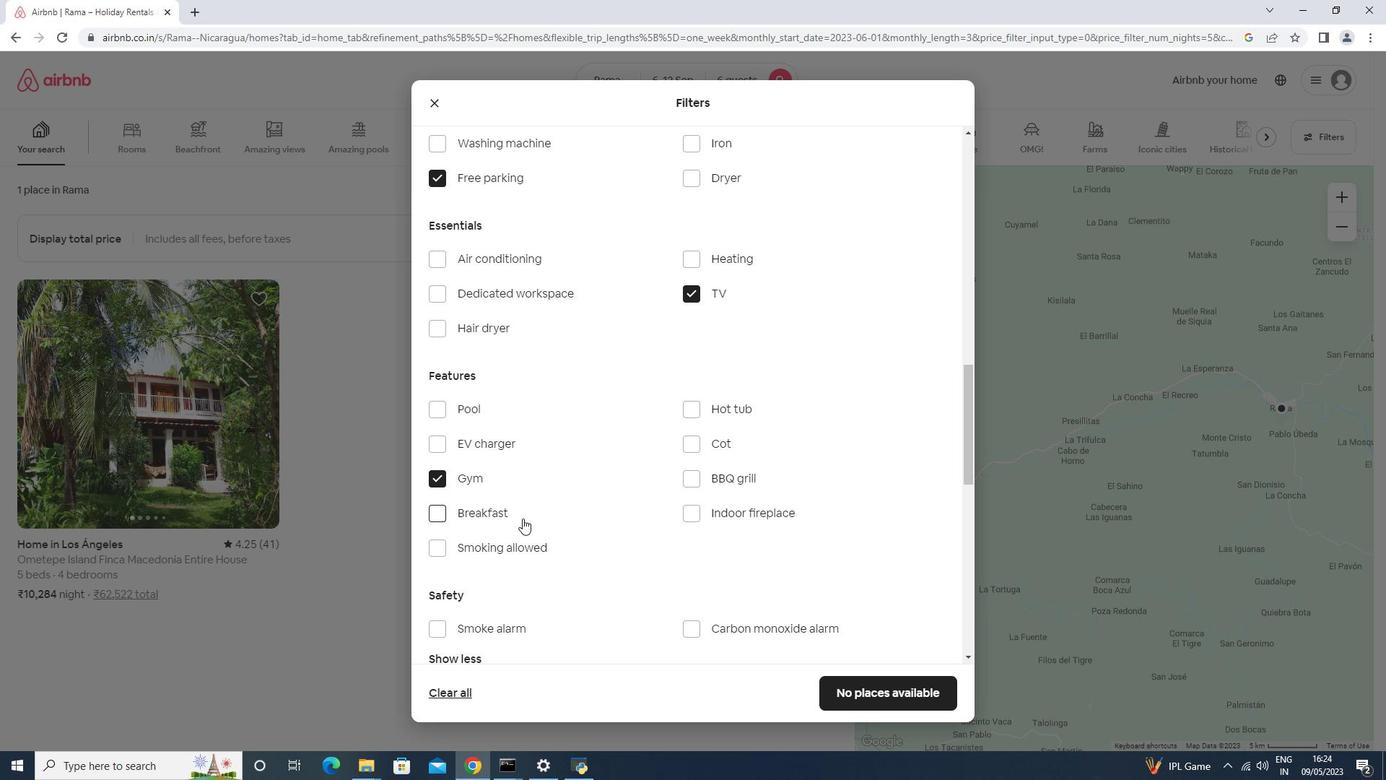 
Action: Mouse moved to (705, 548)
Screenshot: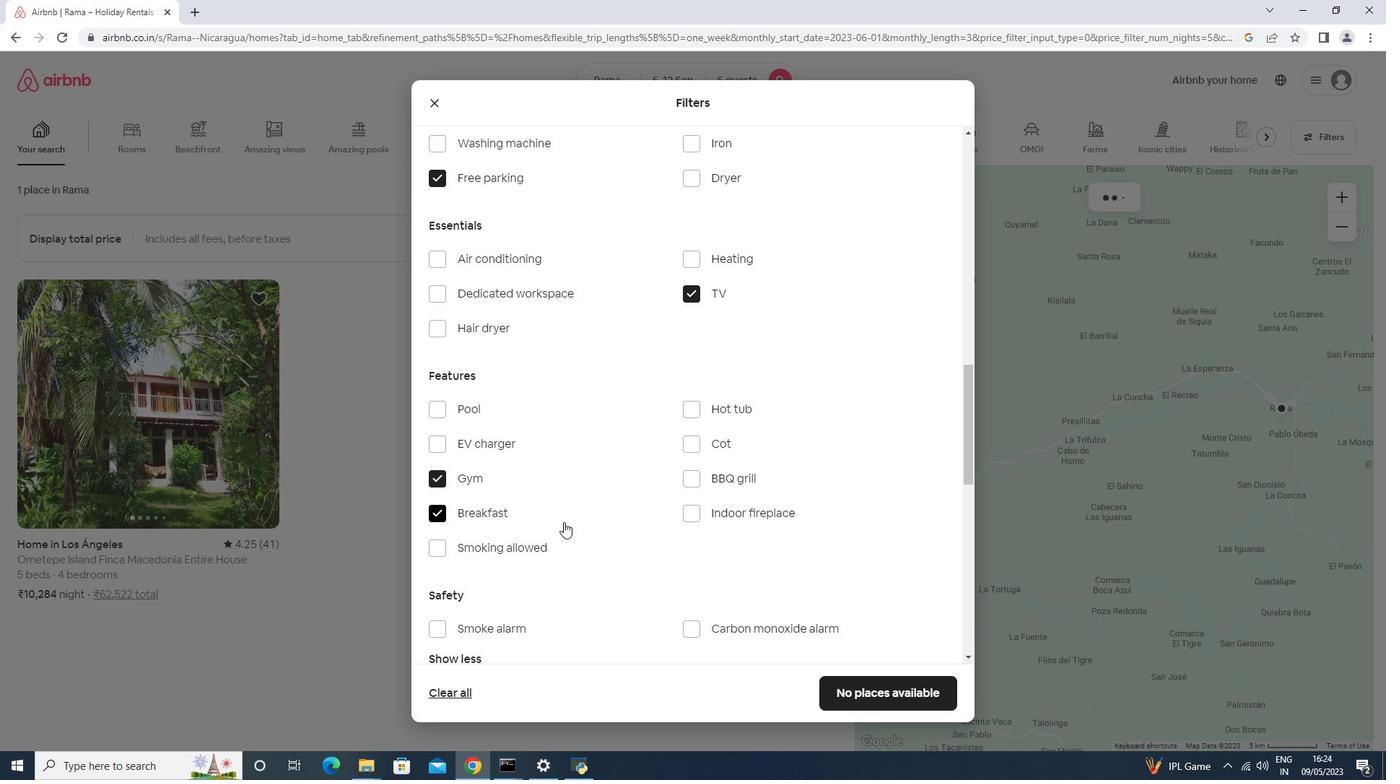 
Action: Mouse scrolled (705, 548) with delta (0, 0)
Screenshot: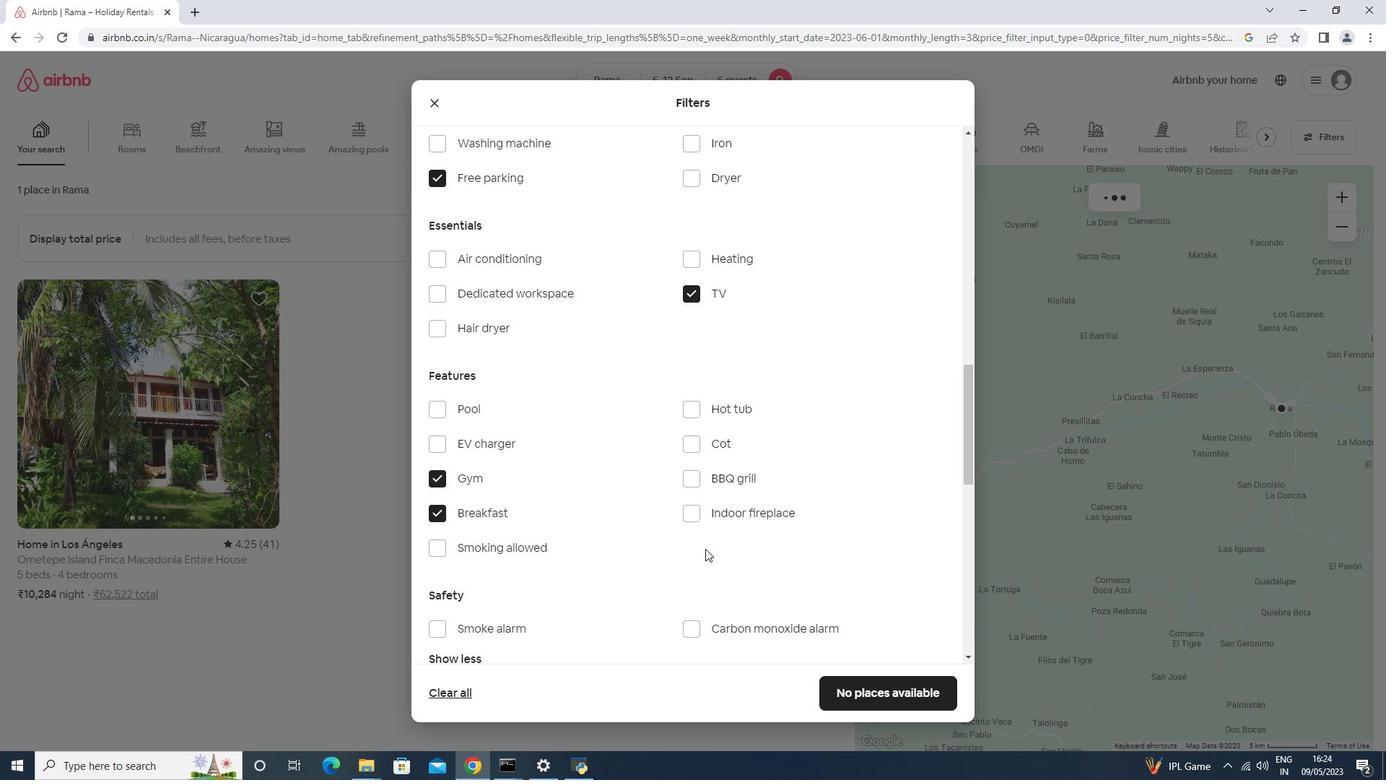 
Action: Mouse scrolled (705, 548) with delta (0, 0)
Screenshot: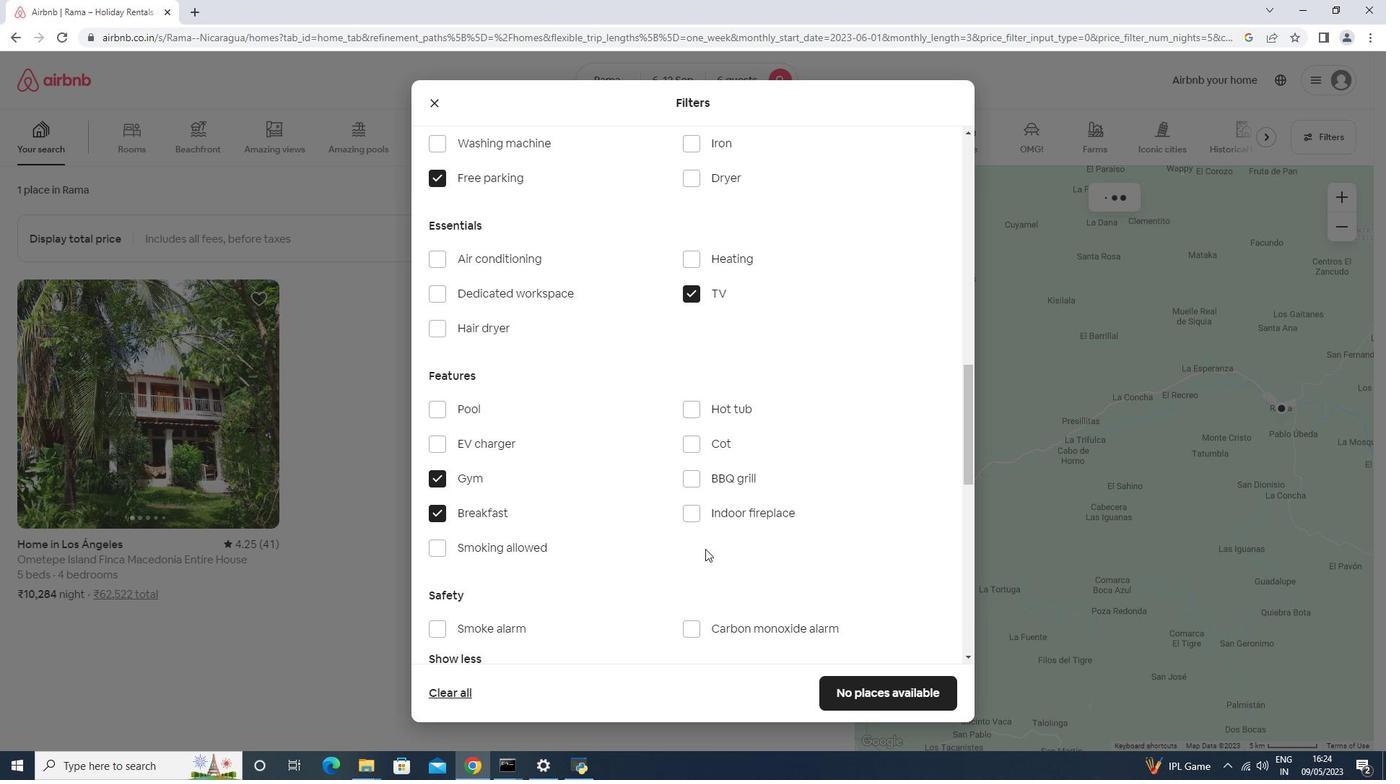 
Action: Mouse scrolled (705, 548) with delta (0, 0)
Screenshot: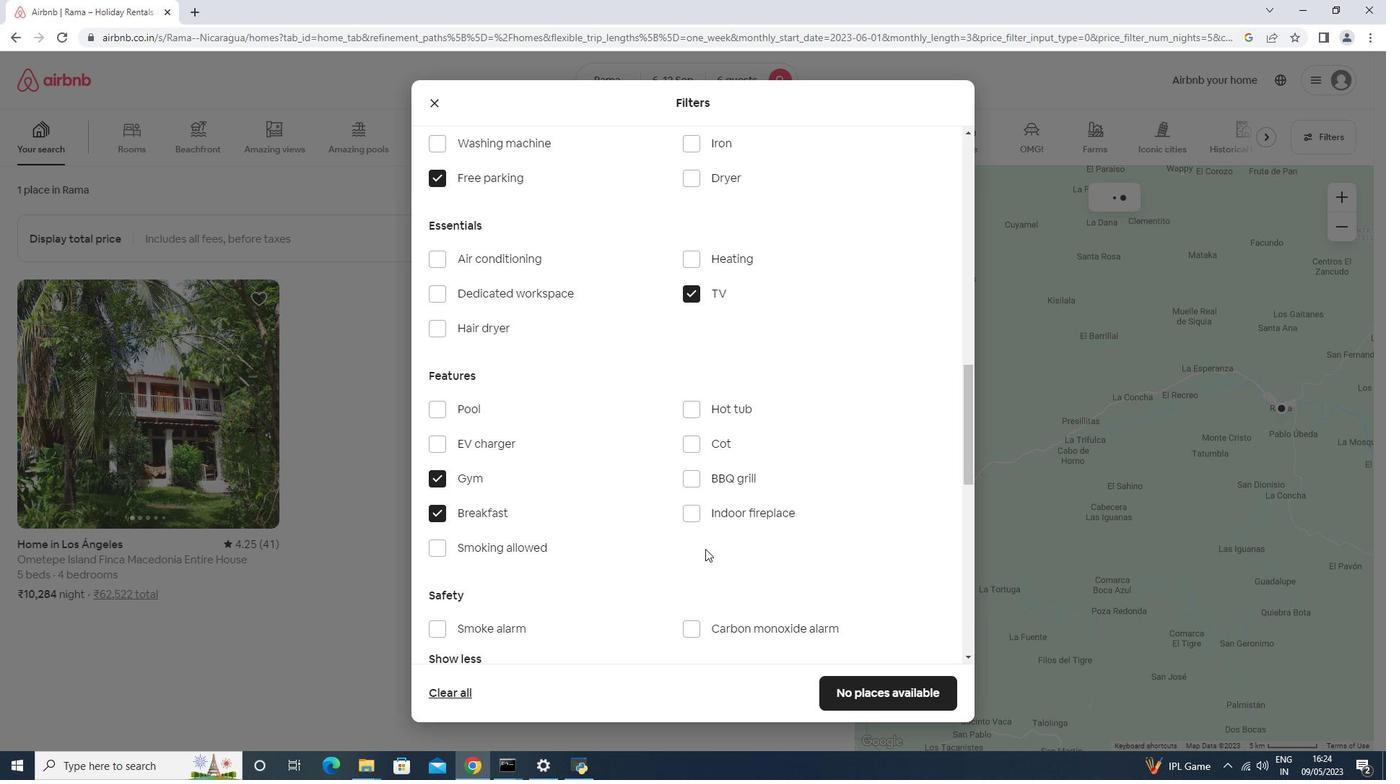 
Action: Mouse scrolled (705, 548) with delta (0, 0)
Screenshot: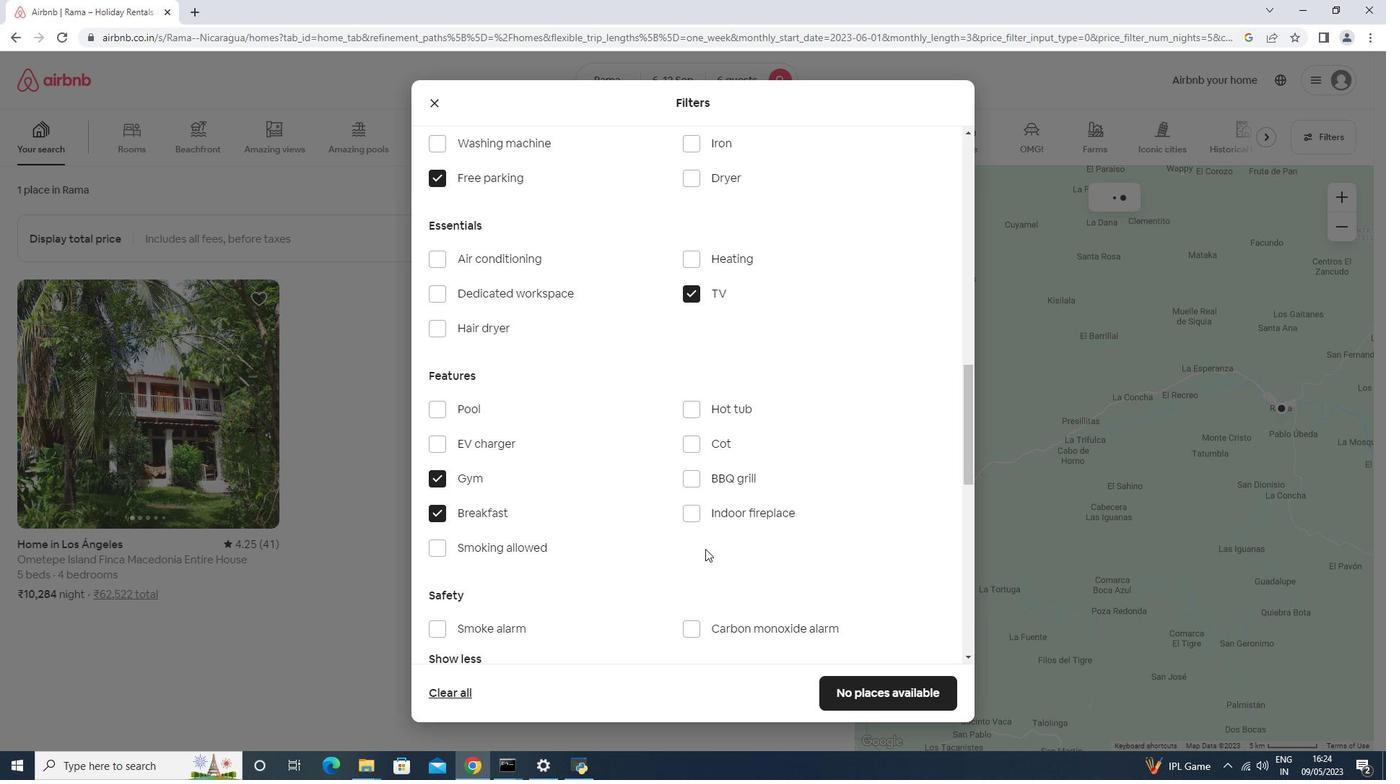 
Action: Mouse scrolled (705, 548) with delta (0, 0)
Screenshot: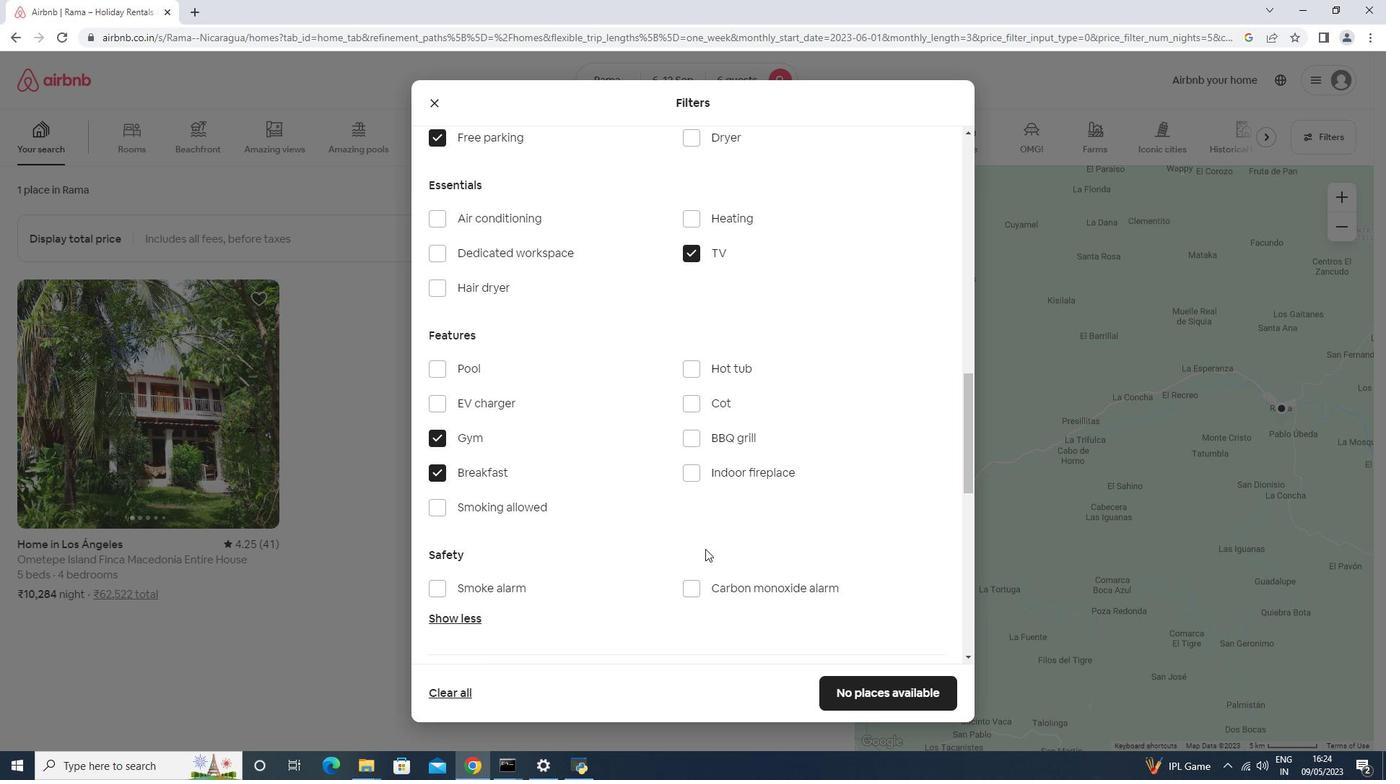 
Action: Mouse moved to (905, 466)
Screenshot: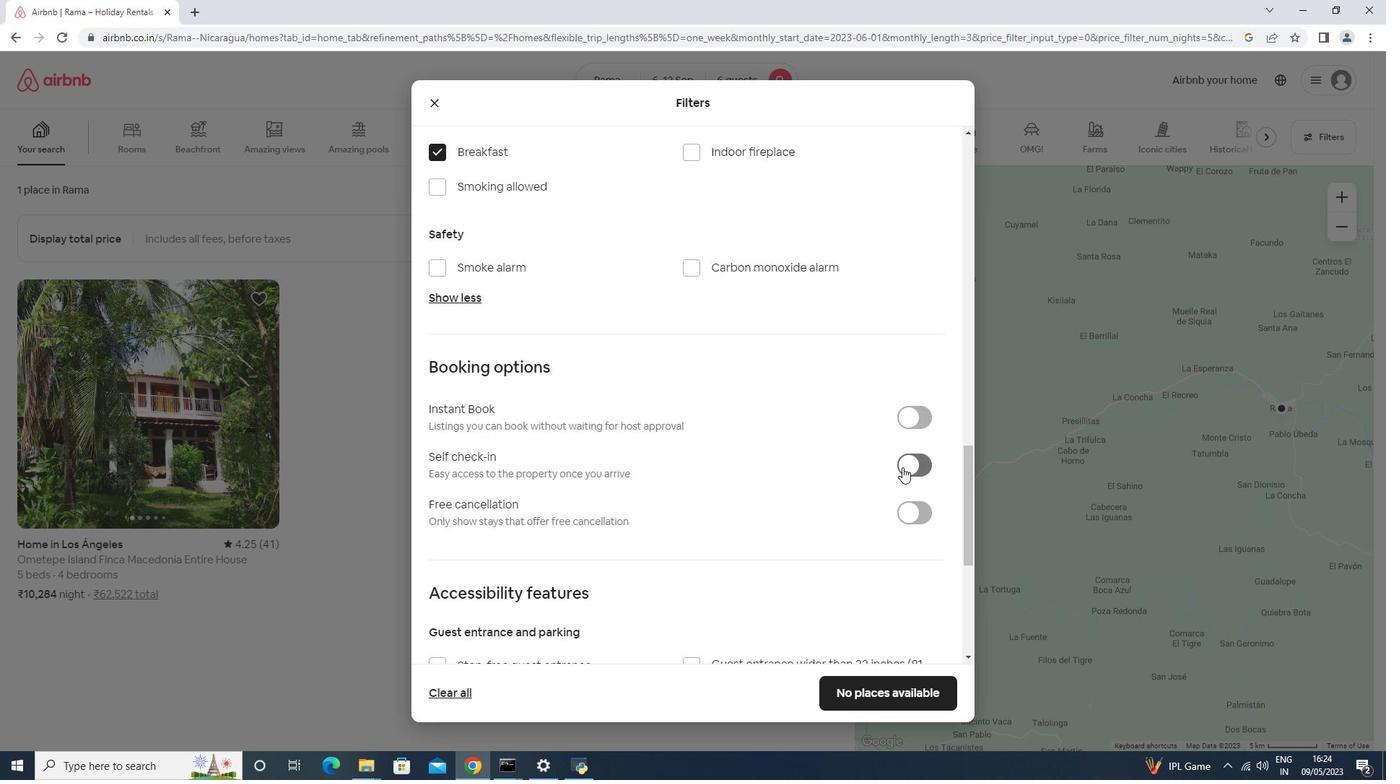 
Action: Mouse pressed left at (905, 466)
Screenshot: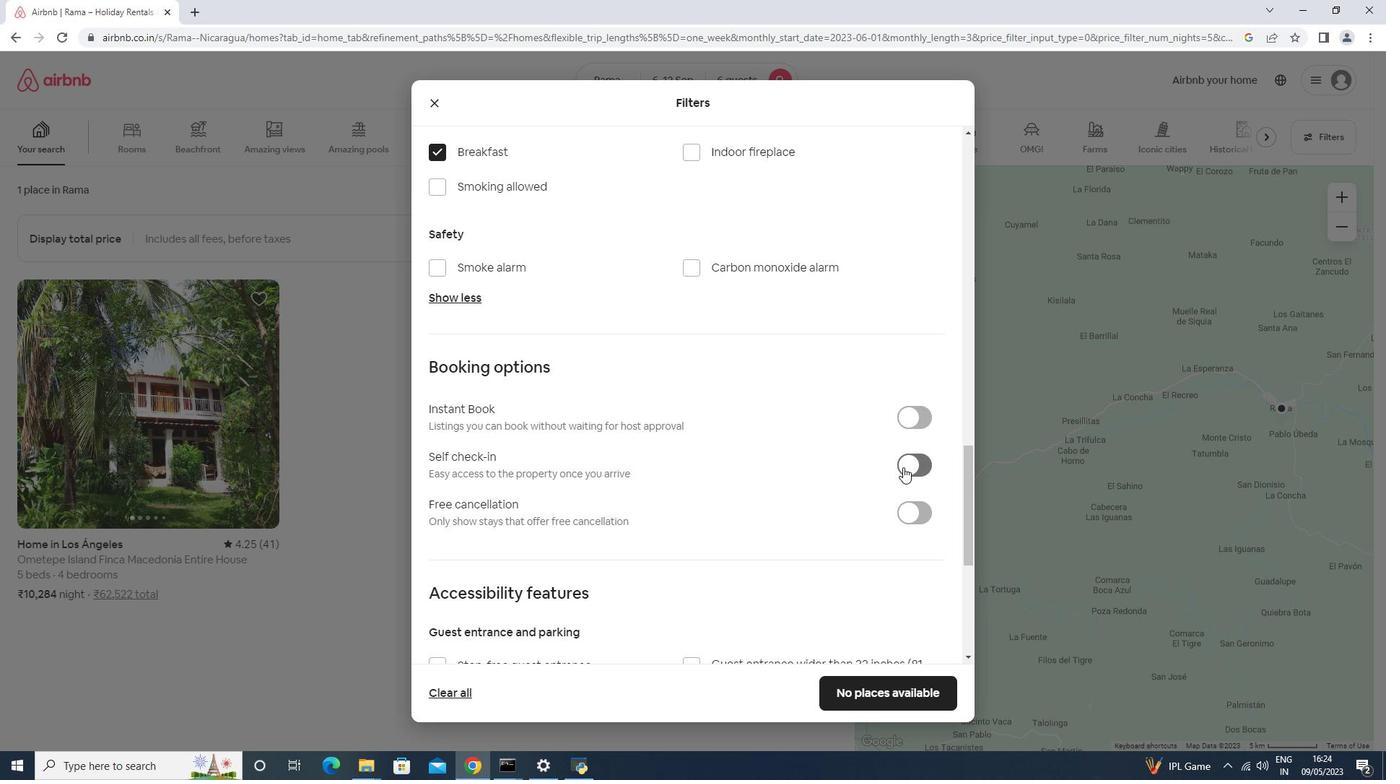 
Action: Mouse scrolled (905, 465) with delta (0, 0)
Screenshot: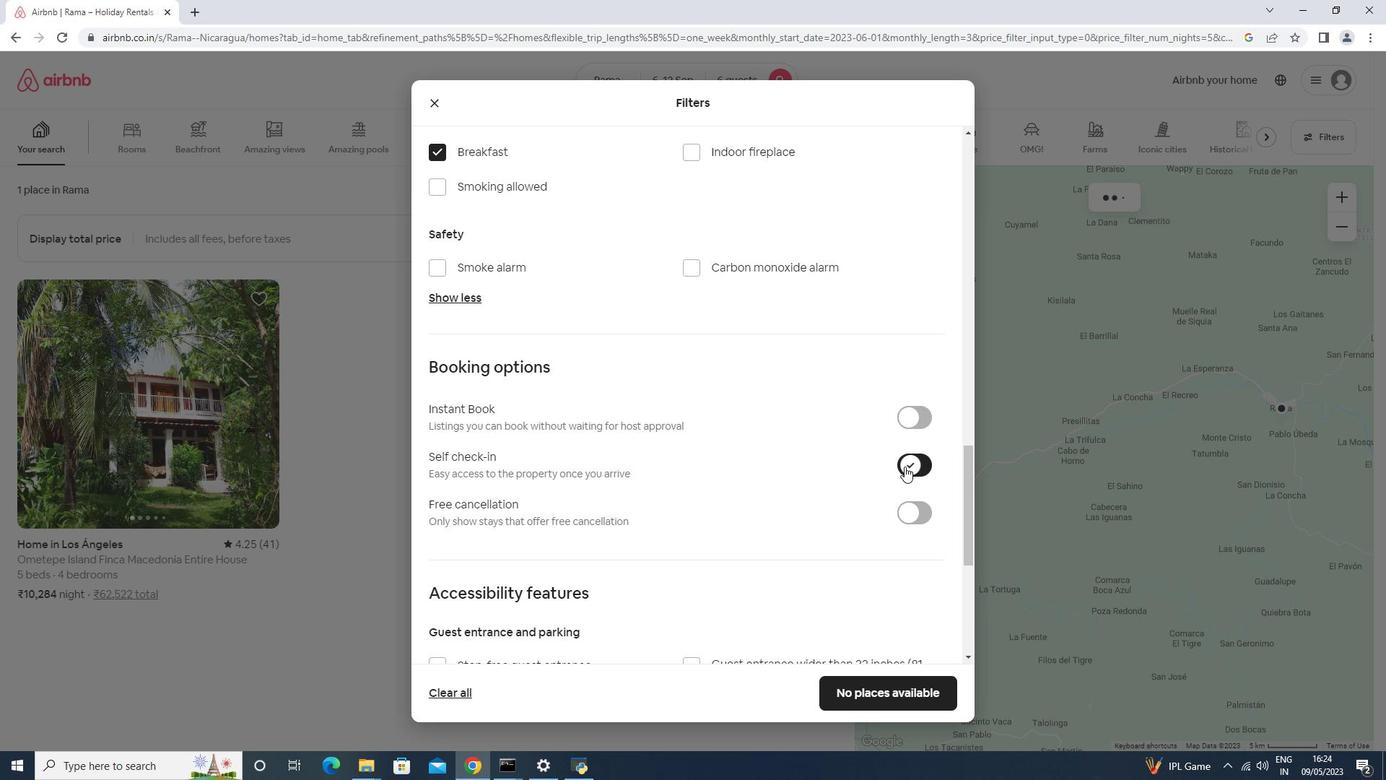 
Action: Mouse scrolled (905, 465) with delta (0, 0)
Screenshot: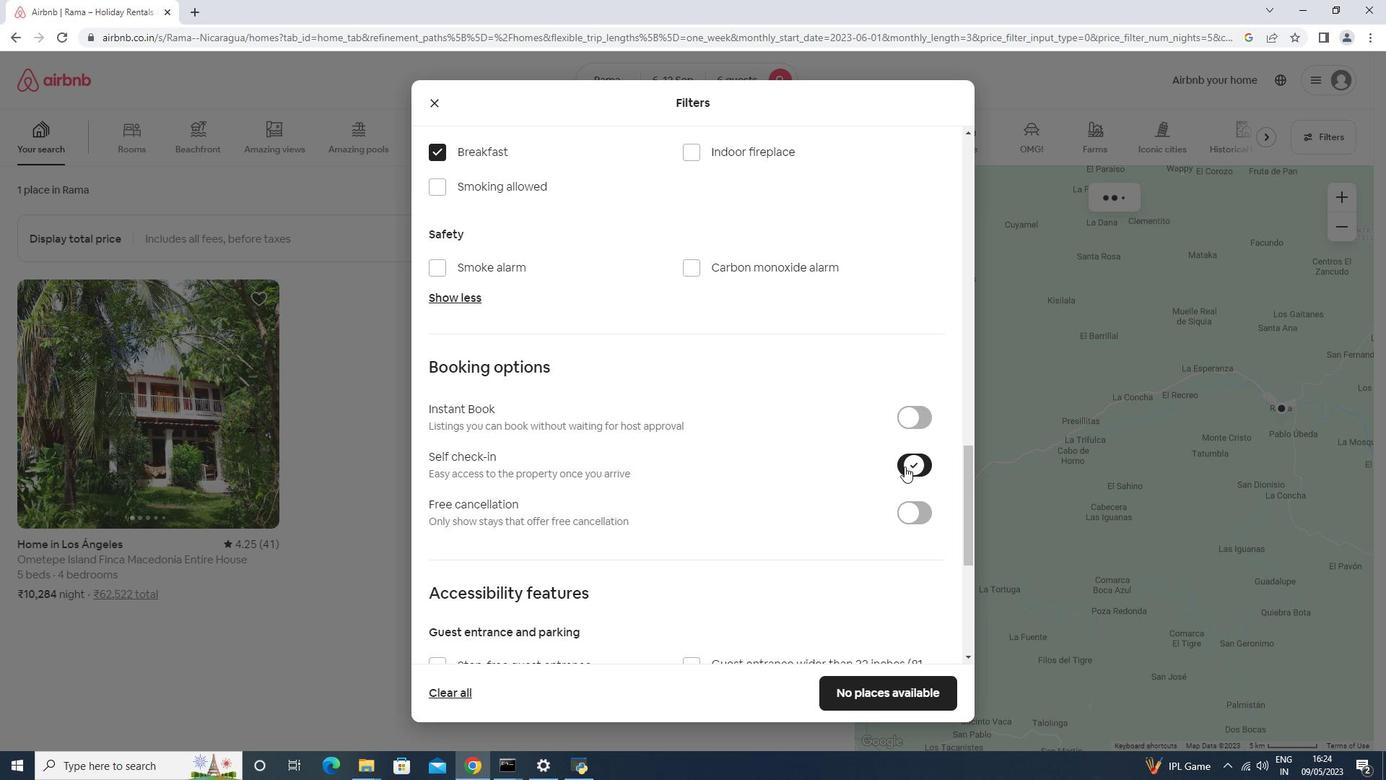 
Action: Mouse scrolled (905, 465) with delta (0, 0)
Screenshot: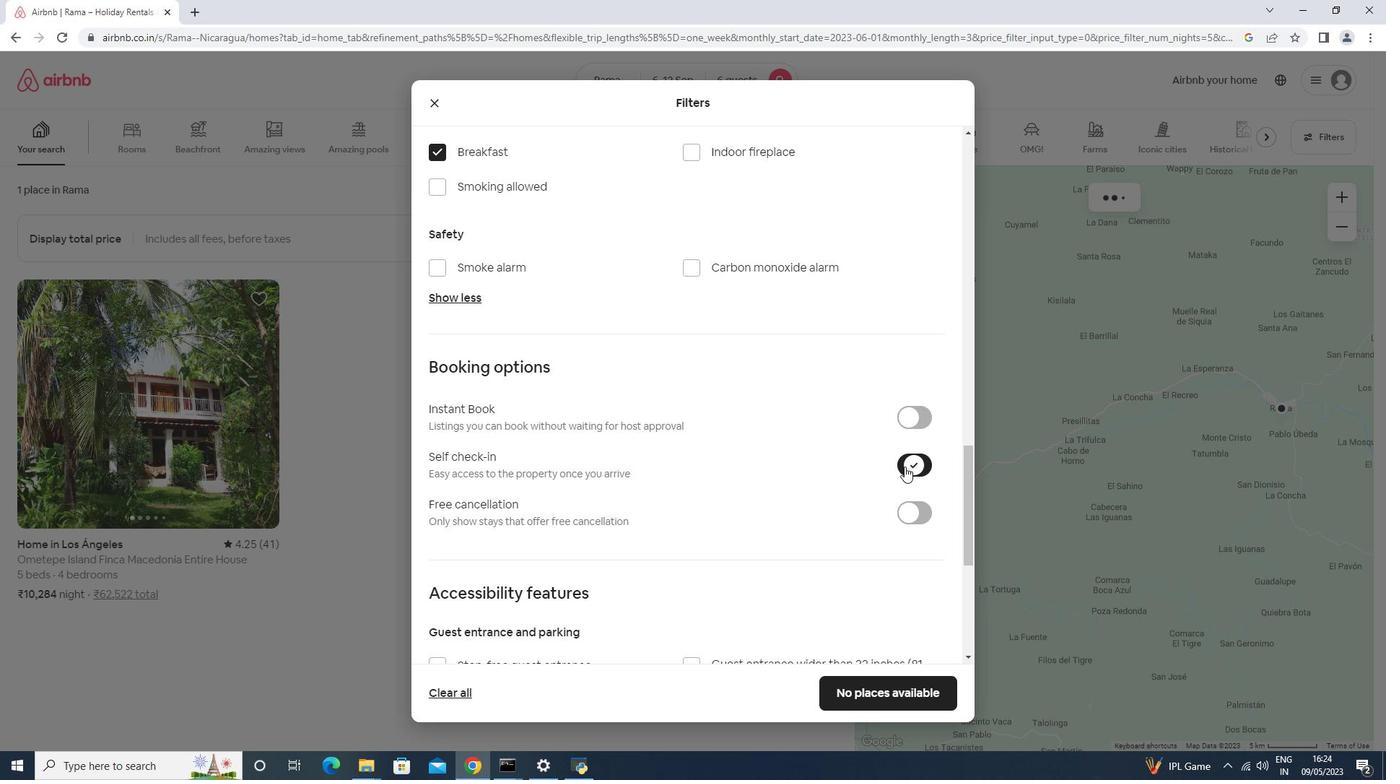 
Action: Mouse scrolled (905, 465) with delta (0, 0)
Screenshot: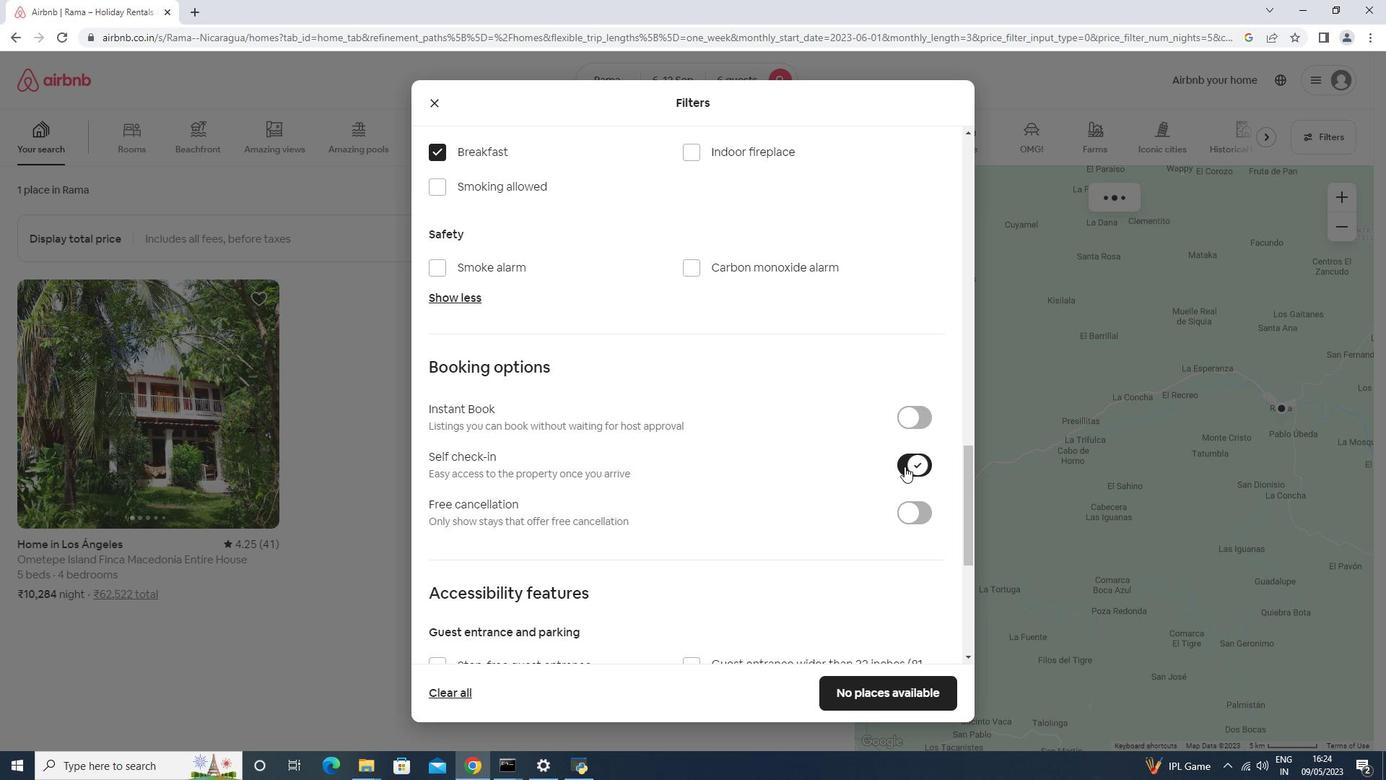 
Action: Mouse scrolled (905, 465) with delta (0, 0)
Screenshot: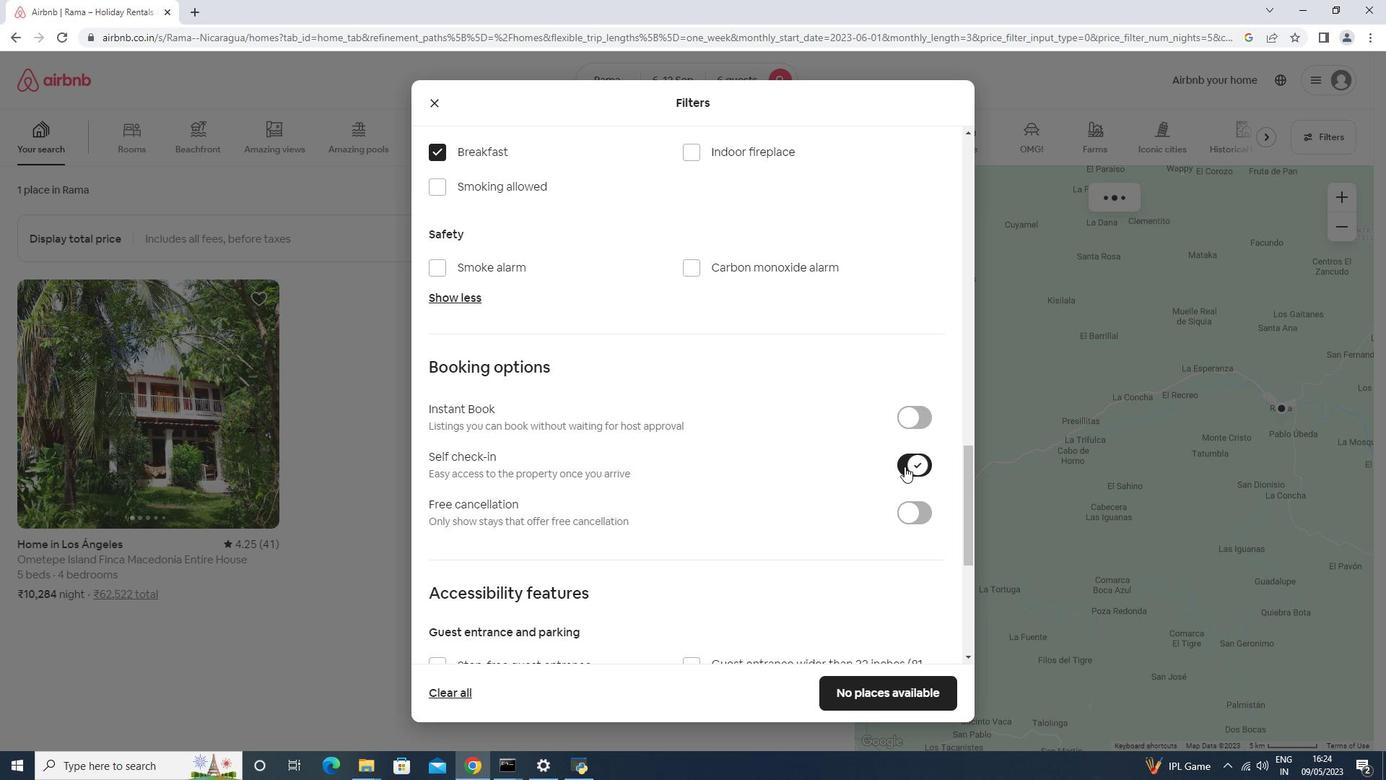 
Action: Mouse moved to (506, 646)
Screenshot: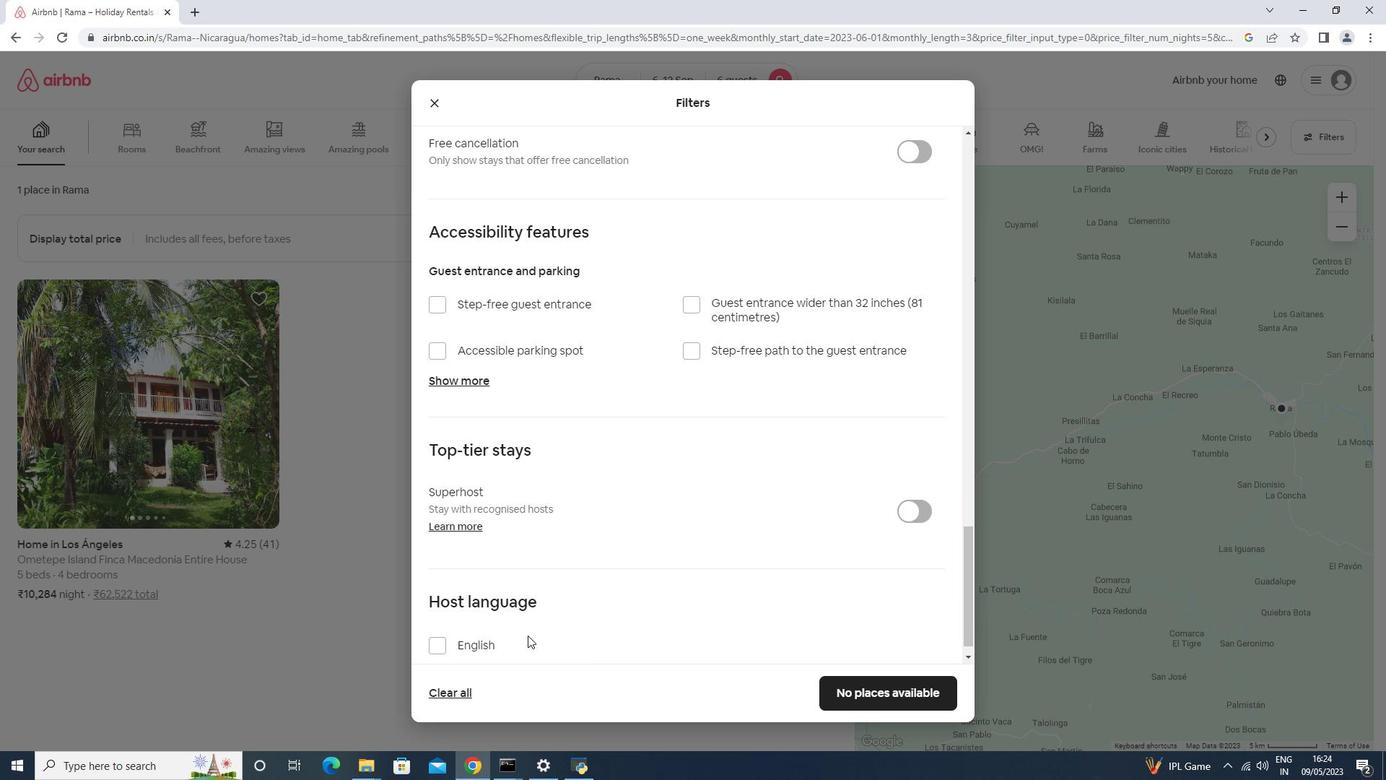 
Action: Mouse pressed left at (506, 646)
Screenshot: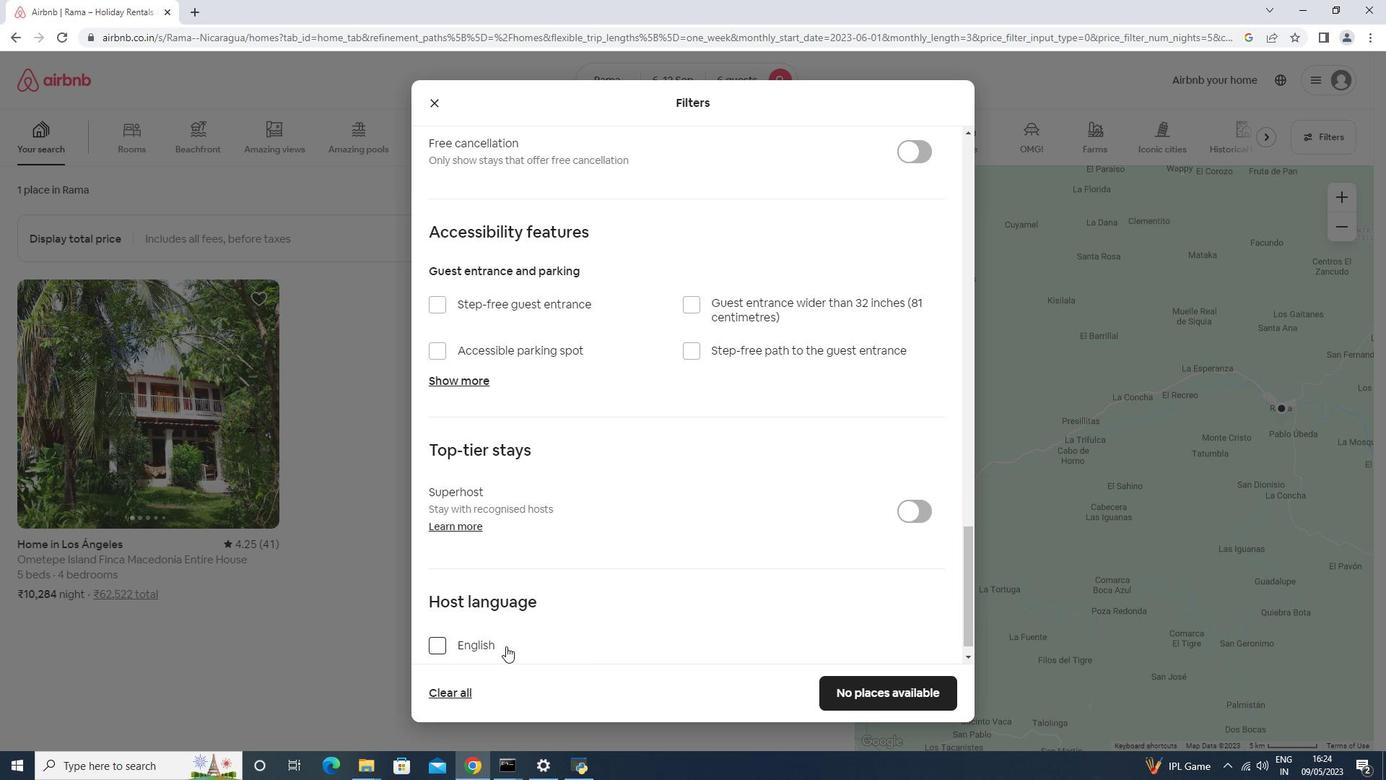 
Action: Mouse moved to (866, 700)
Screenshot: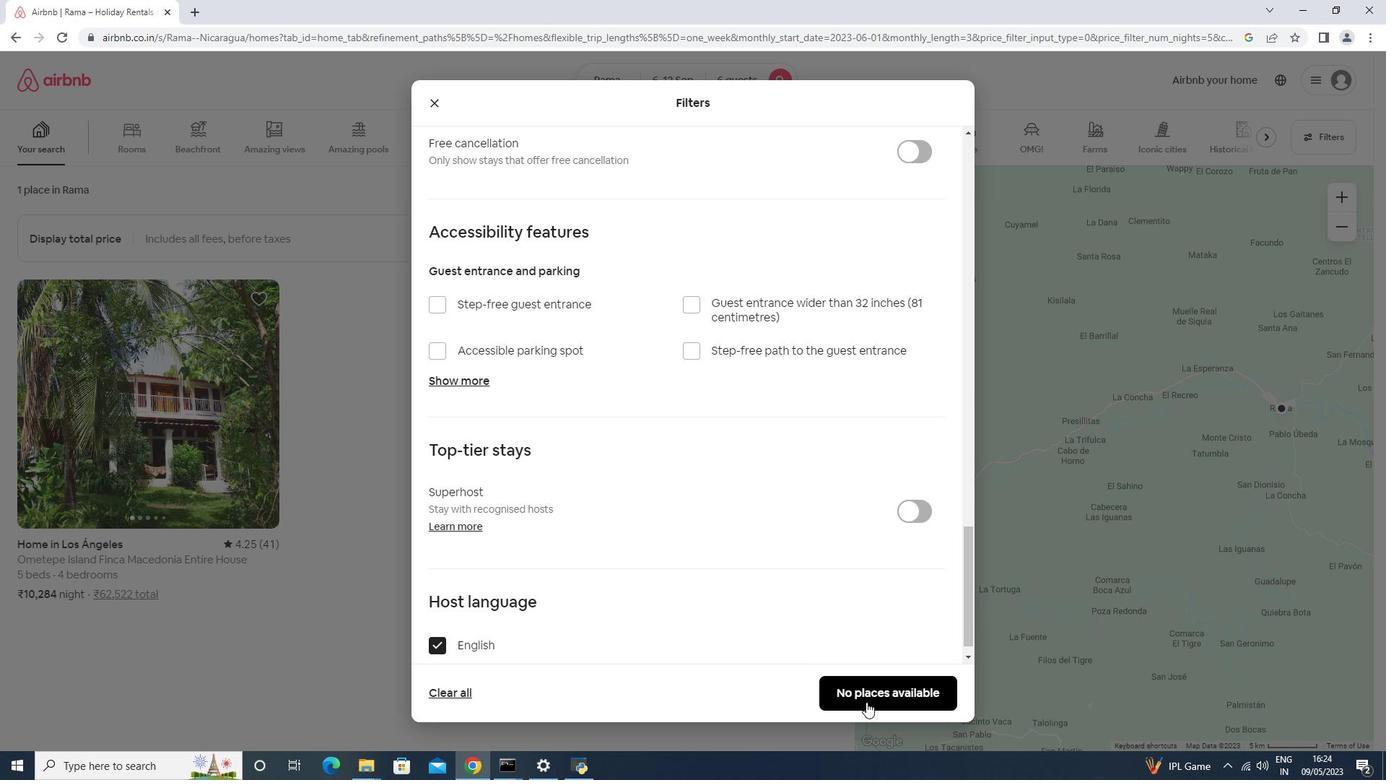 
Action: Mouse pressed left at (866, 700)
Screenshot: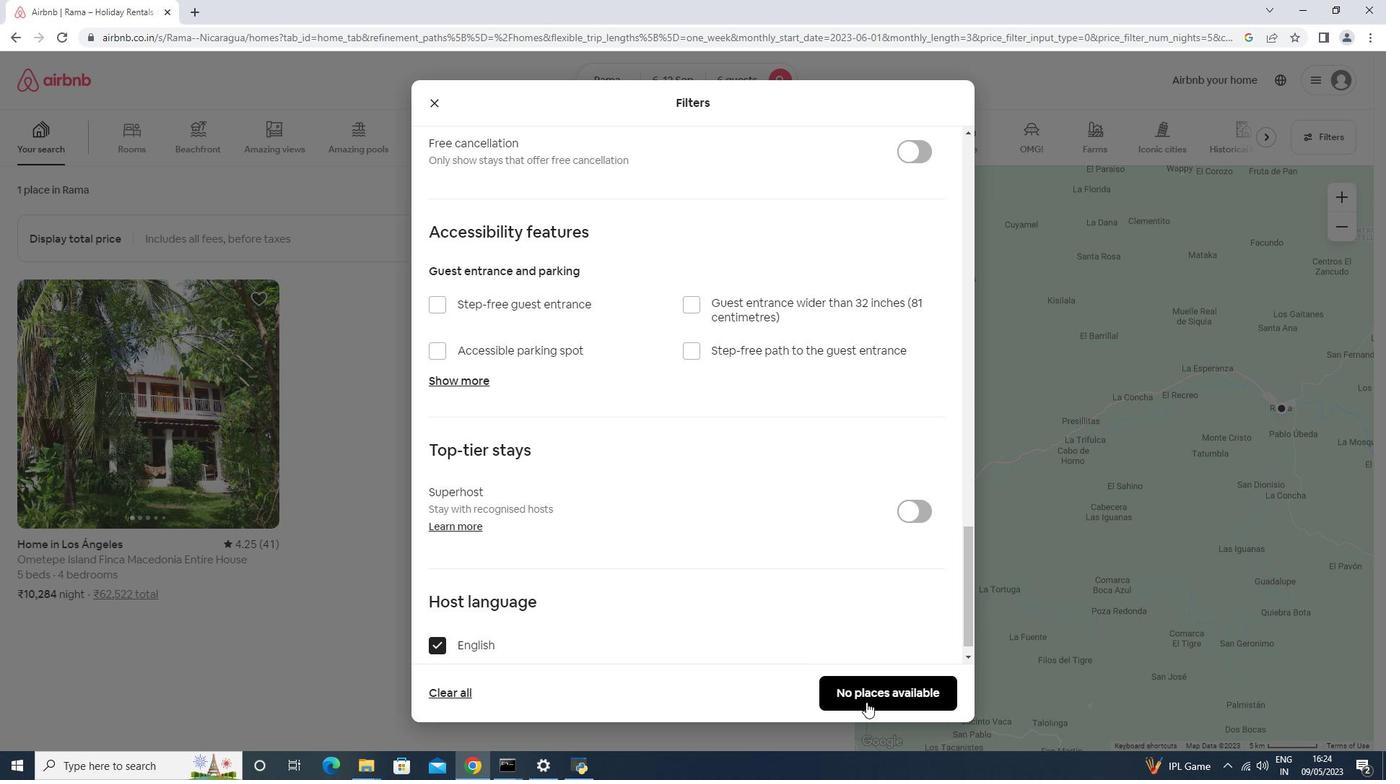 
